 Task: Find connections with filter location Saint-Priest with filter topic #linkedinforbusinesswith filter profile language Spanish with filter current company Honda Motorcycle & Scooter India Pvt. Ltd. with filter school CMS College of Science and Commerce with filter industry Digital Accessibility Services with filter service category Portrait Photography with filter keywords title Church Volunteer
Action: Mouse moved to (367, 270)
Screenshot: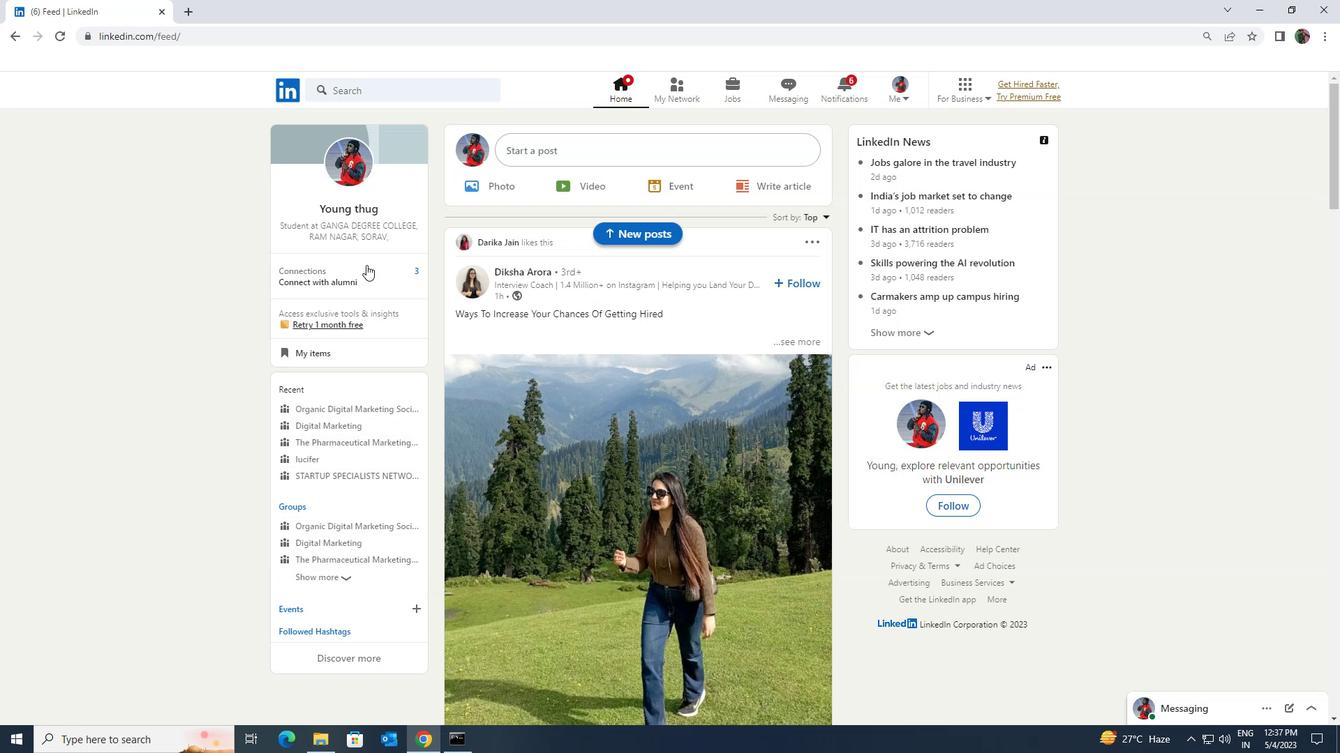 
Action: Mouse pressed left at (367, 270)
Screenshot: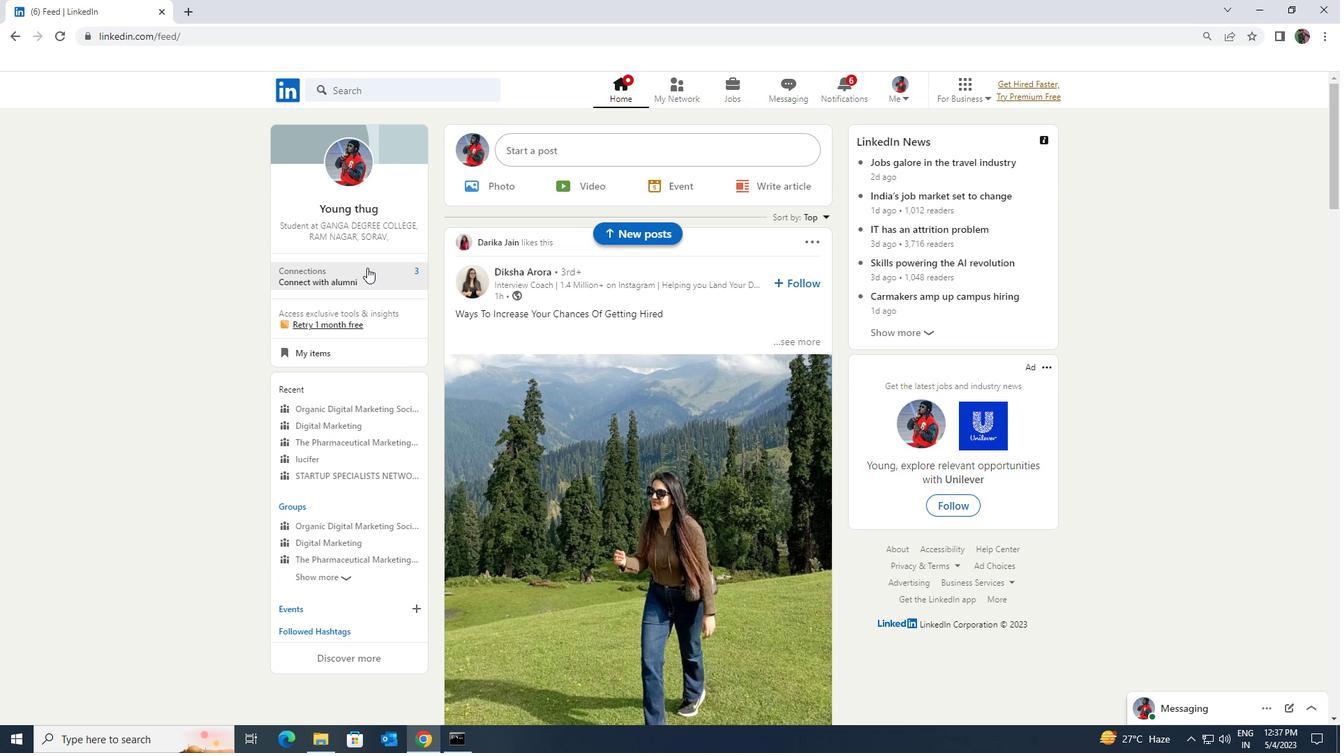 
Action: Mouse moved to (383, 161)
Screenshot: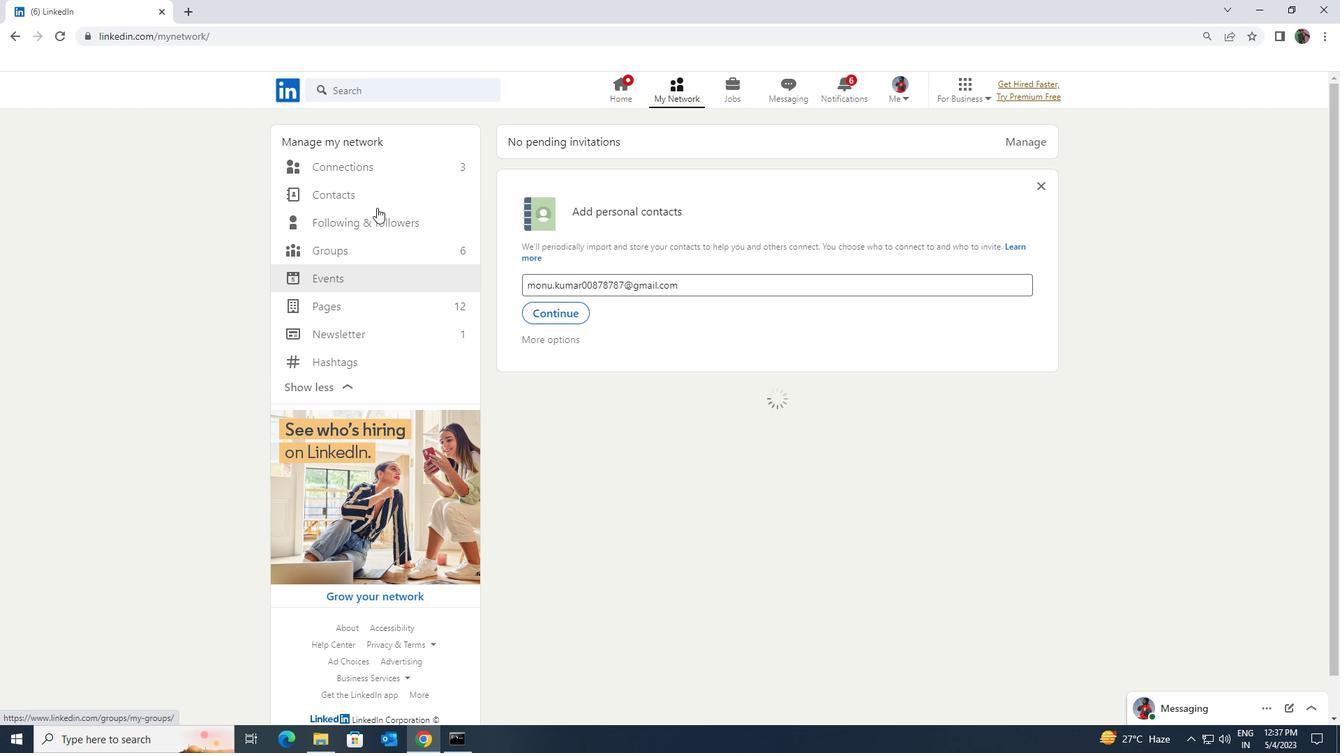 
Action: Mouse pressed left at (383, 161)
Screenshot: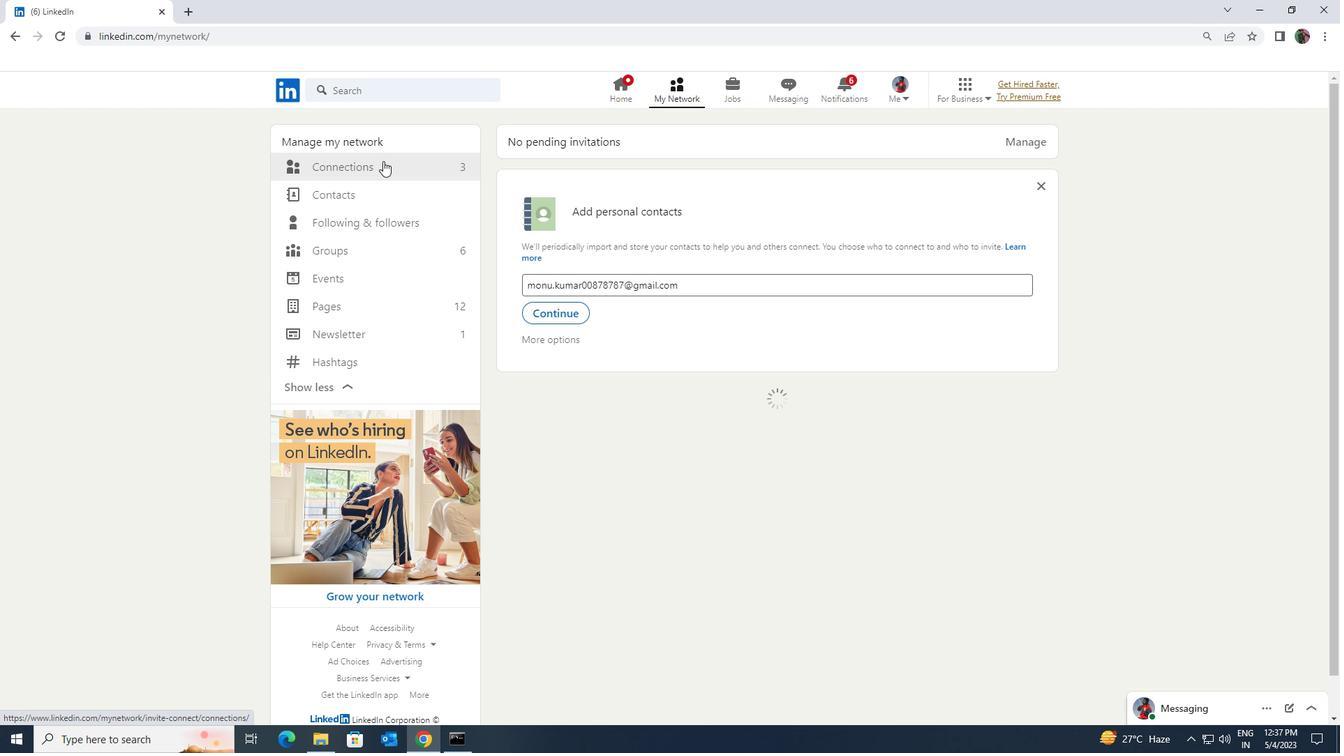 
Action: Mouse moved to (763, 168)
Screenshot: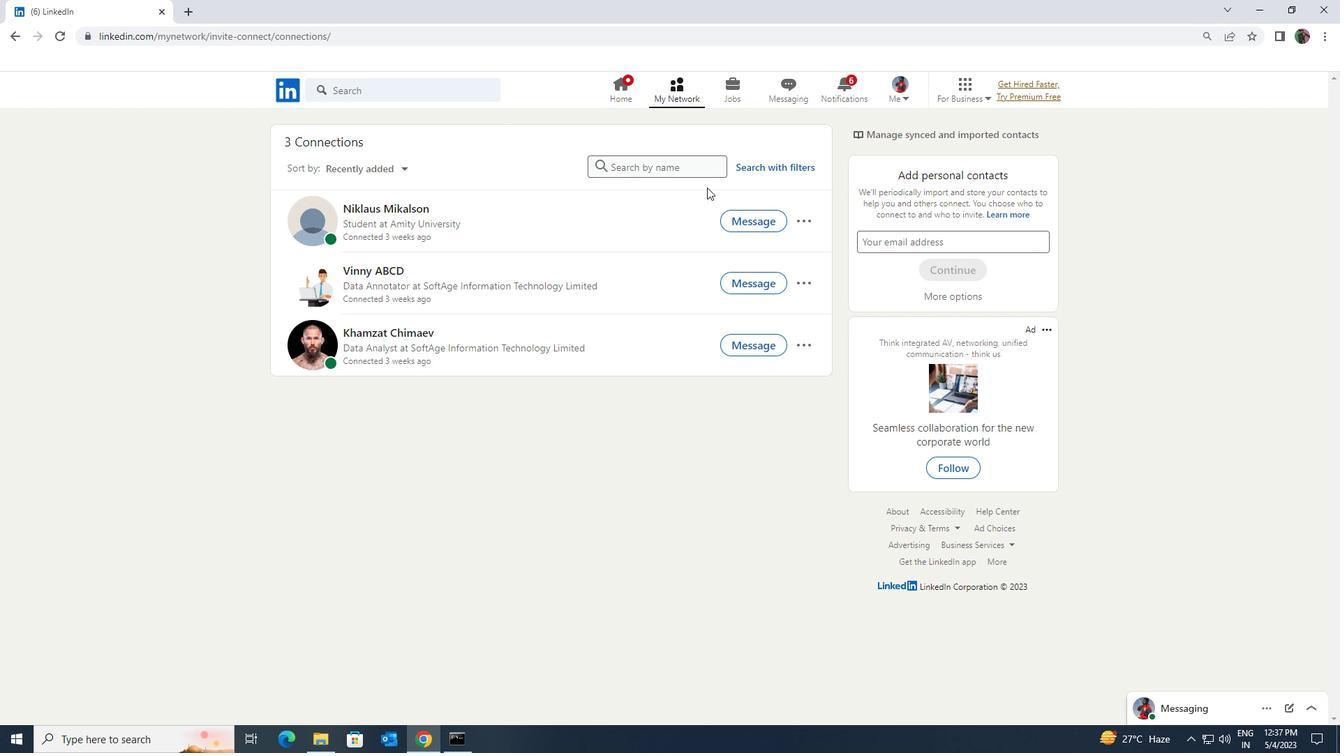 
Action: Mouse pressed left at (763, 168)
Screenshot: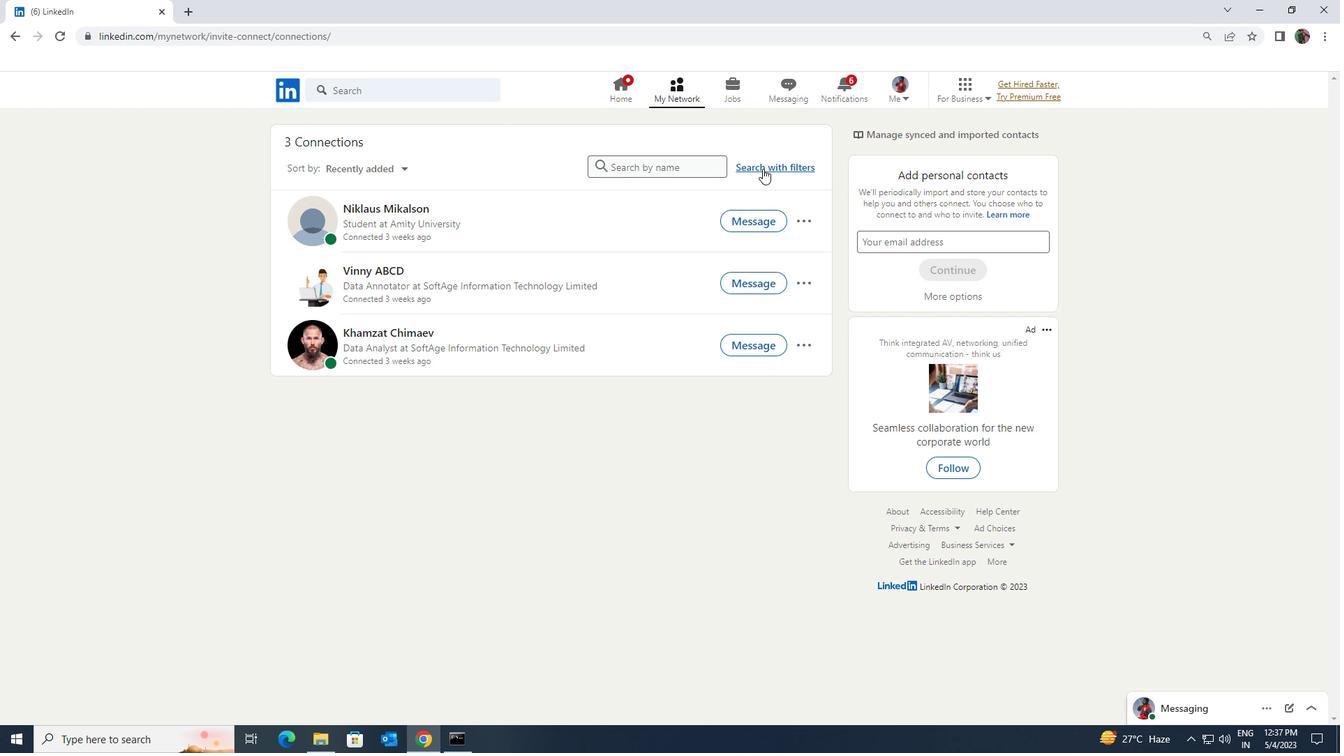 
Action: Mouse moved to (711, 129)
Screenshot: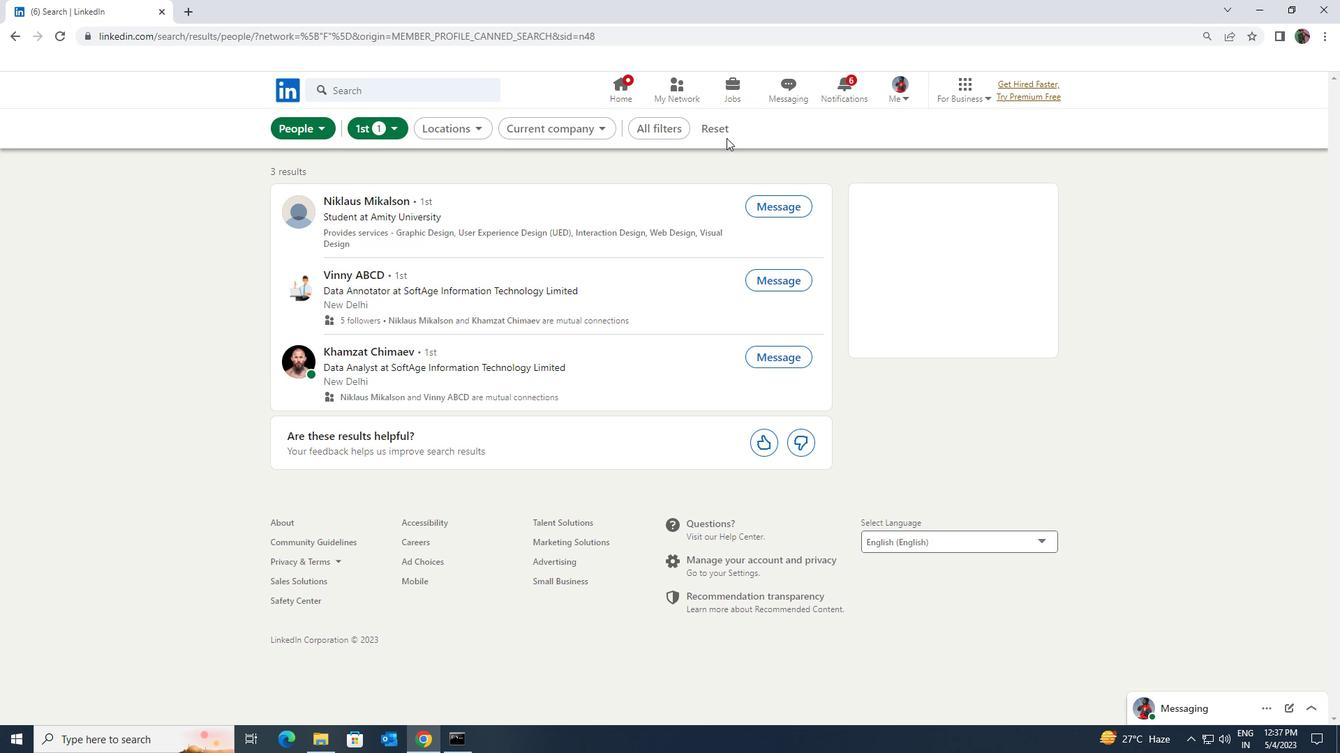 
Action: Mouse pressed left at (711, 129)
Screenshot: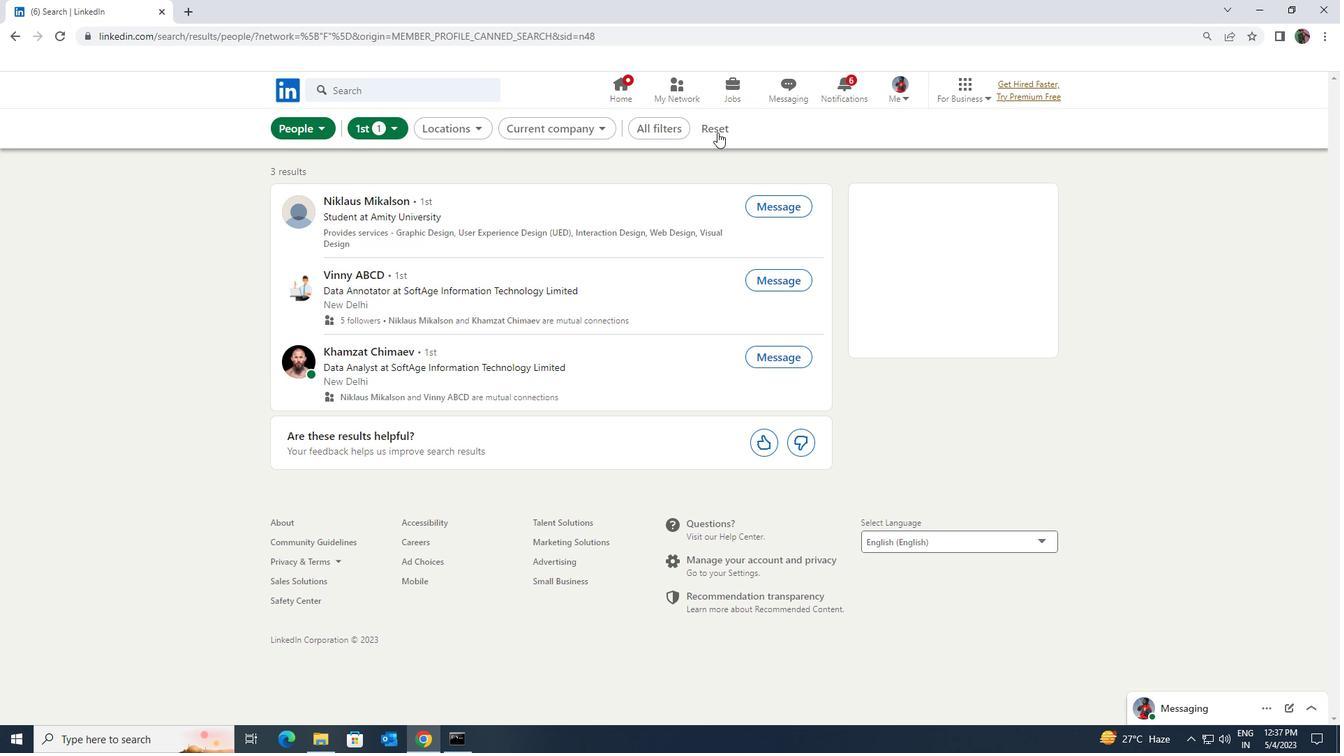 
Action: Mouse moved to (683, 129)
Screenshot: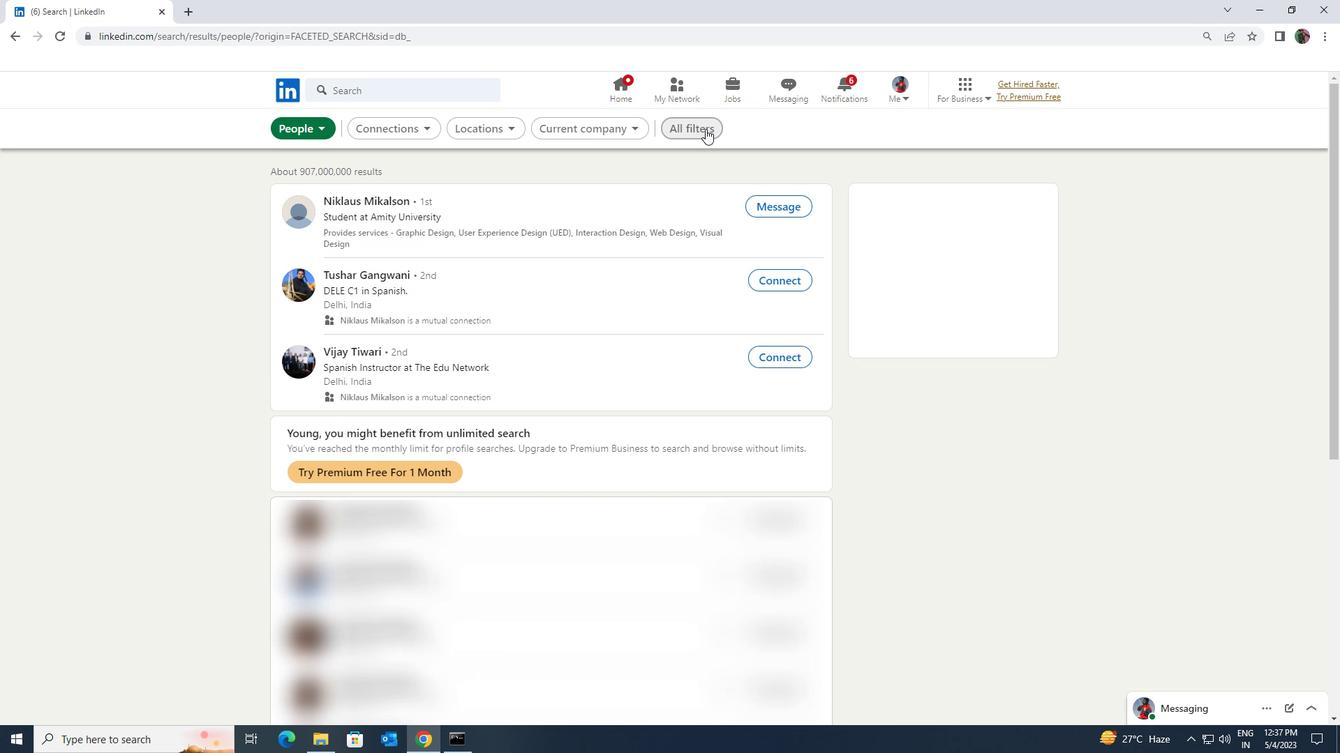 
Action: Mouse pressed left at (683, 129)
Screenshot: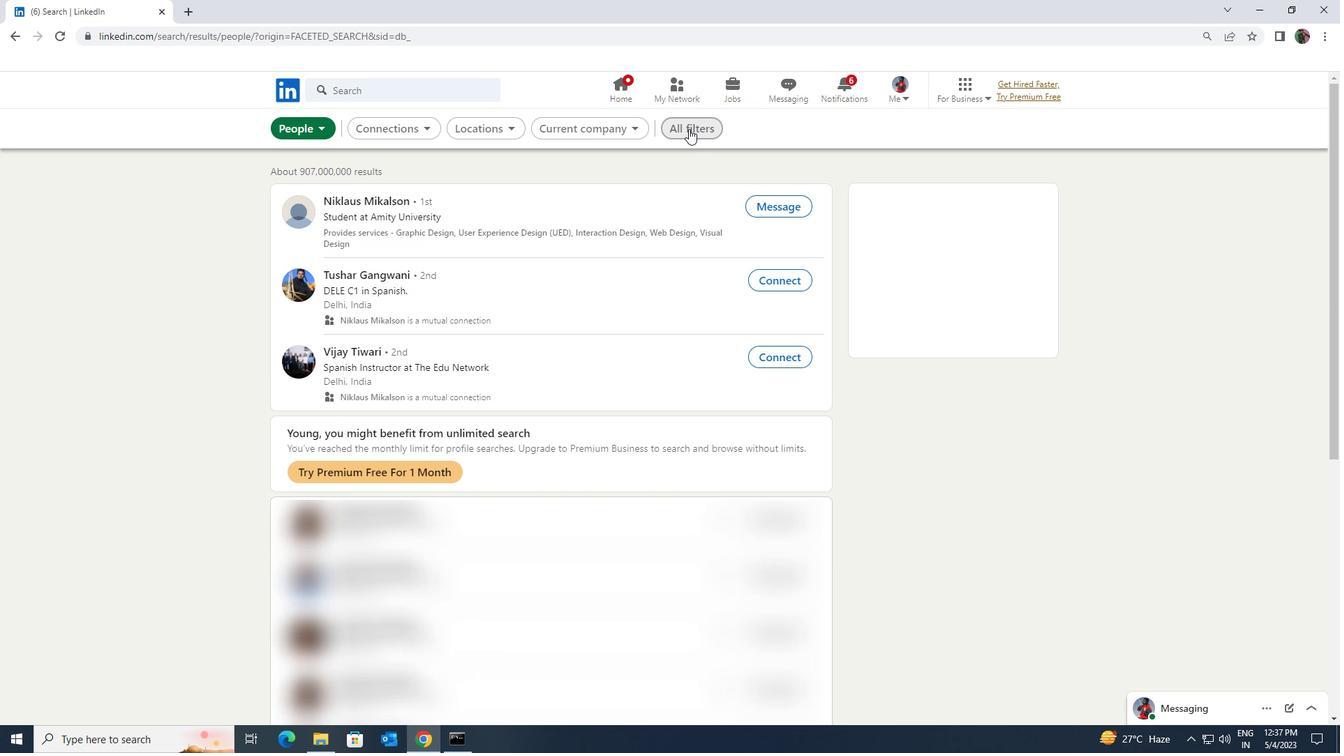 
Action: Mouse moved to (1190, 546)
Screenshot: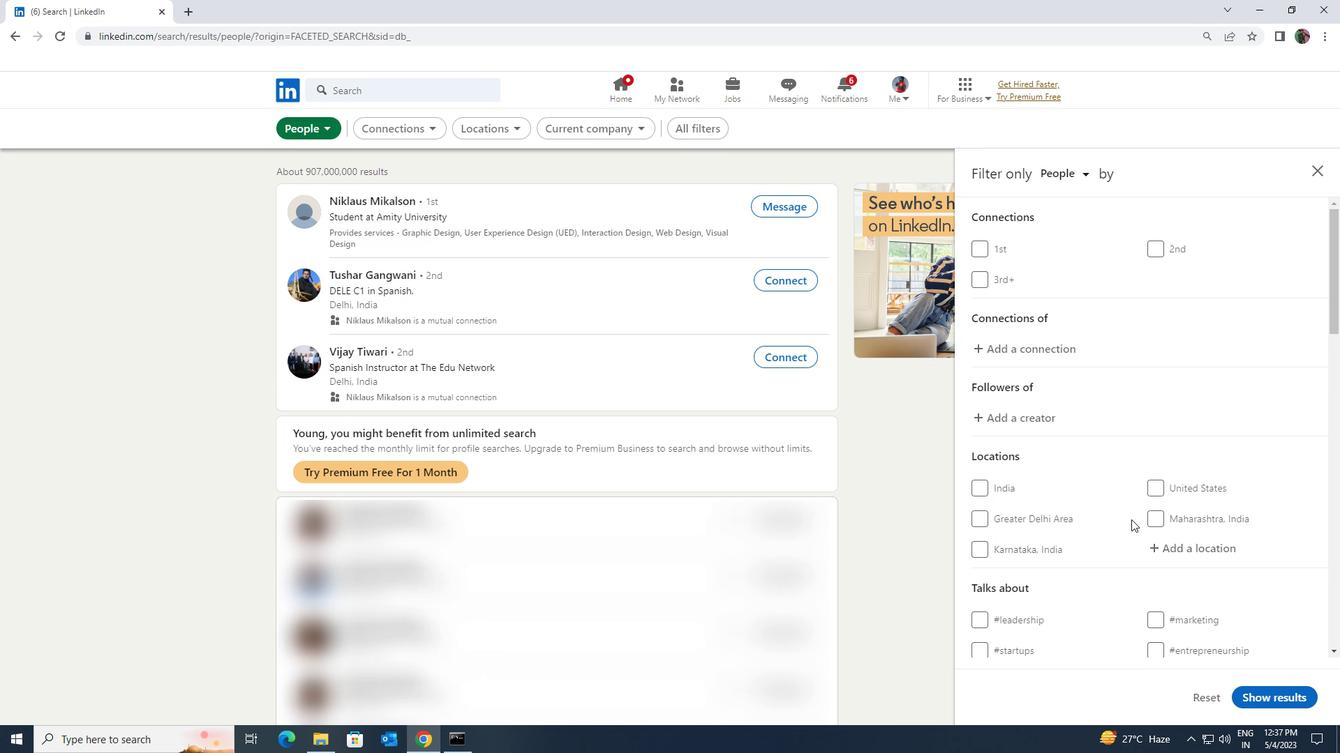 
Action: Mouse pressed left at (1190, 546)
Screenshot: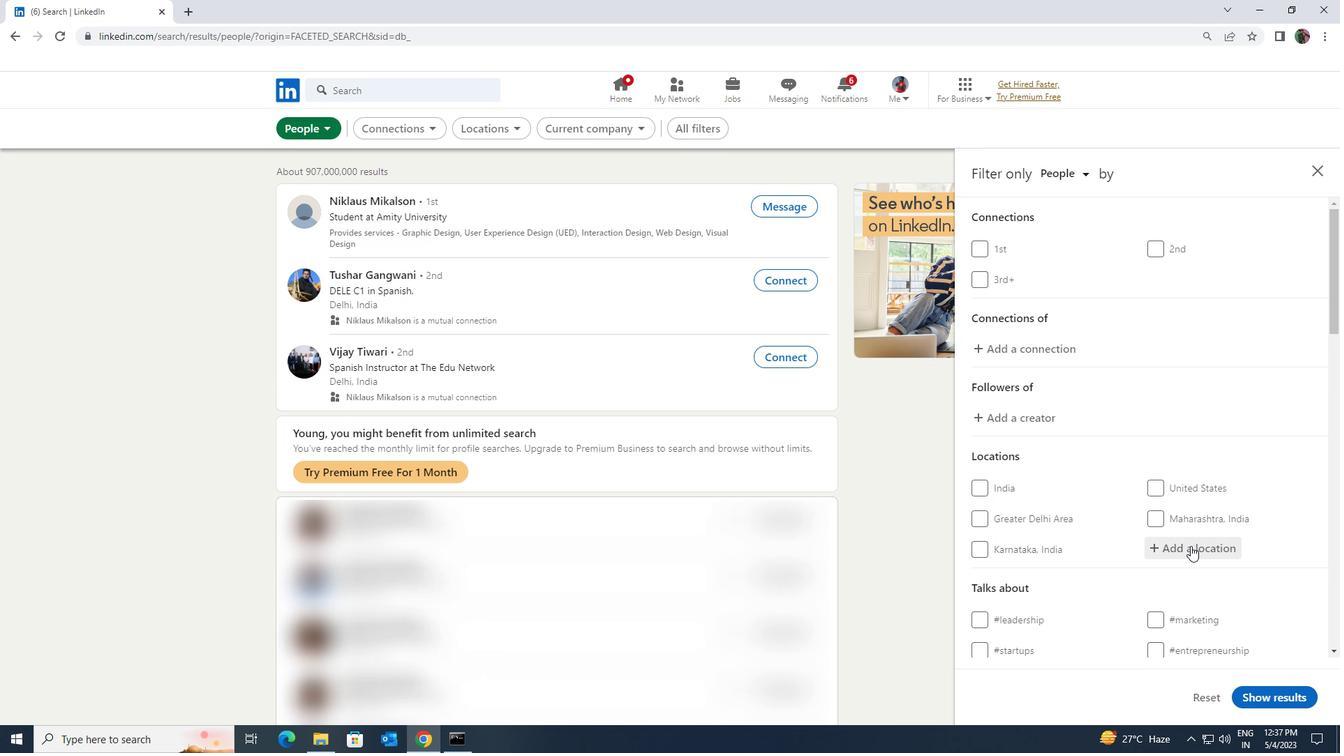 
Action: Key pressed <Key.shift>SAINT<Key.space><Key.shift>PRIES
Screenshot: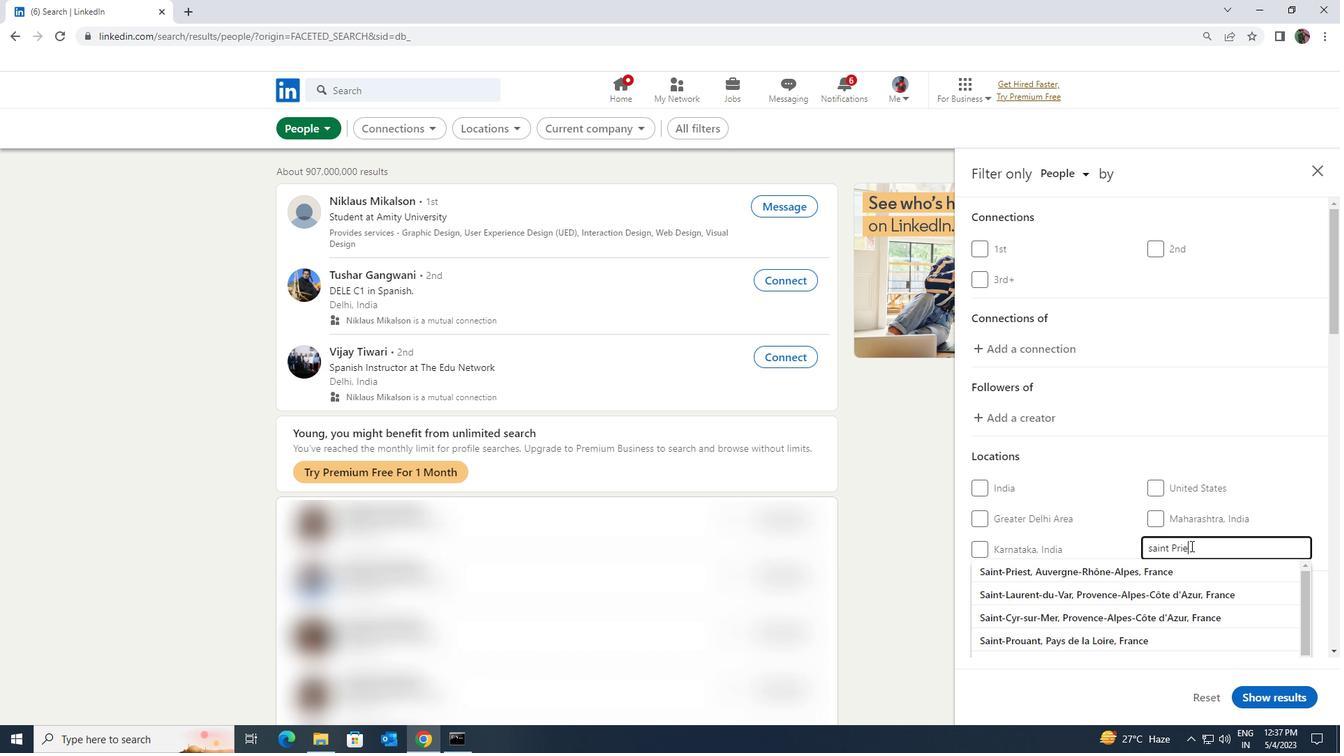 
Action: Mouse moved to (1188, 567)
Screenshot: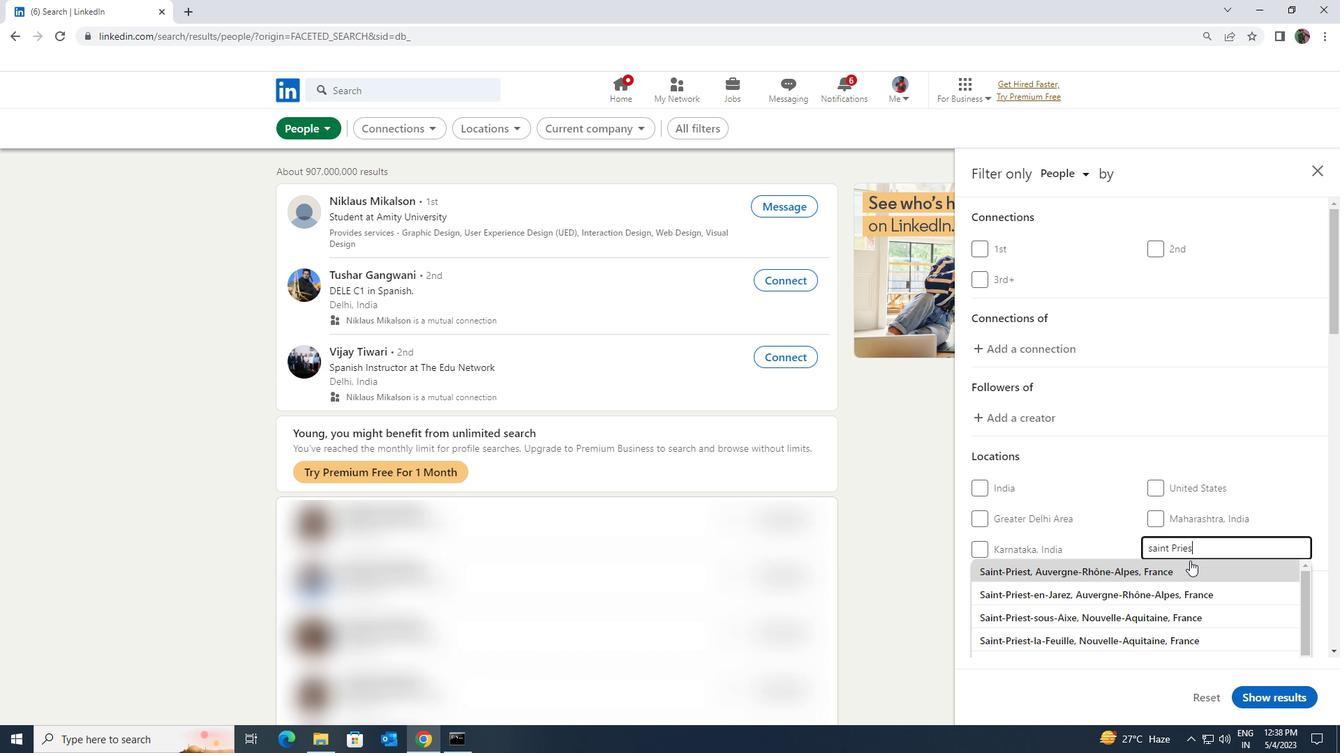 
Action: Mouse pressed left at (1188, 567)
Screenshot: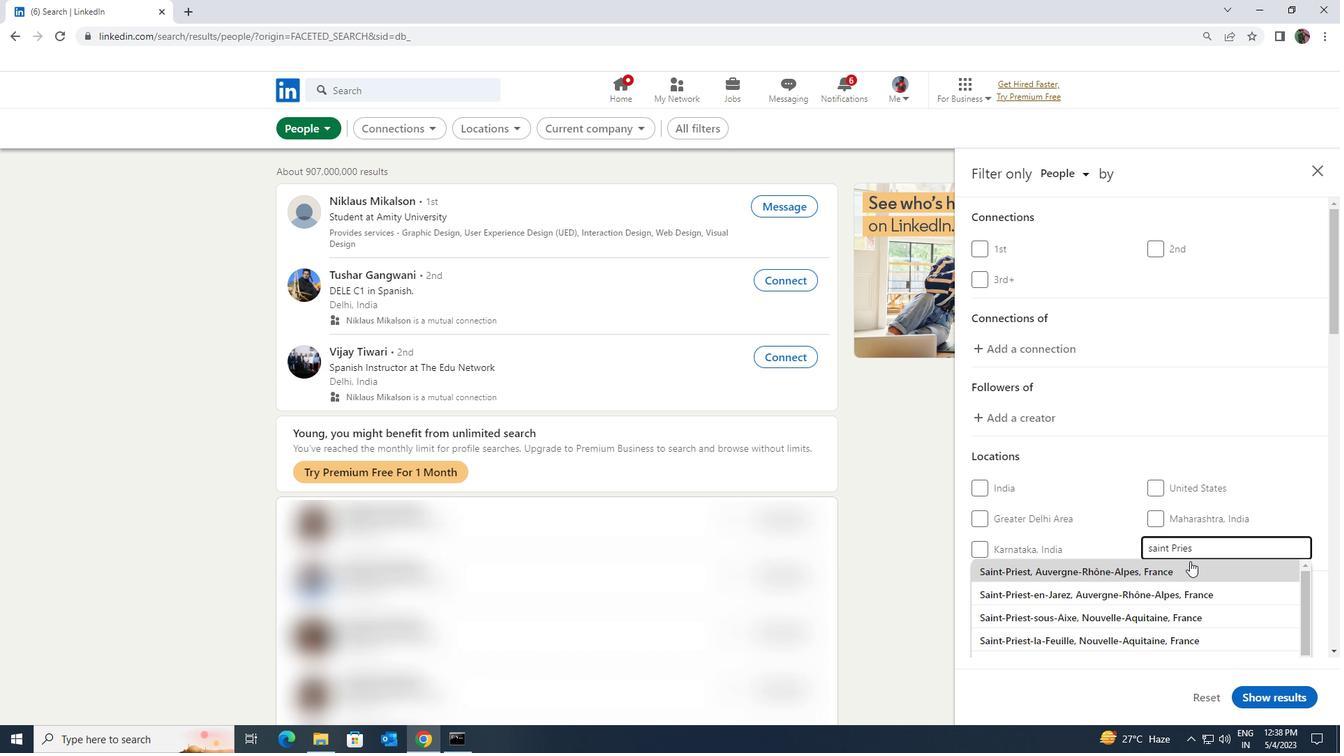 
Action: Mouse scrolled (1188, 566) with delta (0, 0)
Screenshot: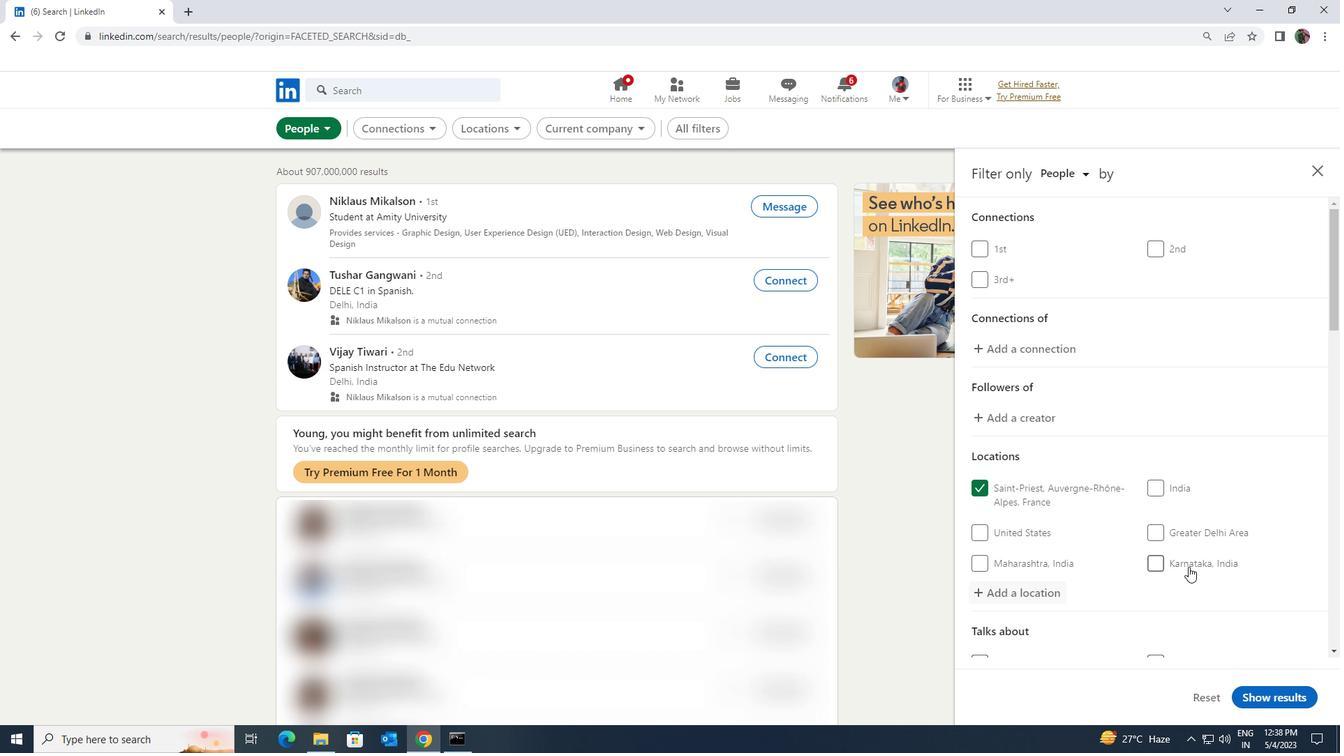 
Action: Mouse scrolled (1188, 566) with delta (0, 0)
Screenshot: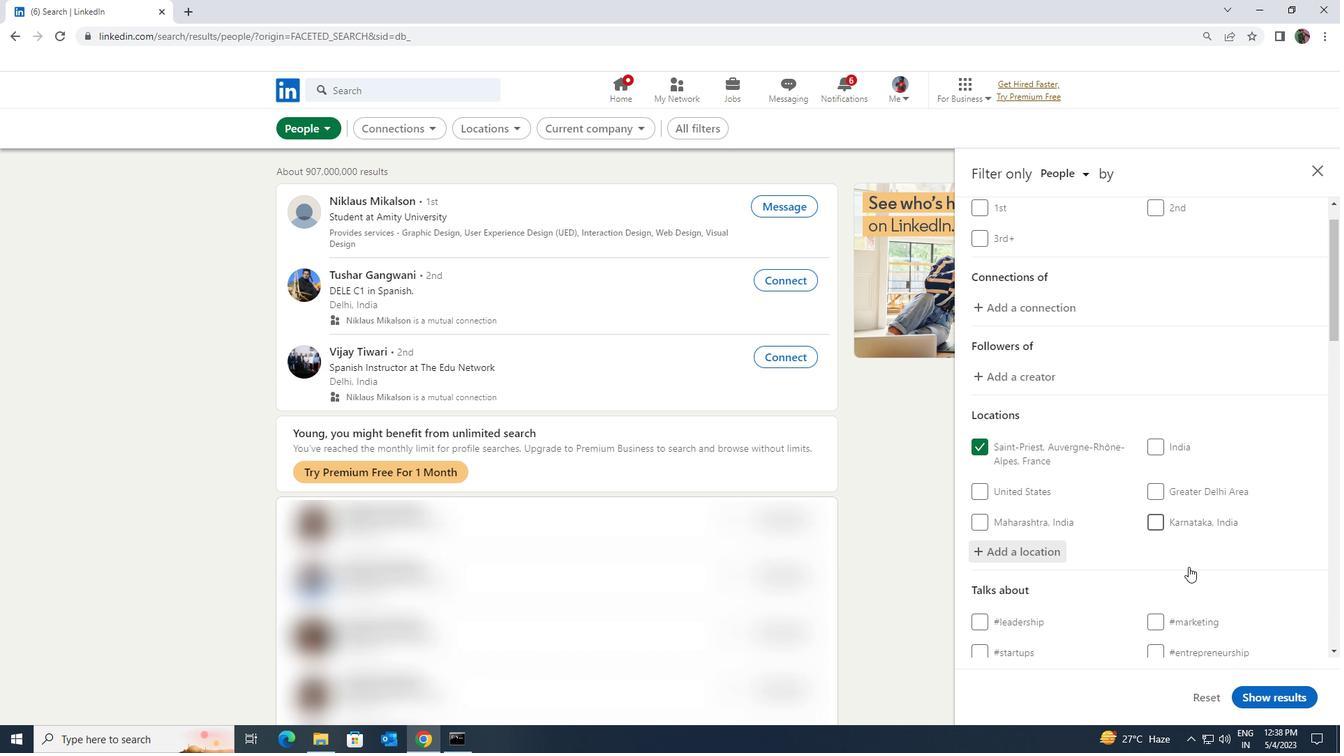 
Action: Mouse moved to (1186, 573)
Screenshot: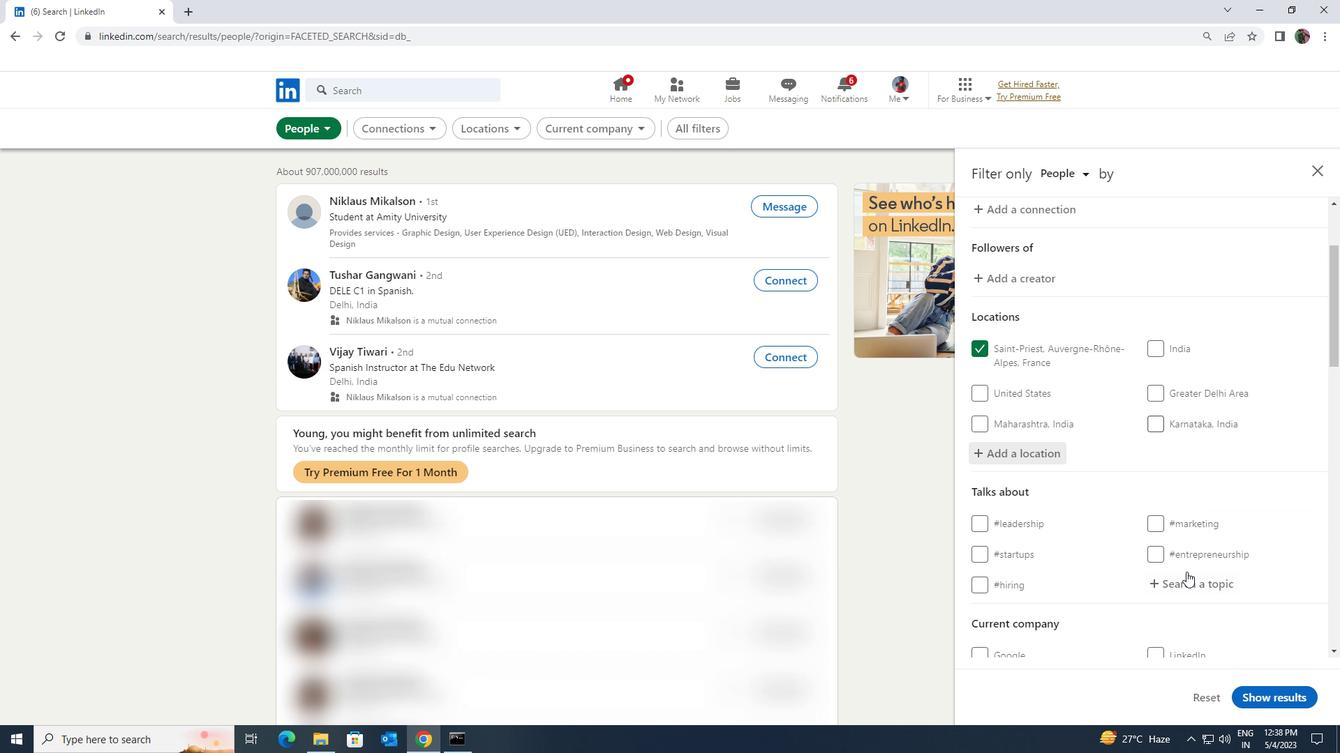 
Action: Mouse pressed left at (1186, 573)
Screenshot: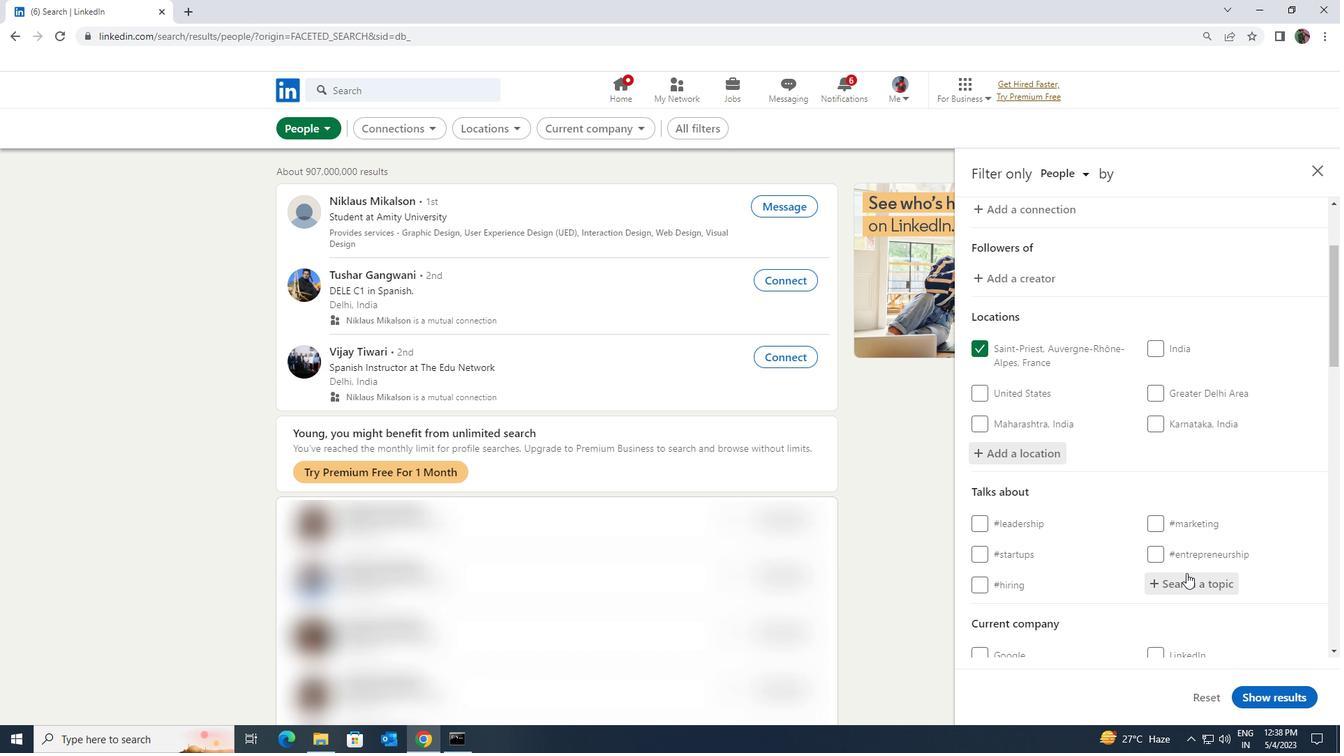 
Action: Key pressed <Key.shift>LINKDEIN<Key.backspace><Key.backspace><Key.backspace>INFORBUSINESS<Key.enter>
Screenshot: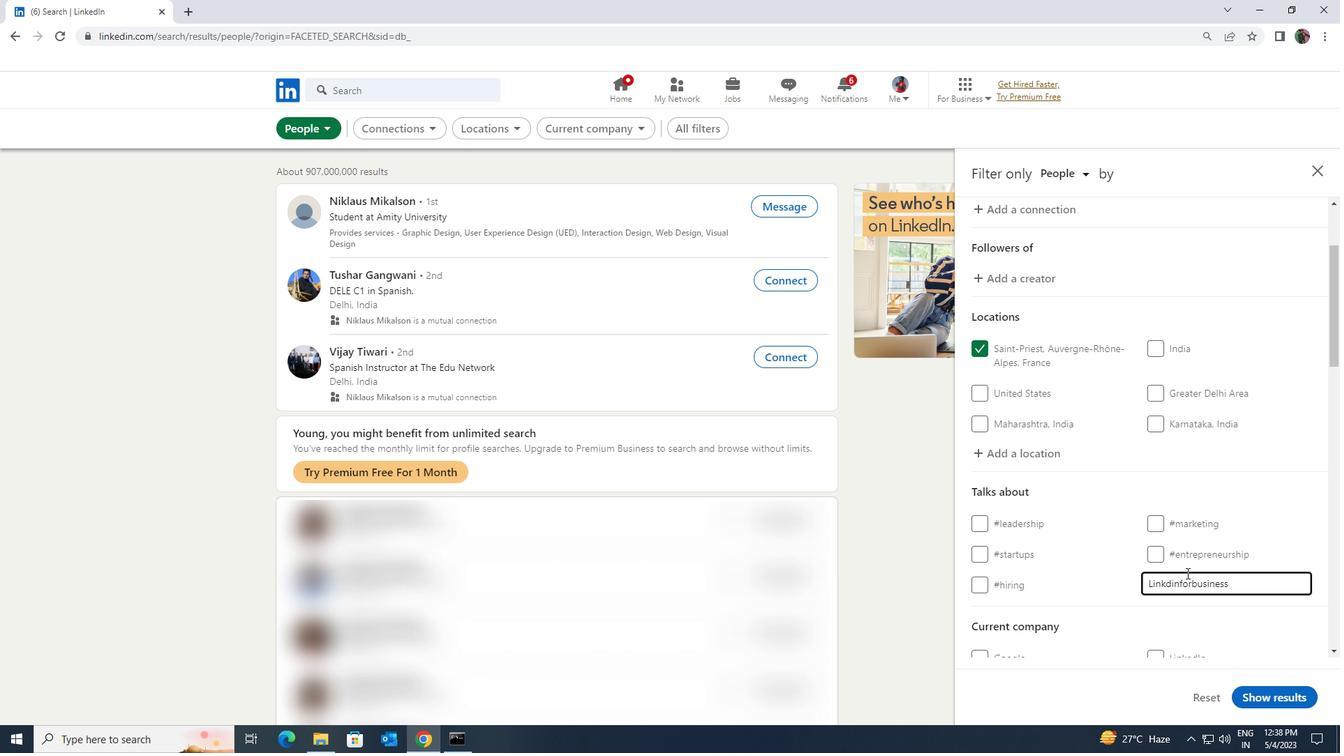 
Action: Mouse scrolled (1186, 573) with delta (0, 0)
Screenshot: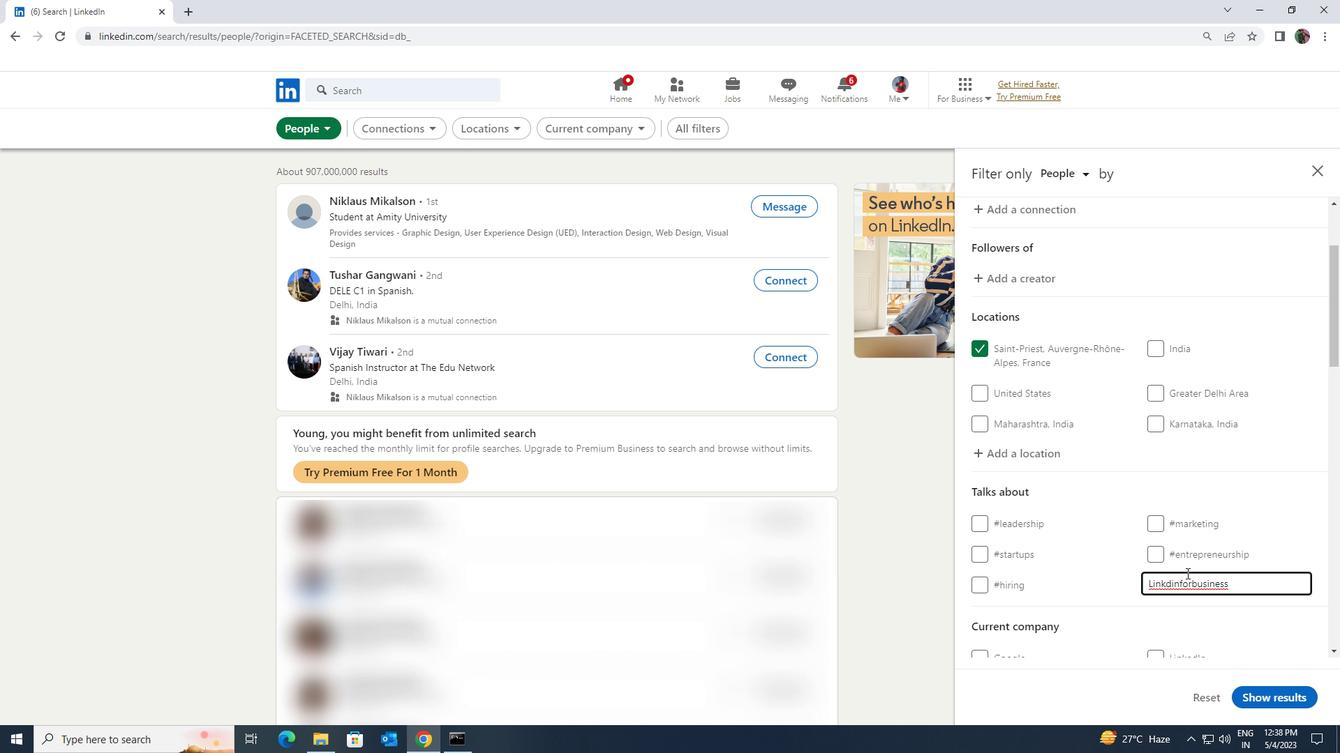 
Action: Mouse scrolled (1186, 573) with delta (0, 0)
Screenshot: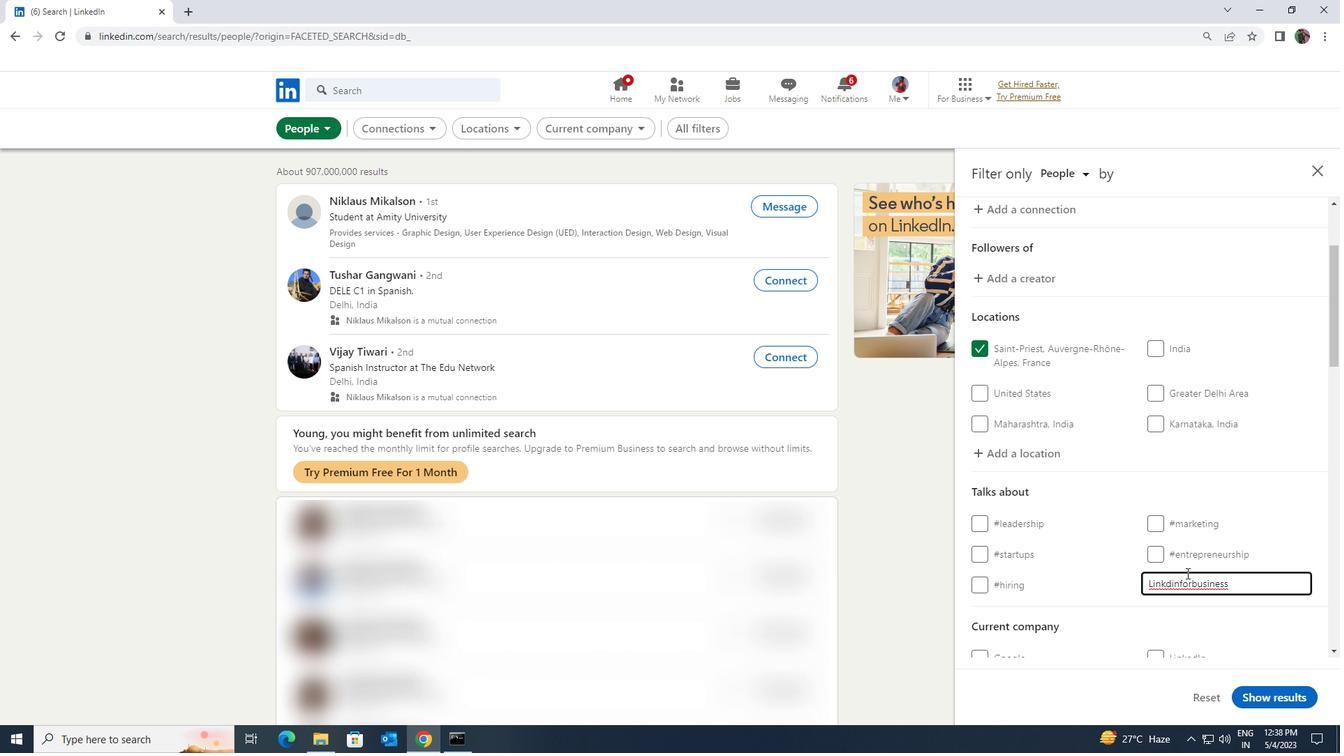 
Action: Mouse moved to (1186, 582)
Screenshot: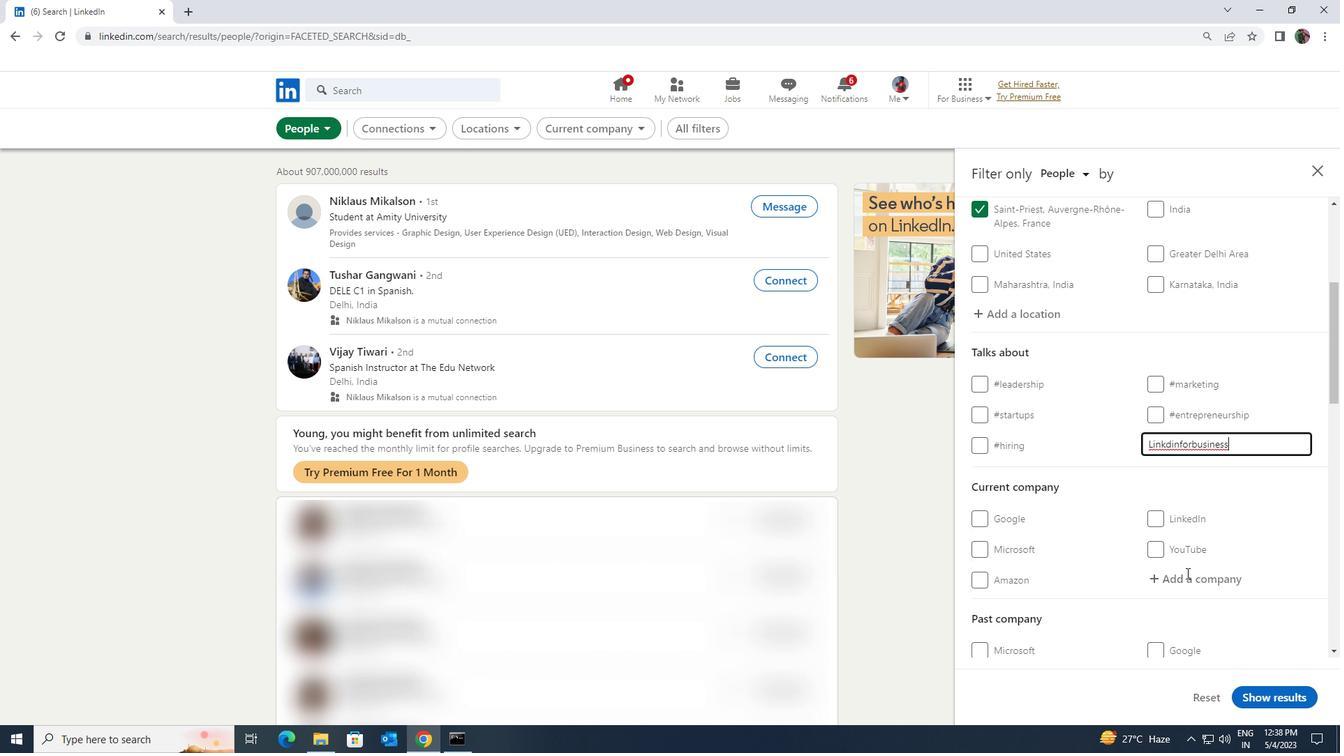 
Action: Mouse pressed left at (1186, 582)
Screenshot: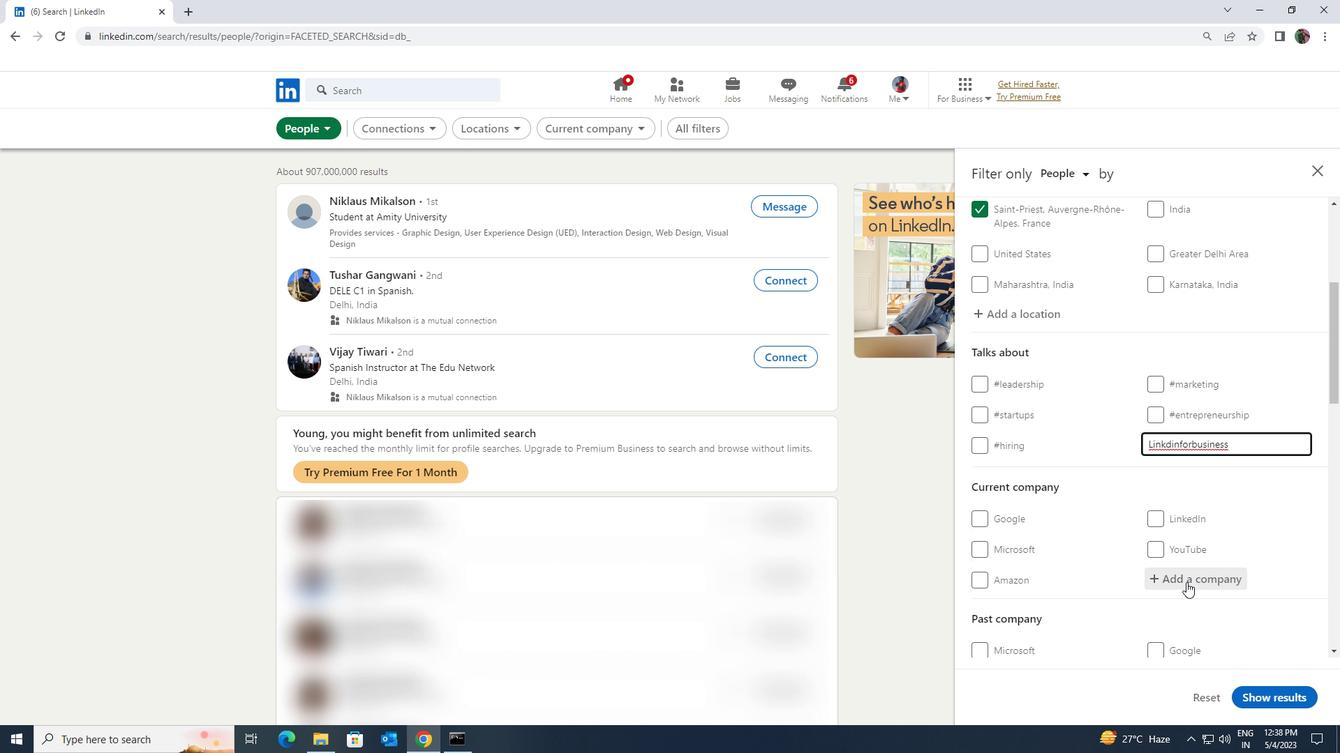 
Action: Mouse scrolled (1186, 582) with delta (0, 0)
Screenshot: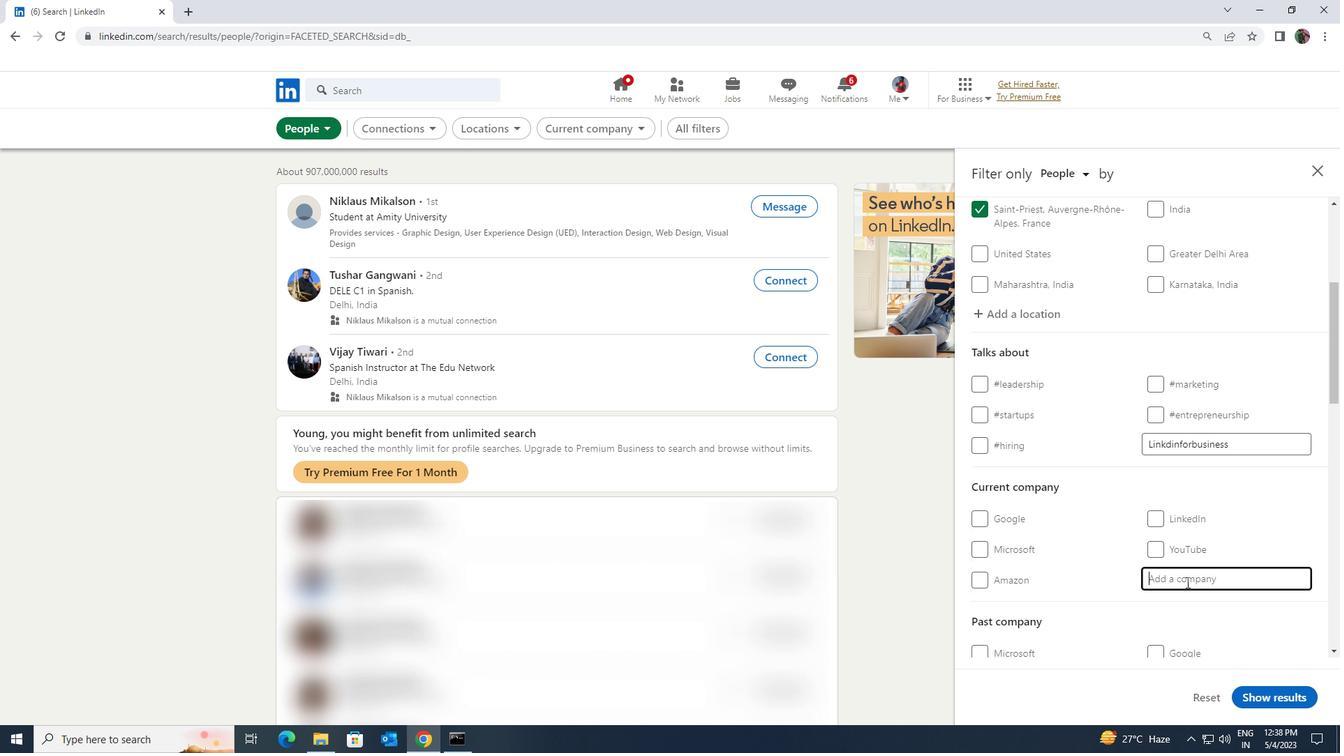 
Action: Mouse scrolled (1186, 582) with delta (0, 0)
Screenshot: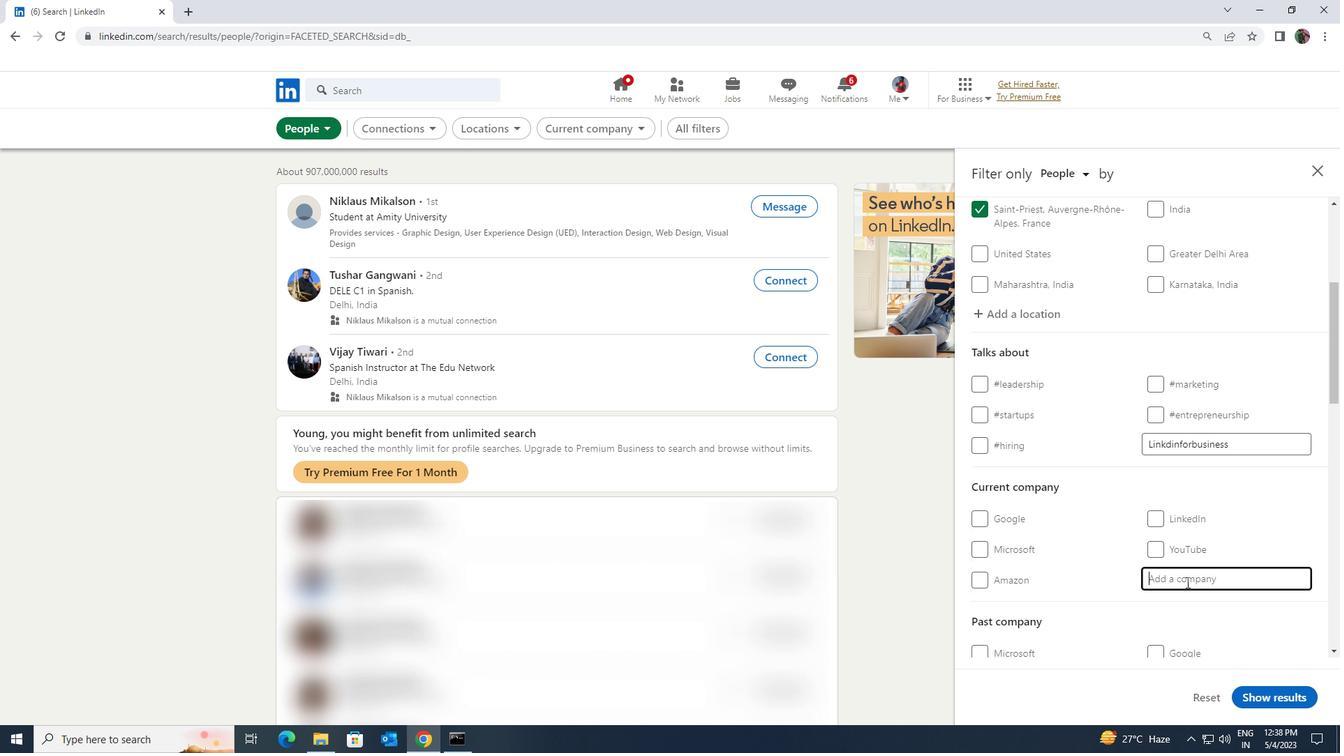 
Action: Mouse scrolled (1186, 582) with delta (0, 0)
Screenshot: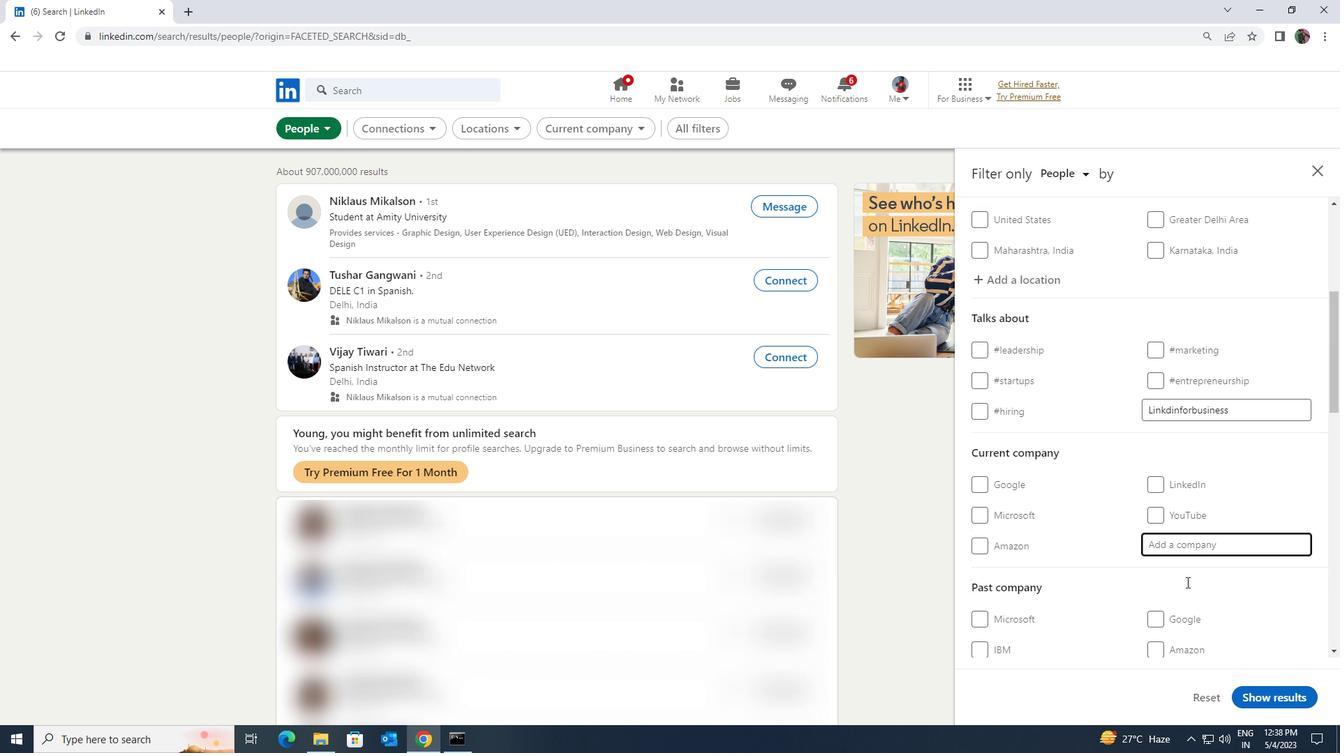 
Action: Mouse scrolled (1186, 582) with delta (0, 0)
Screenshot: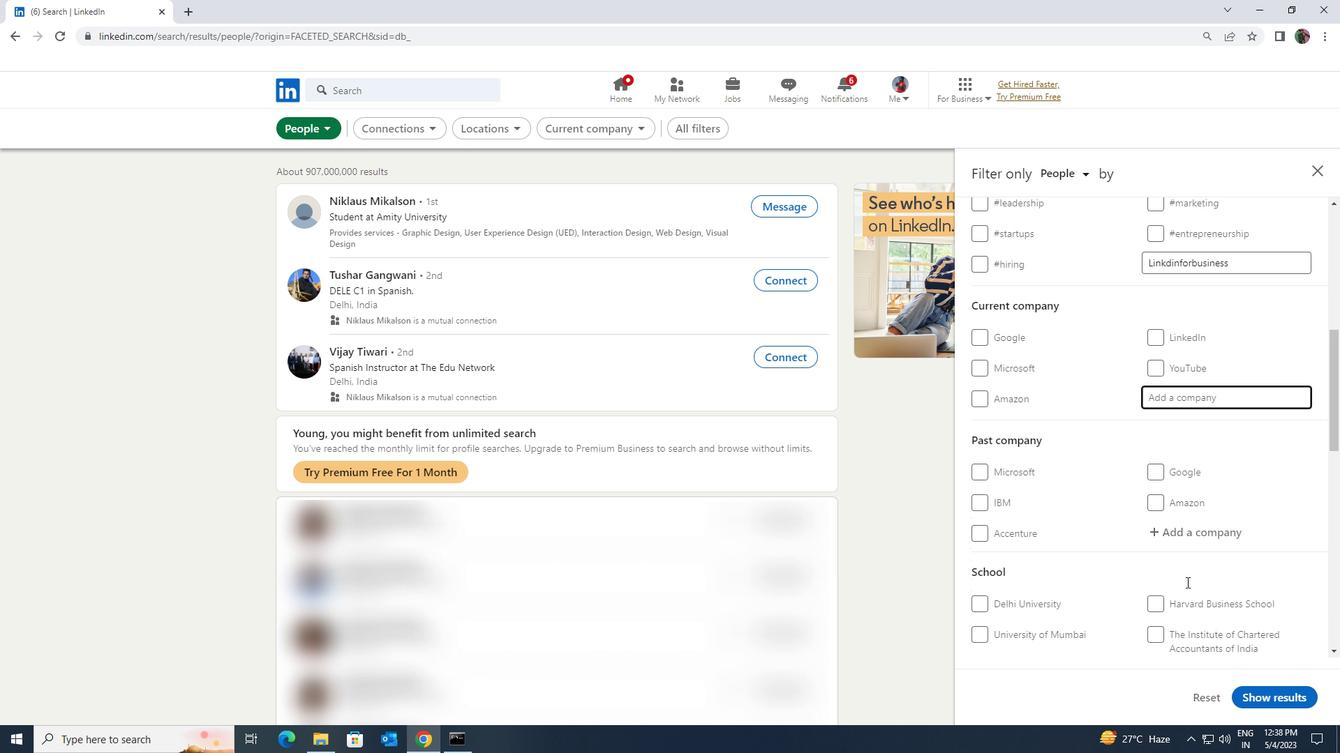
Action: Mouse scrolled (1186, 582) with delta (0, 0)
Screenshot: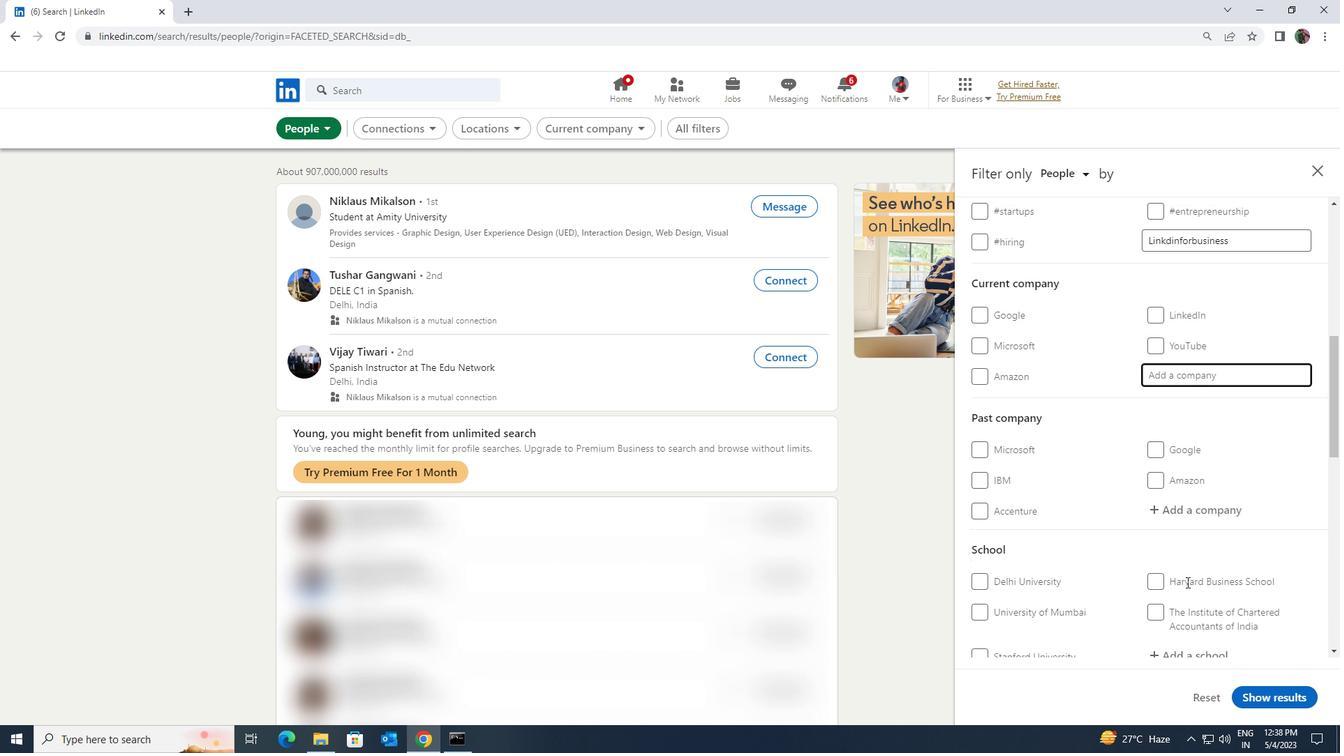 
Action: Mouse scrolled (1186, 582) with delta (0, 0)
Screenshot: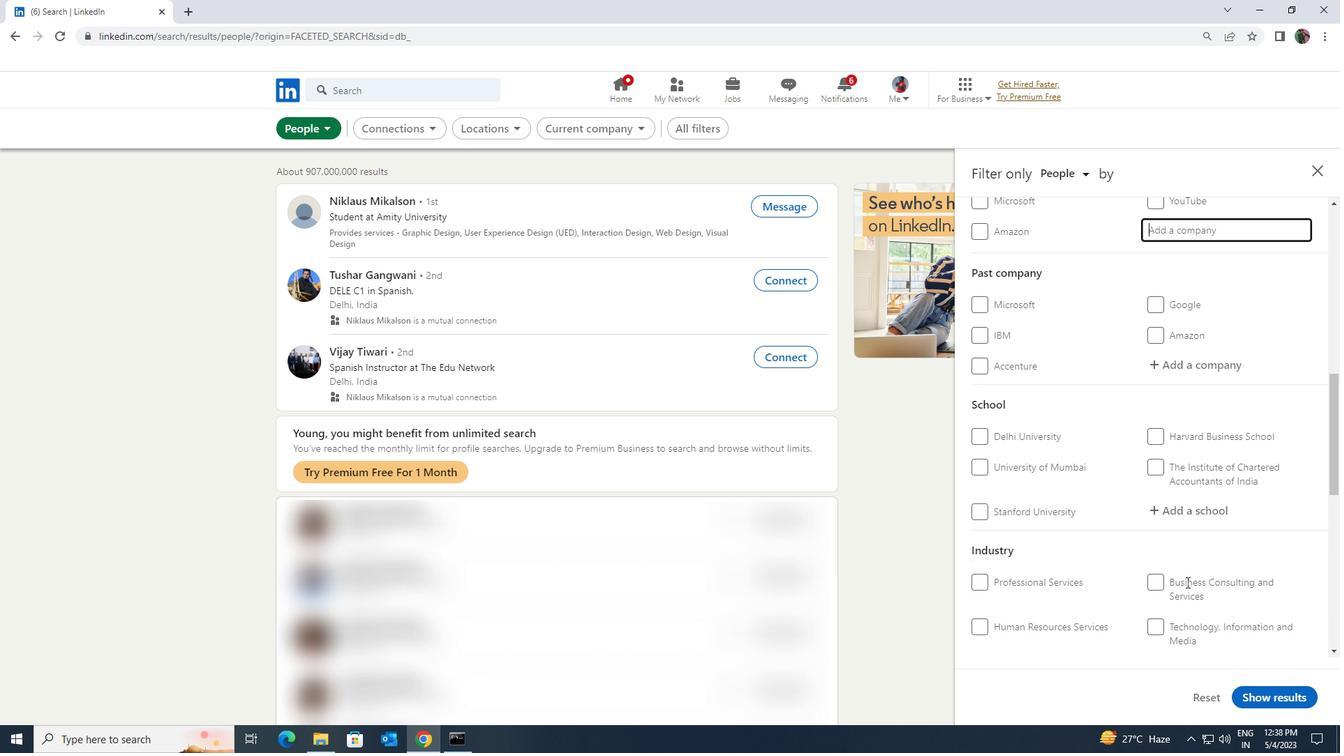 
Action: Mouse scrolled (1186, 582) with delta (0, 0)
Screenshot: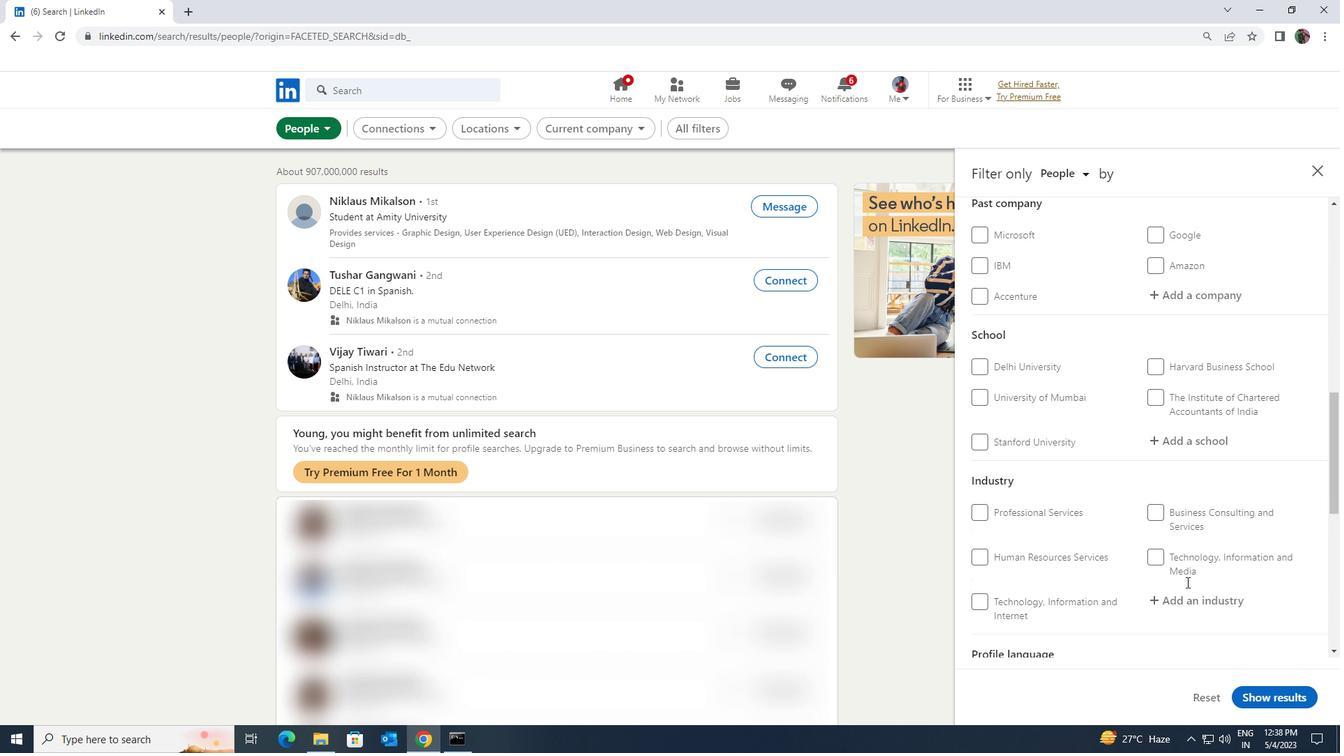 
Action: Mouse scrolled (1186, 582) with delta (0, 0)
Screenshot: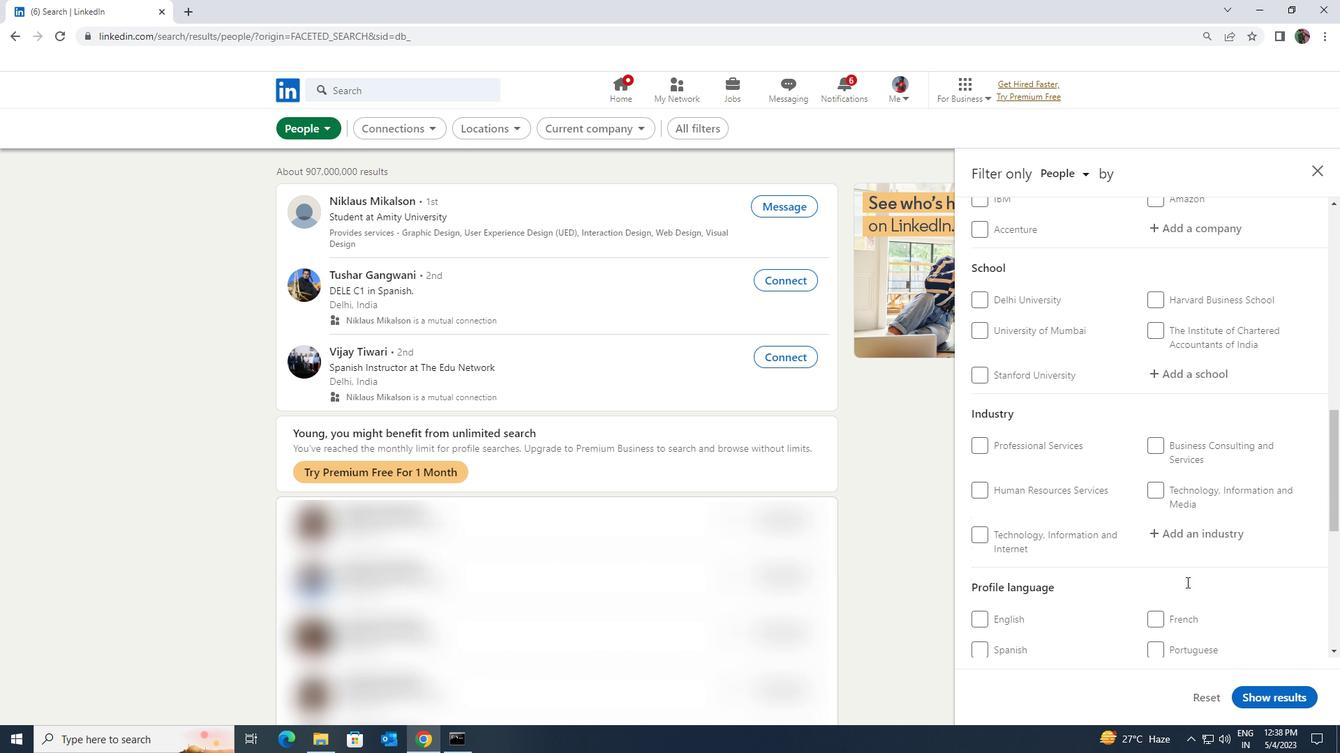 
Action: Mouse moved to (980, 575)
Screenshot: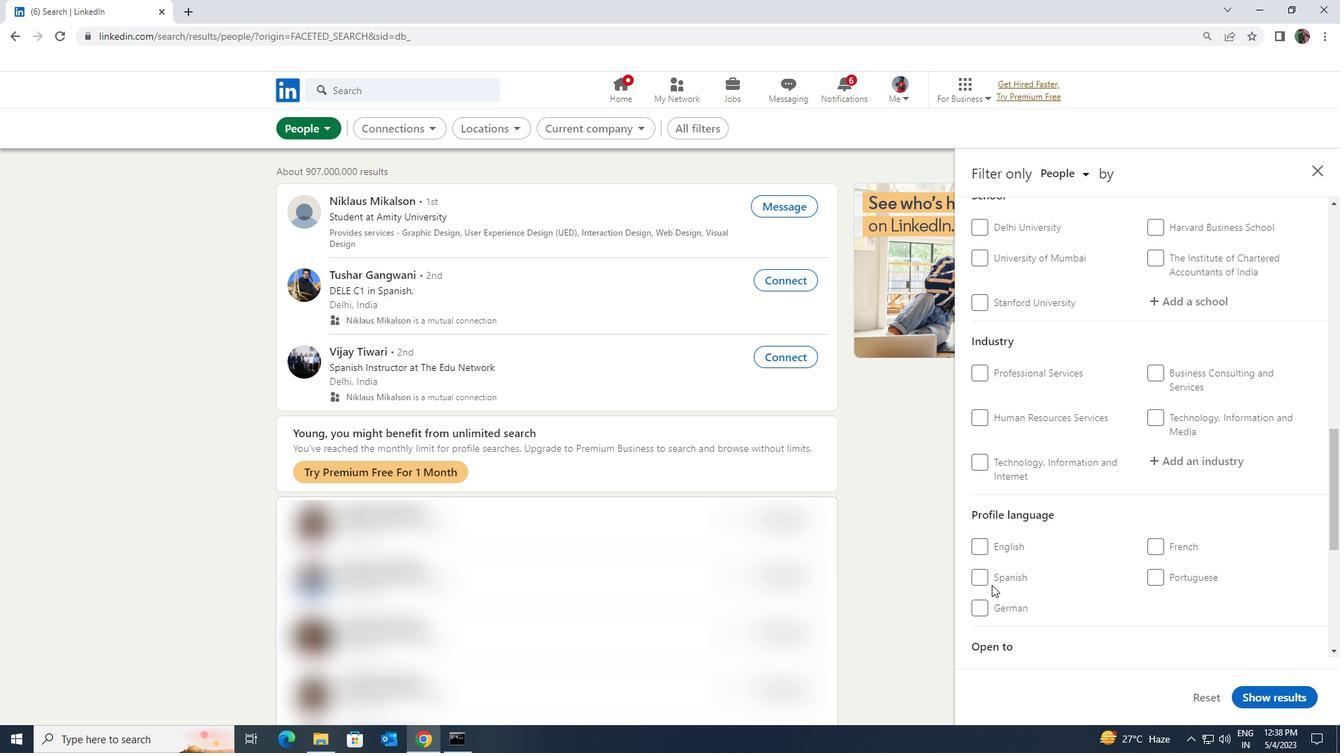 
Action: Mouse pressed left at (980, 575)
Screenshot: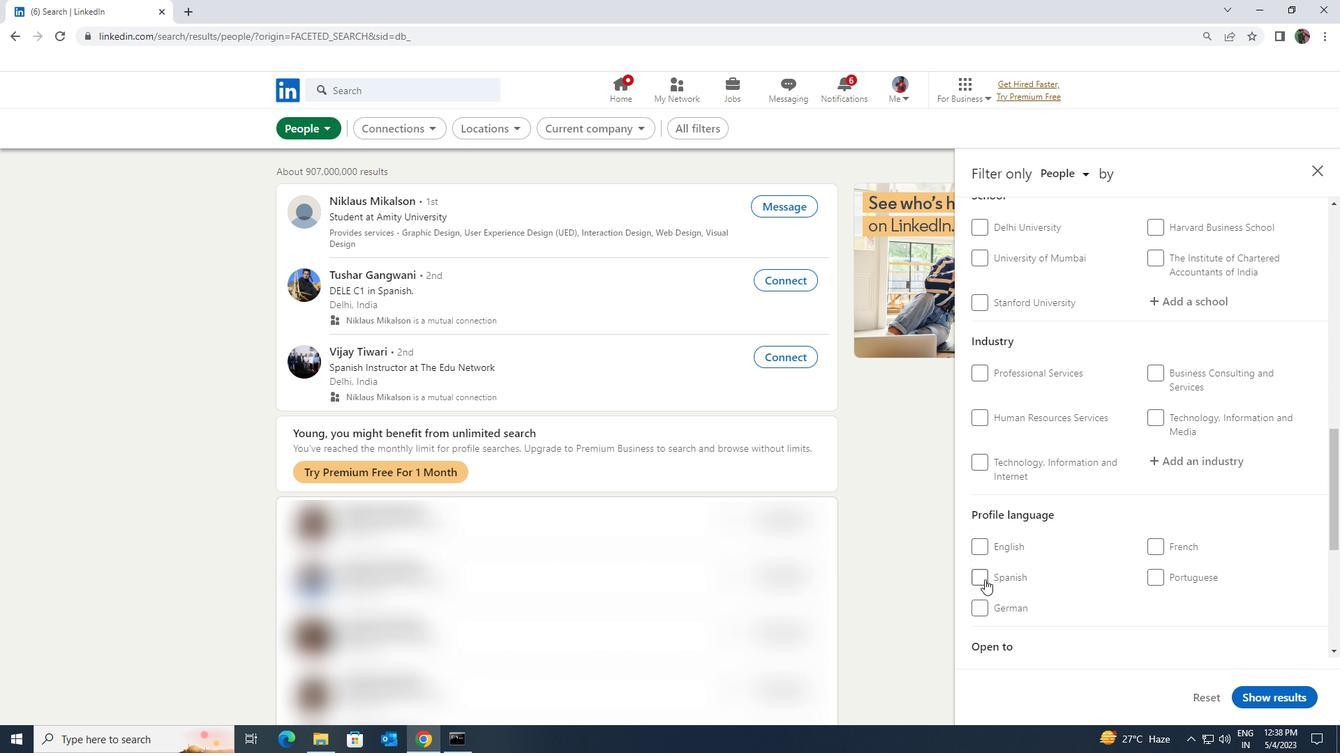 
Action: Mouse moved to (1055, 574)
Screenshot: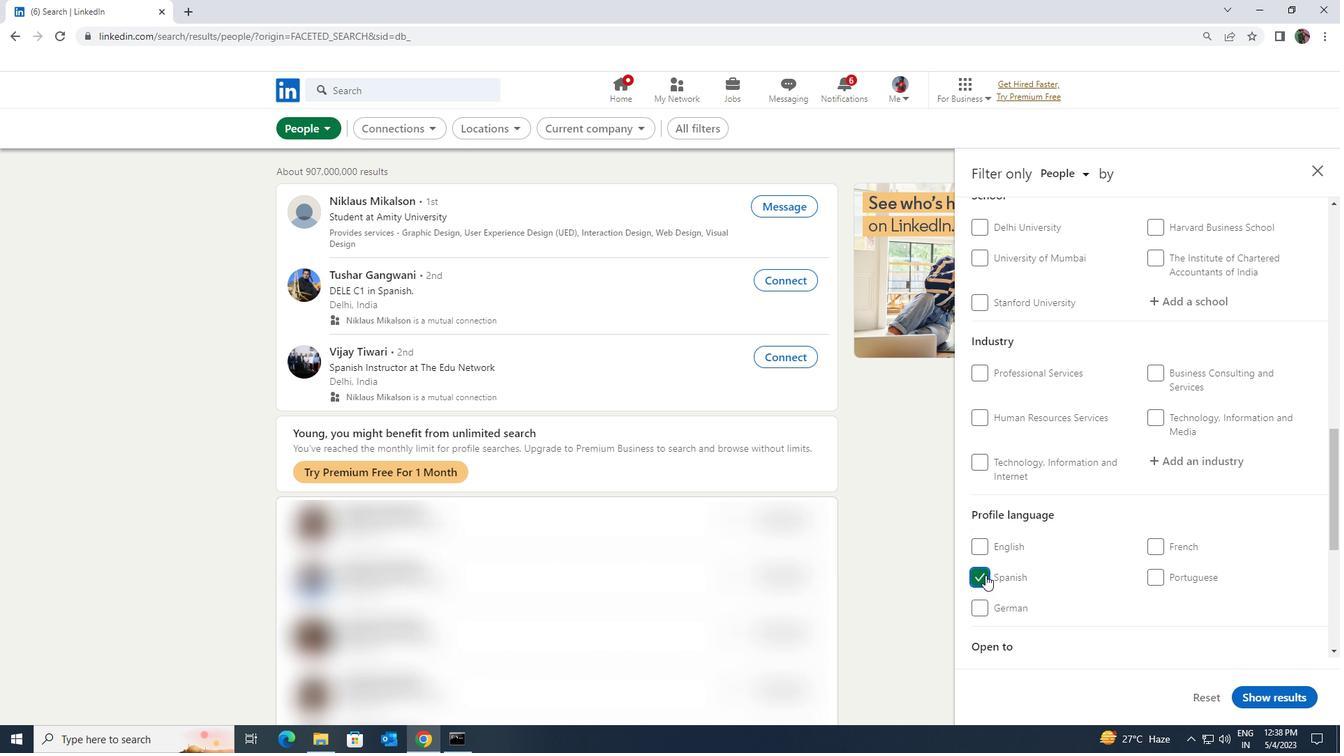 
Action: Mouse scrolled (1055, 575) with delta (0, 0)
Screenshot: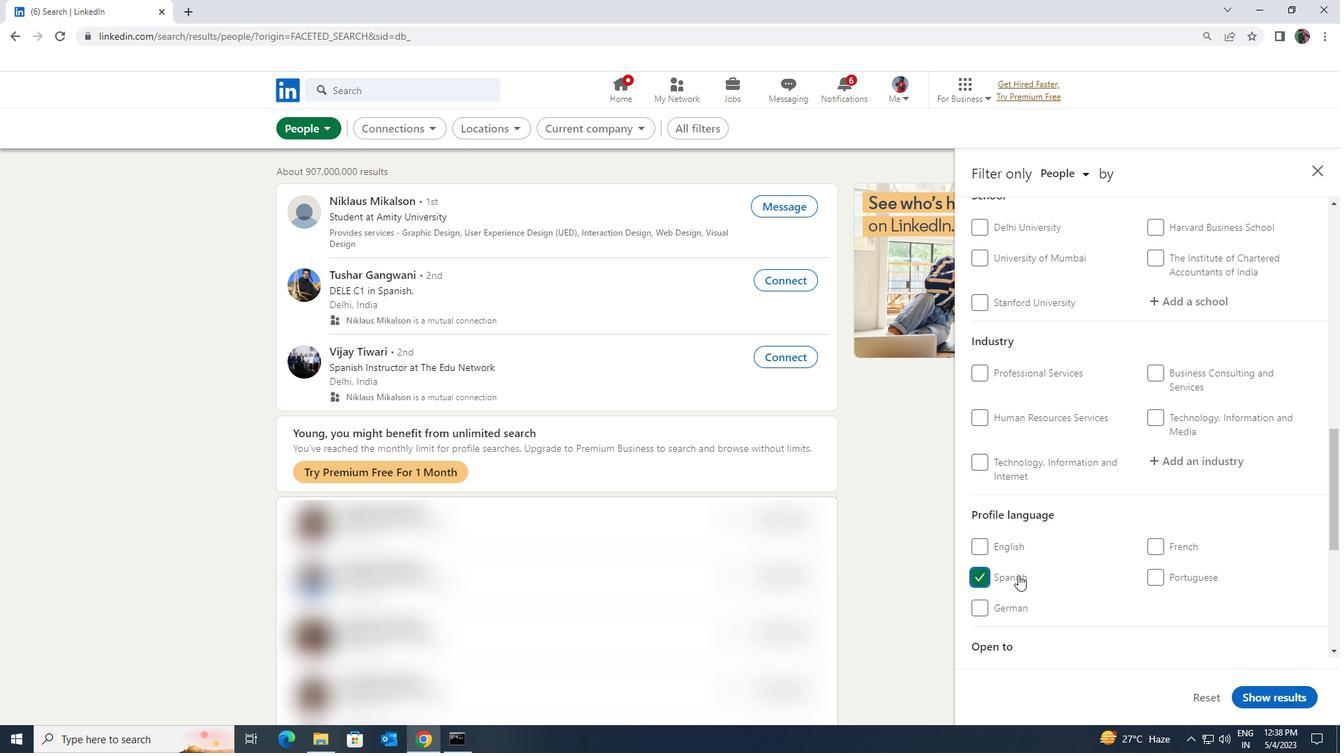 
Action: Mouse scrolled (1055, 575) with delta (0, 0)
Screenshot: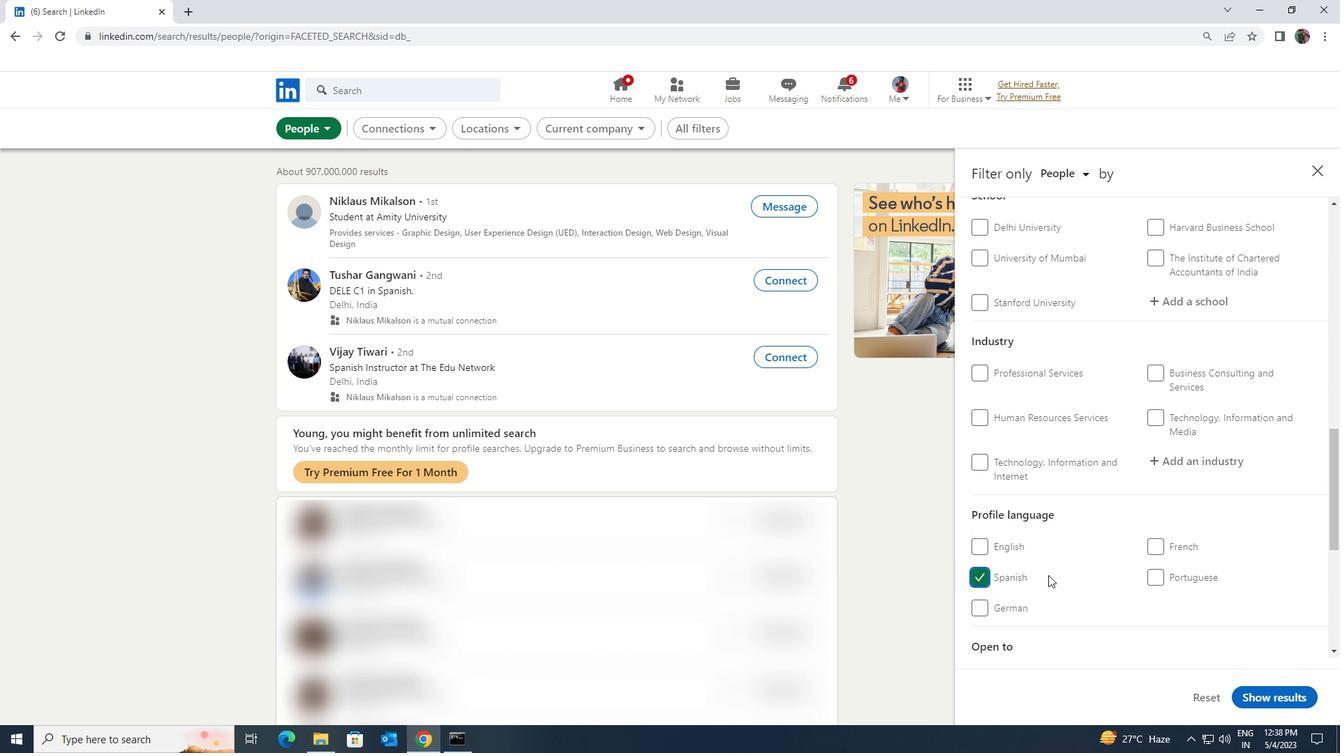 
Action: Mouse scrolled (1055, 575) with delta (0, 0)
Screenshot: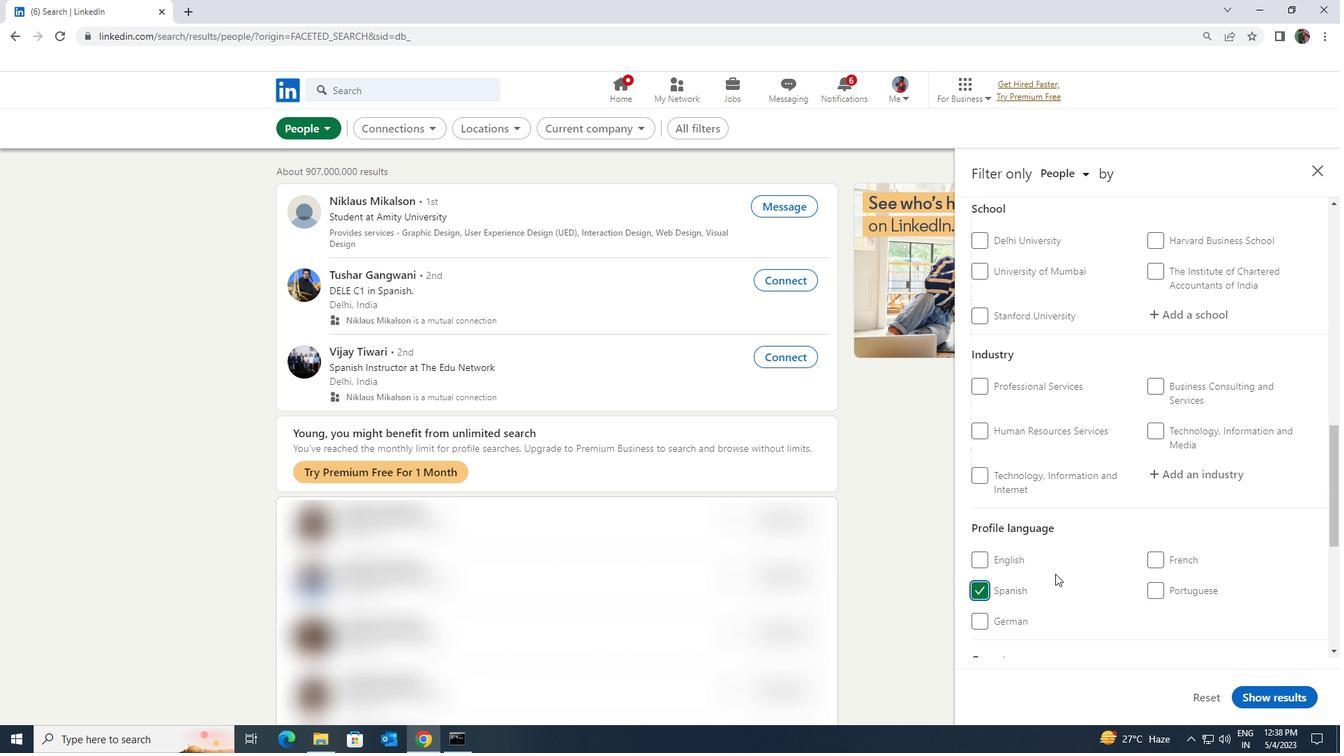 
Action: Mouse scrolled (1055, 575) with delta (0, 0)
Screenshot: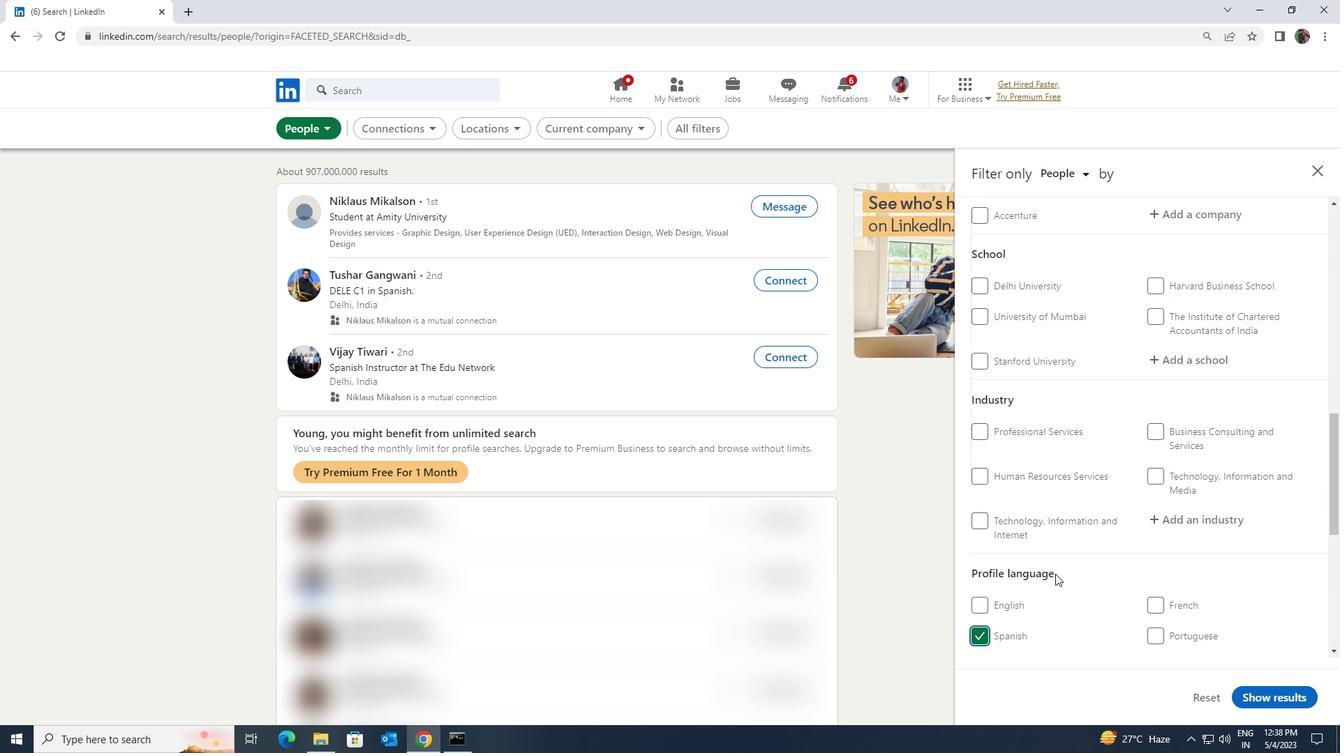 
Action: Mouse scrolled (1055, 575) with delta (0, 0)
Screenshot: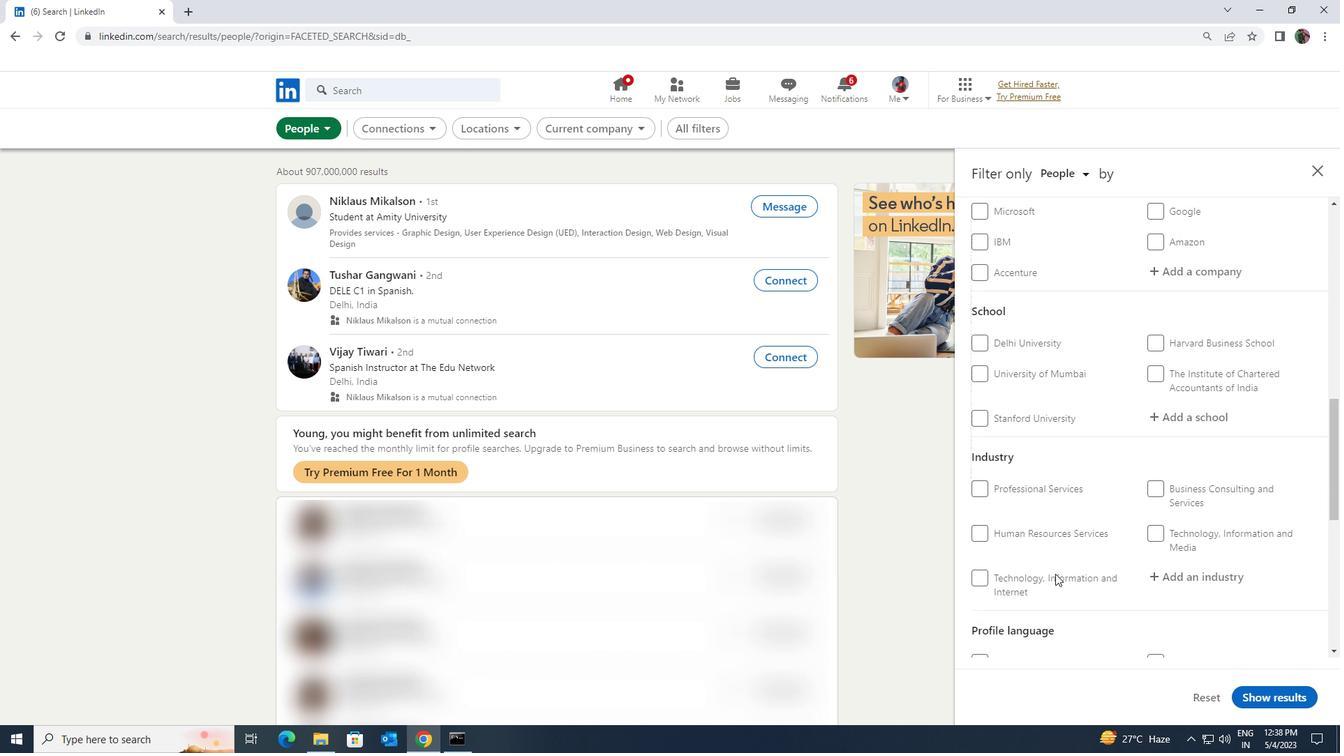 
Action: Mouse scrolled (1055, 575) with delta (0, 0)
Screenshot: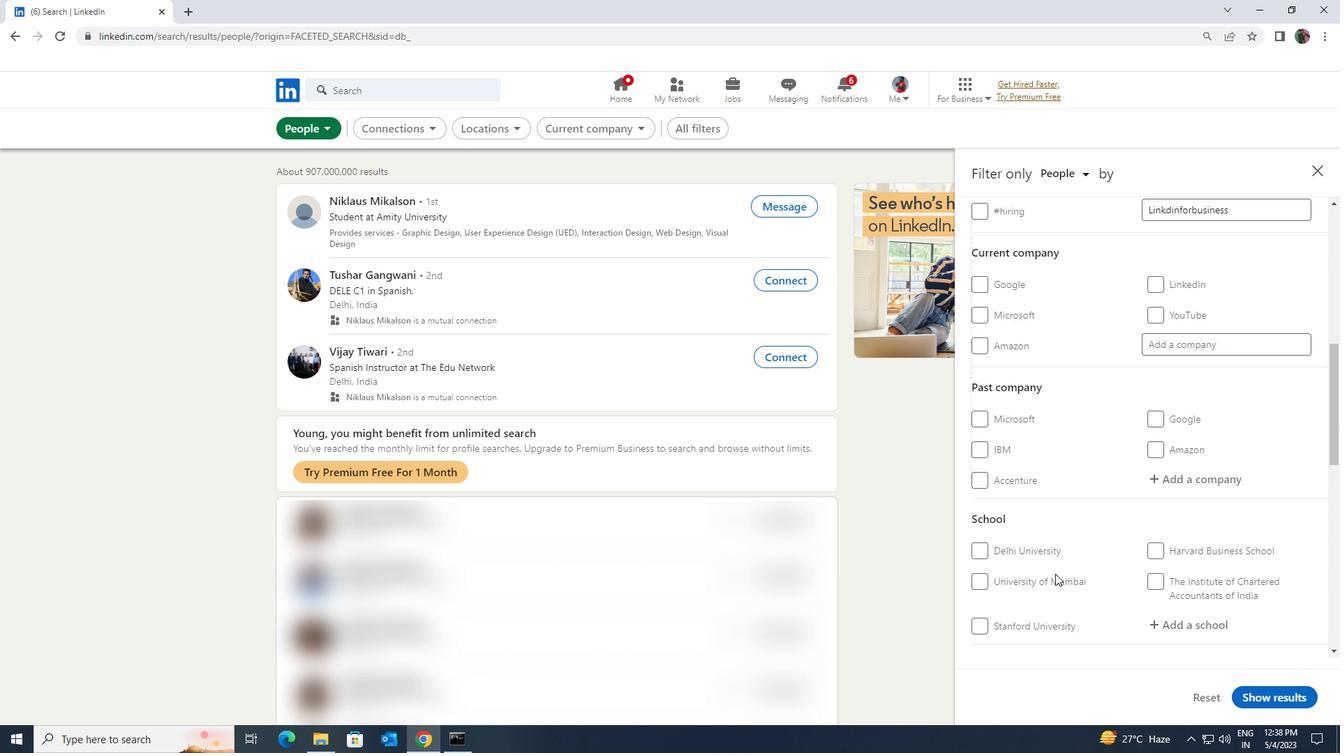 
Action: Mouse moved to (1208, 435)
Screenshot: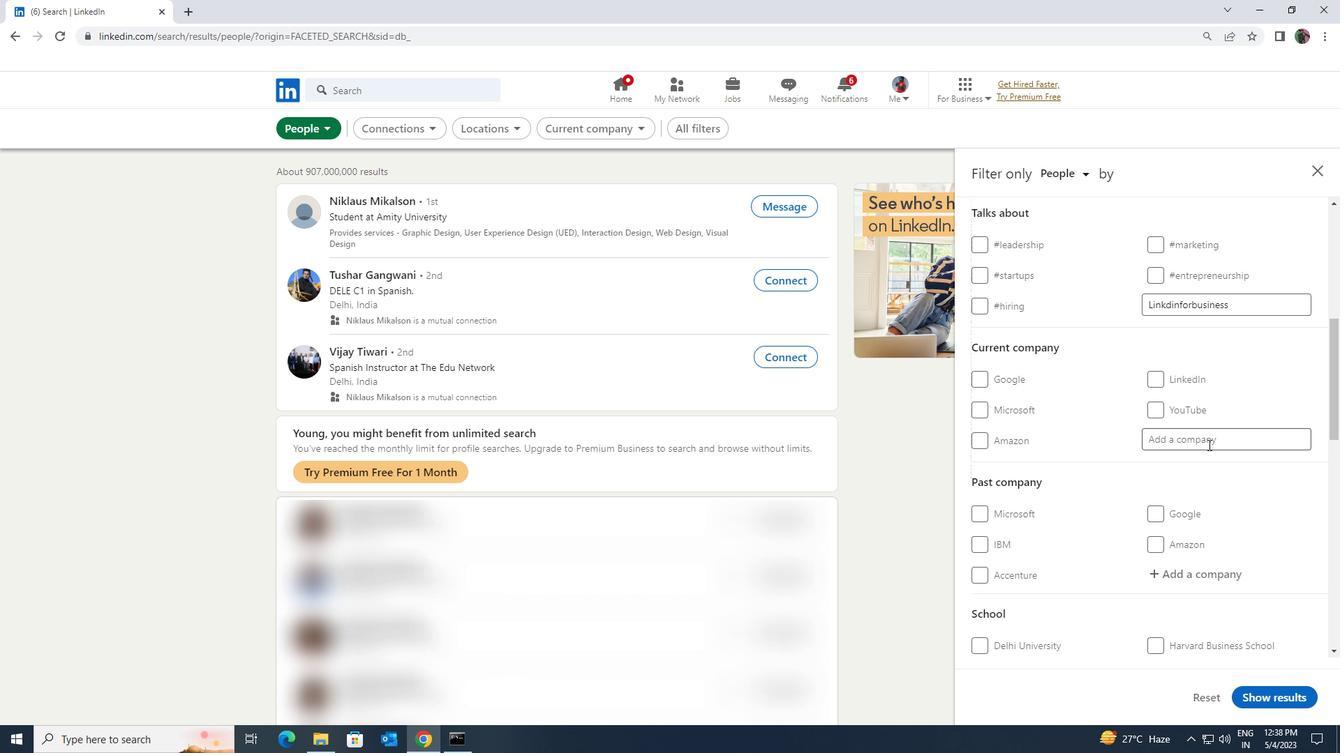 
Action: Mouse pressed left at (1208, 435)
Screenshot: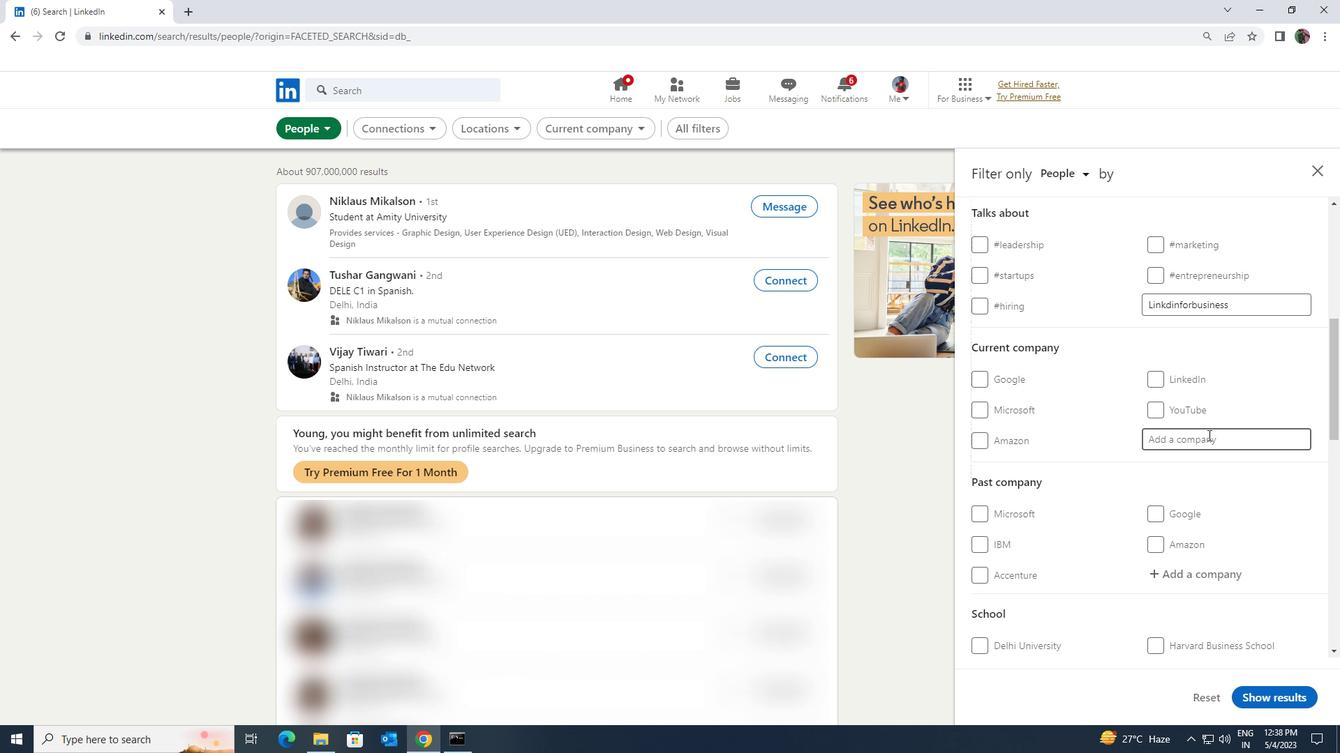 
Action: Key pressed <Key.shift><Key.shift><Key.shift><Key.shift><Key.shift><Key.shift><Key.shift><Key.shift><Key.shift><Key.shift><Key.shift><Key.shift><Key.shift><Key.shift><Key.shift>HONDA<Key.space>MOTOR
Screenshot: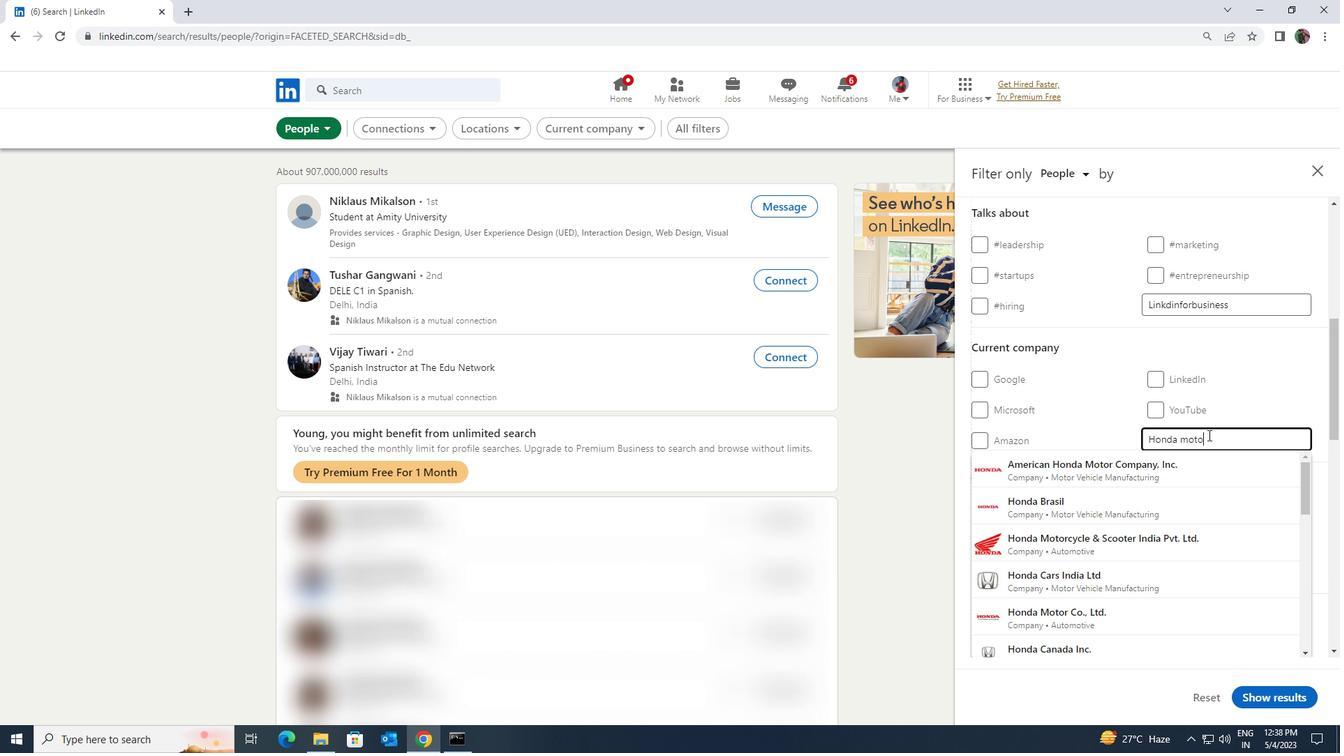 
Action: Mouse moved to (1197, 488)
Screenshot: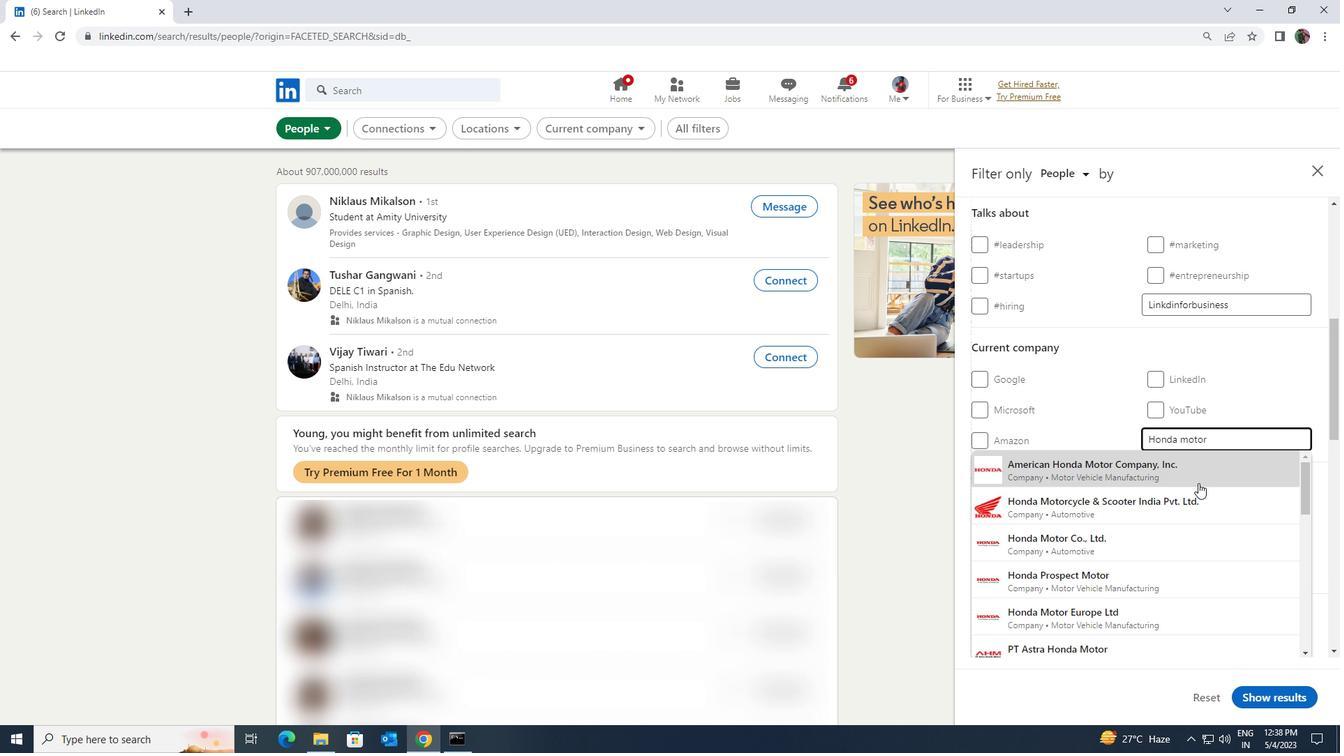 
Action: Mouse pressed left at (1197, 488)
Screenshot: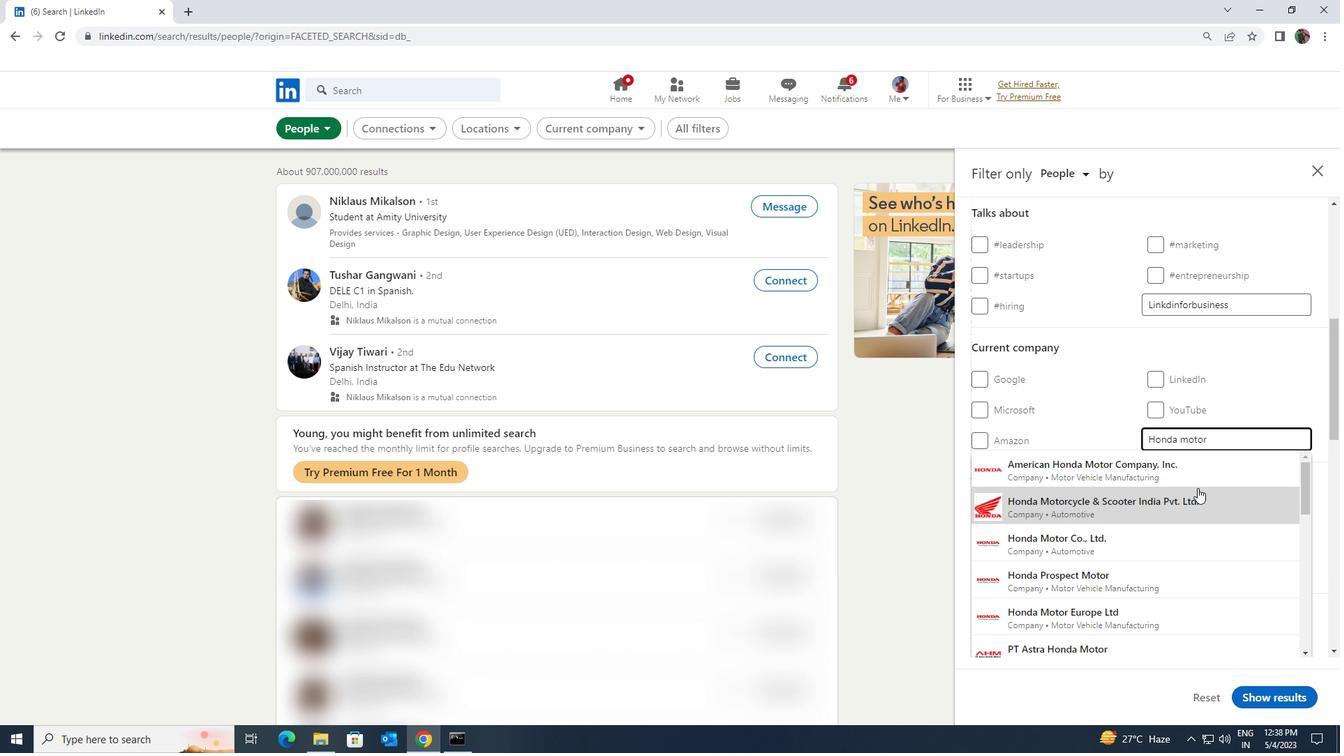 
Action: Mouse scrolled (1197, 487) with delta (0, 0)
Screenshot: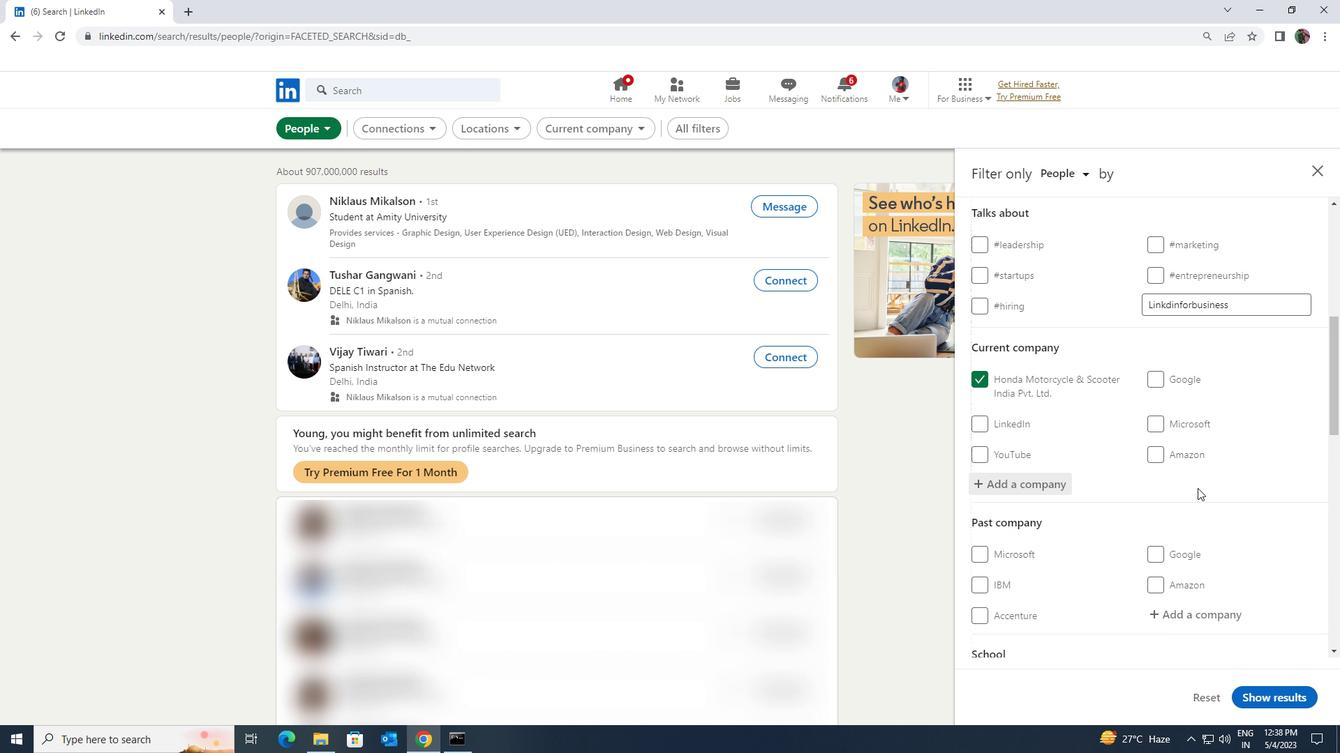 
Action: Mouse scrolled (1197, 487) with delta (0, 0)
Screenshot: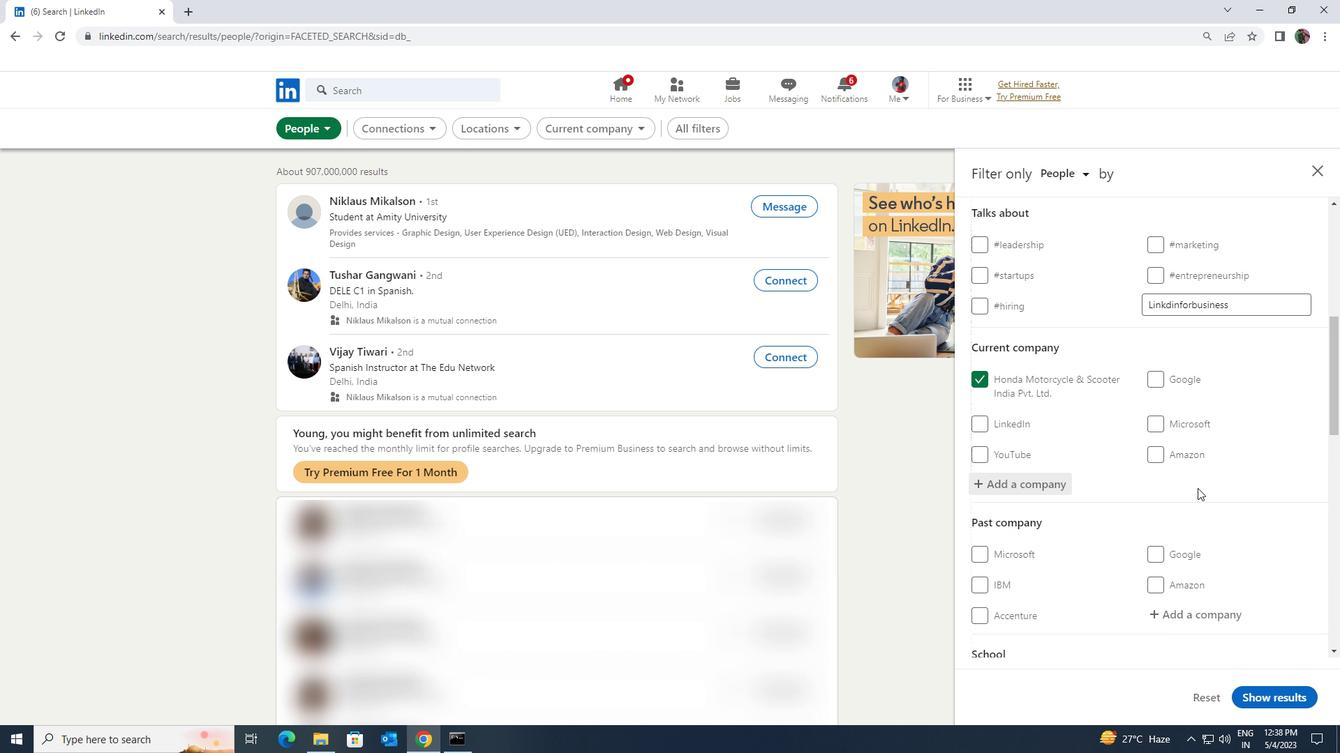 
Action: Mouse scrolled (1197, 487) with delta (0, 0)
Screenshot: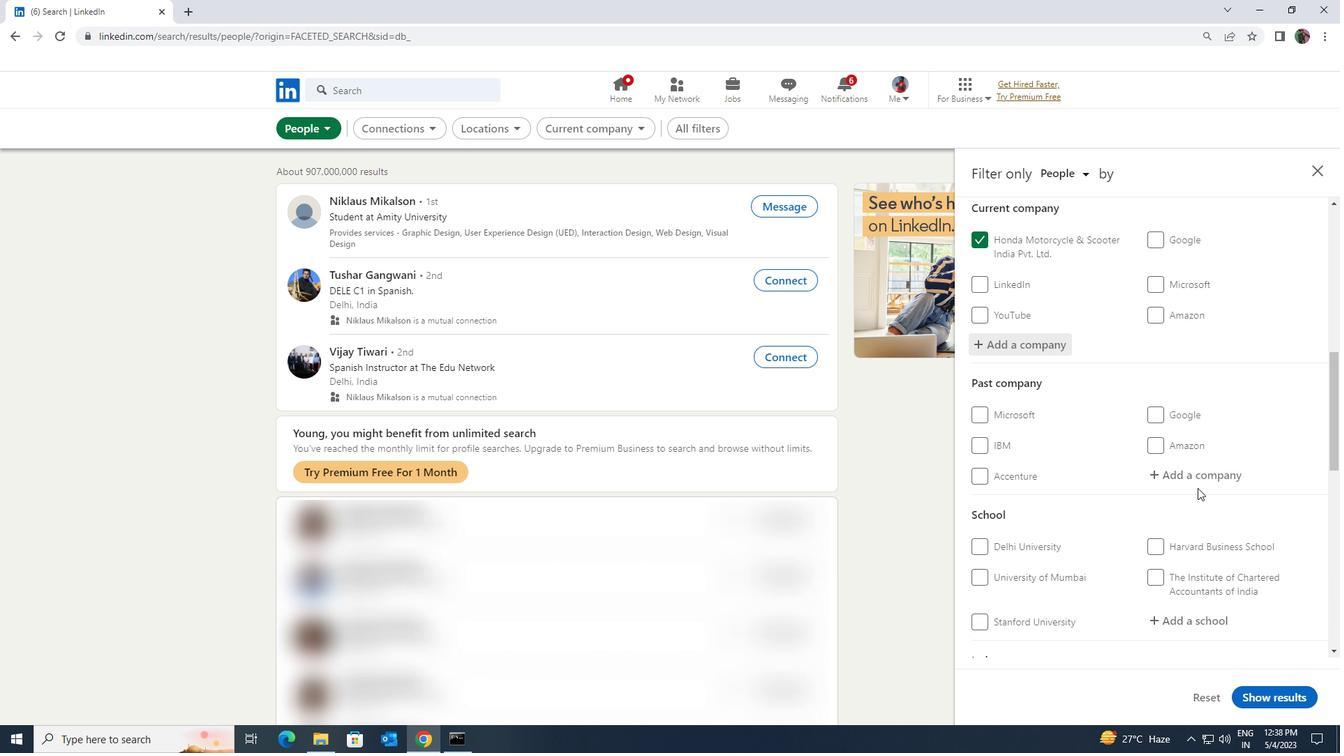 
Action: Mouse moved to (1196, 554)
Screenshot: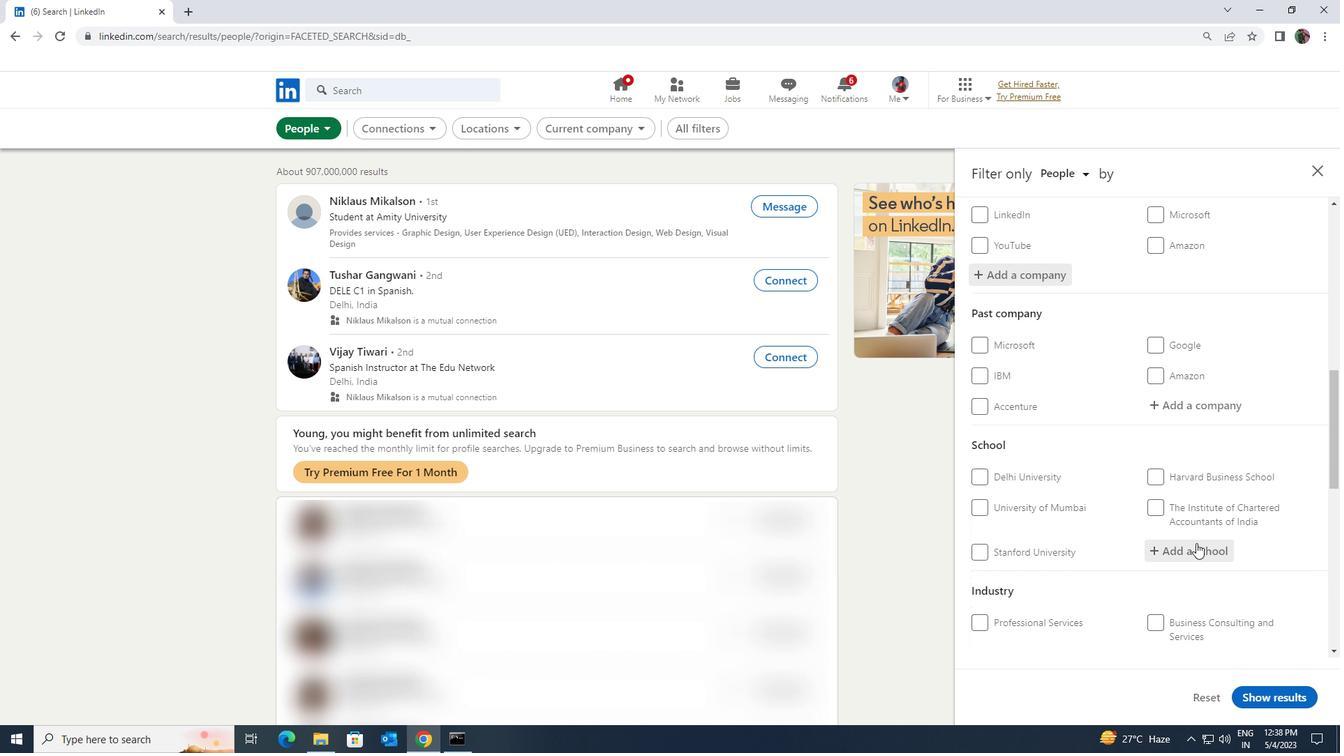
Action: Mouse pressed left at (1196, 554)
Screenshot: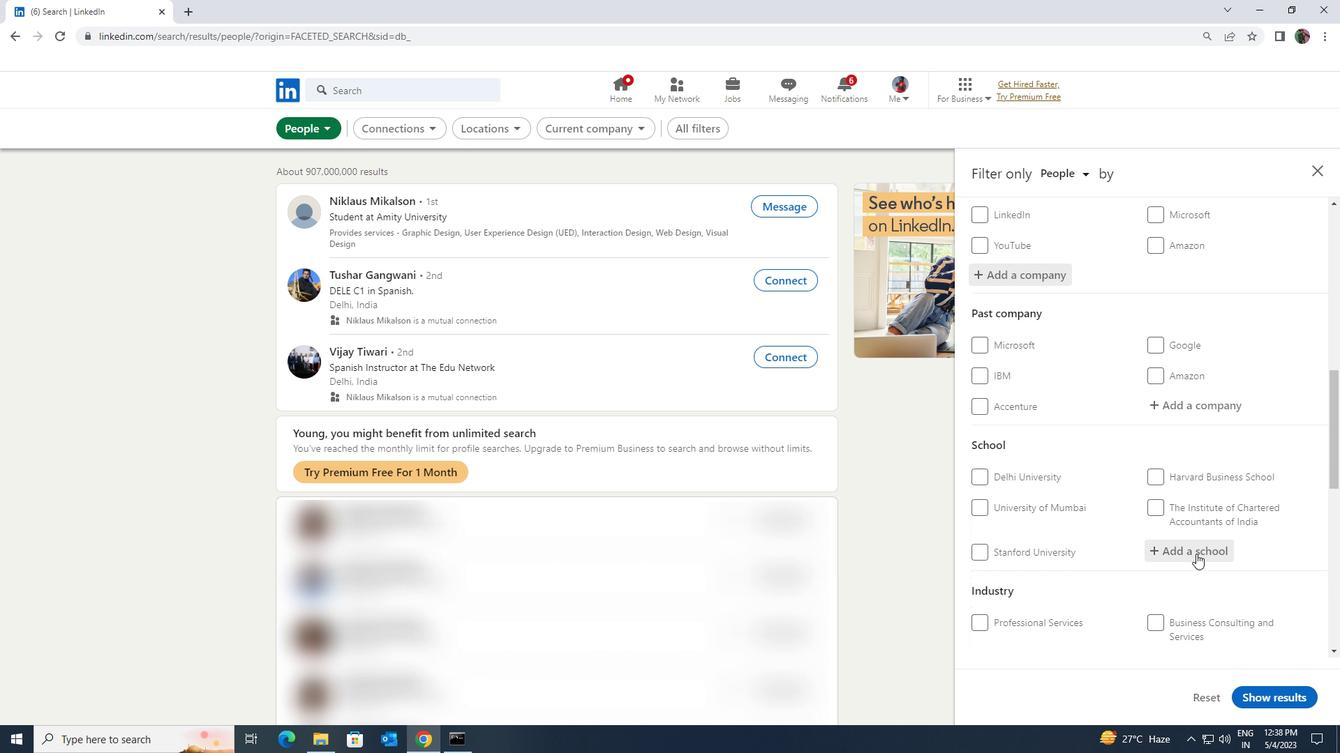 
Action: Key pressed <Key.shift>CMS<Key.space>COLLEGE
Screenshot: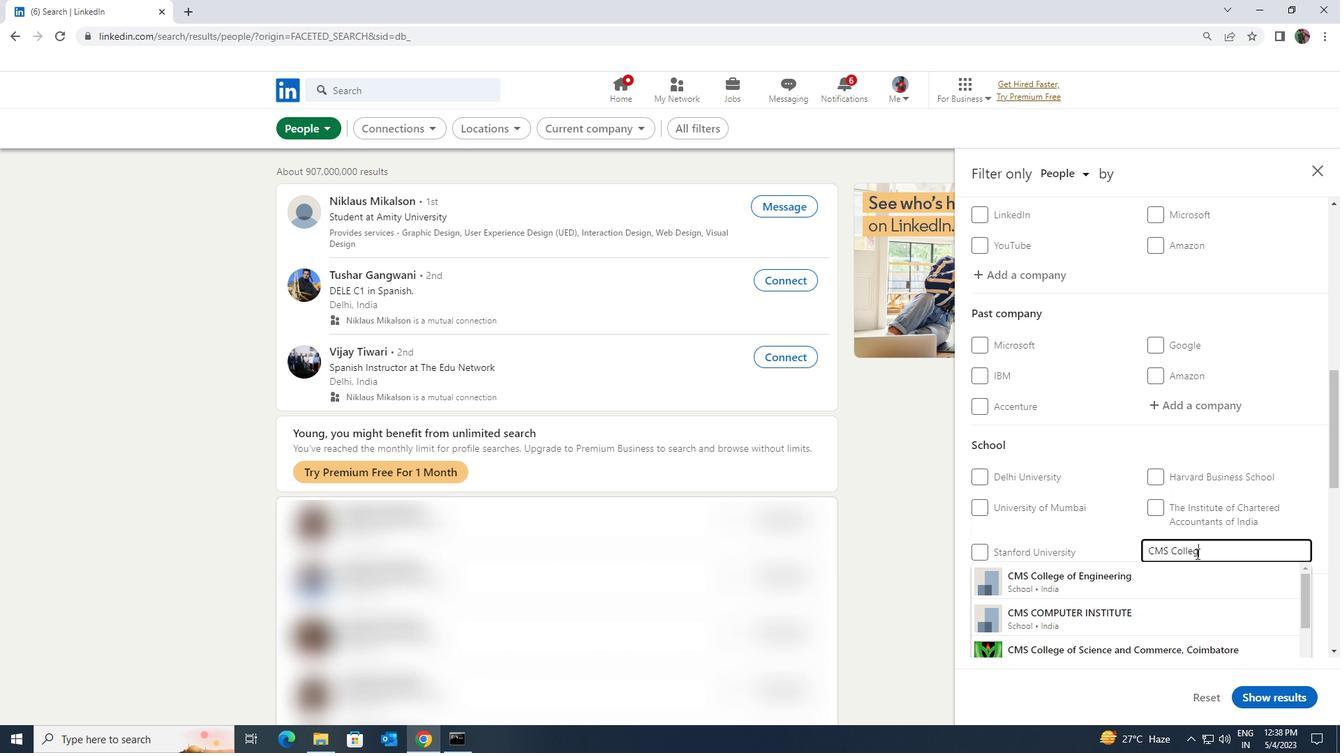 
Action: Mouse moved to (1173, 649)
Screenshot: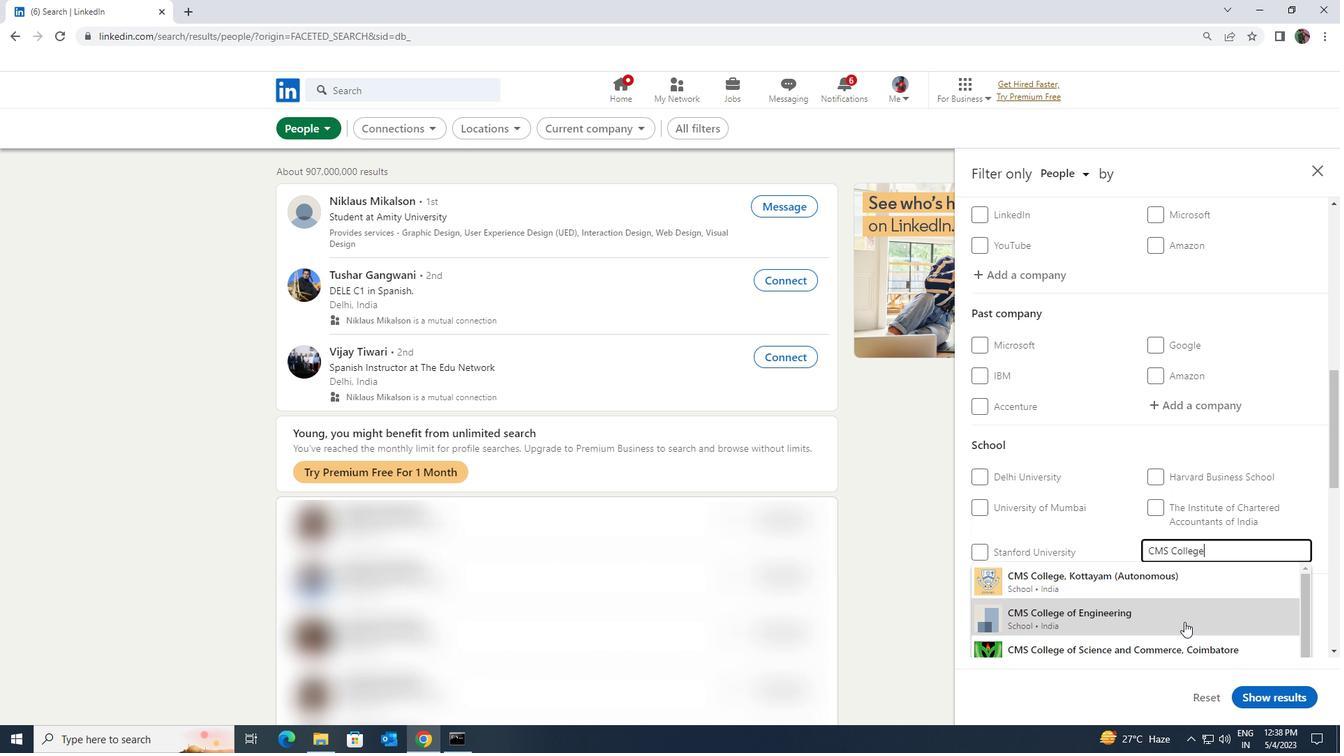 
Action: Mouse pressed left at (1173, 649)
Screenshot: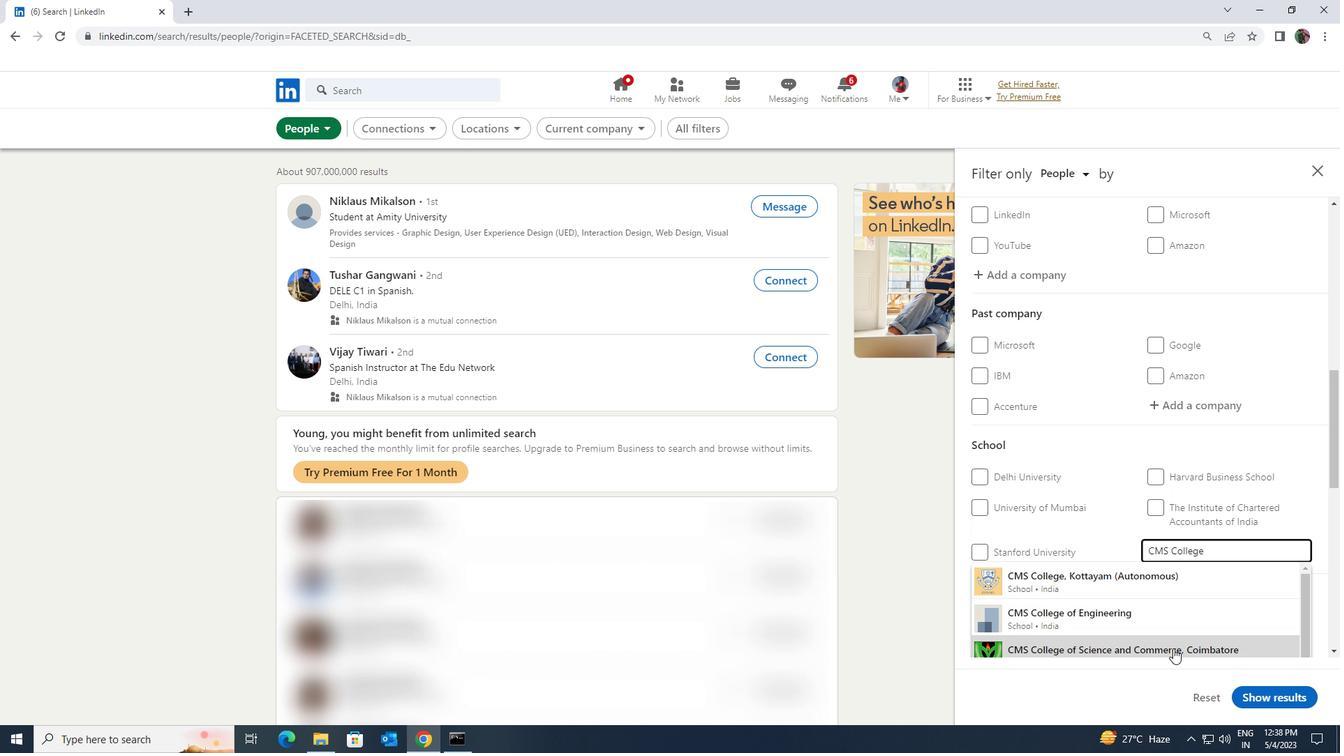 
Action: Mouse moved to (1174, 617)
Screenshot: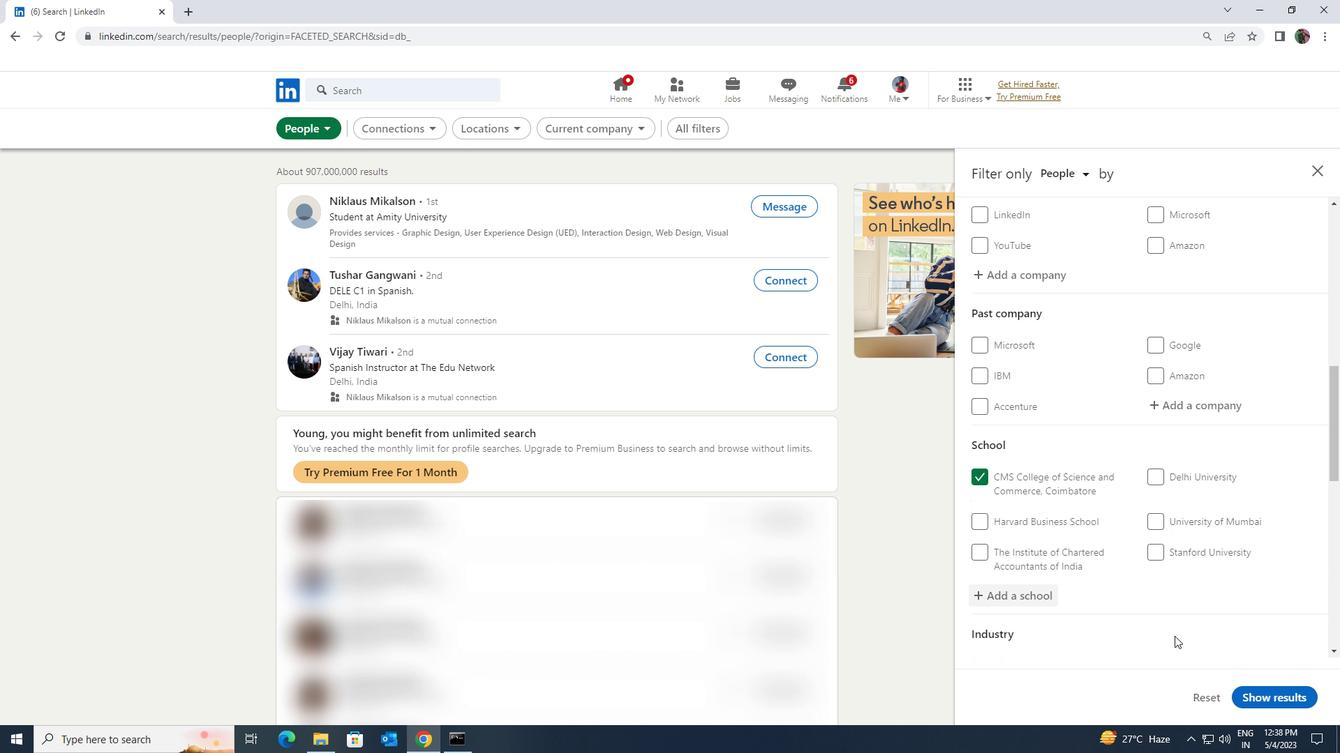
Action: Mouse scrolled (1174, 616) with delta (0, 0)
Screenshot: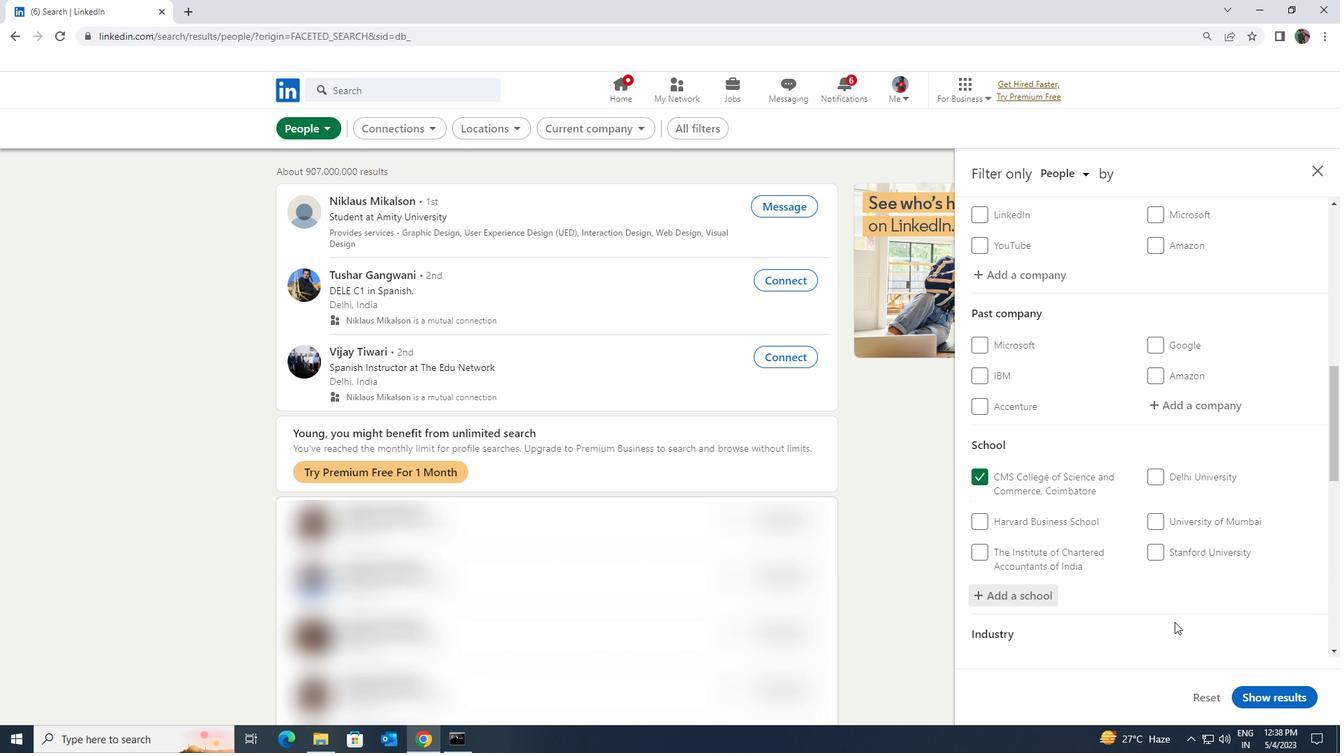 
Action: Mouse scrolled (1174, 616) with delta (0, 0)
Screenshot: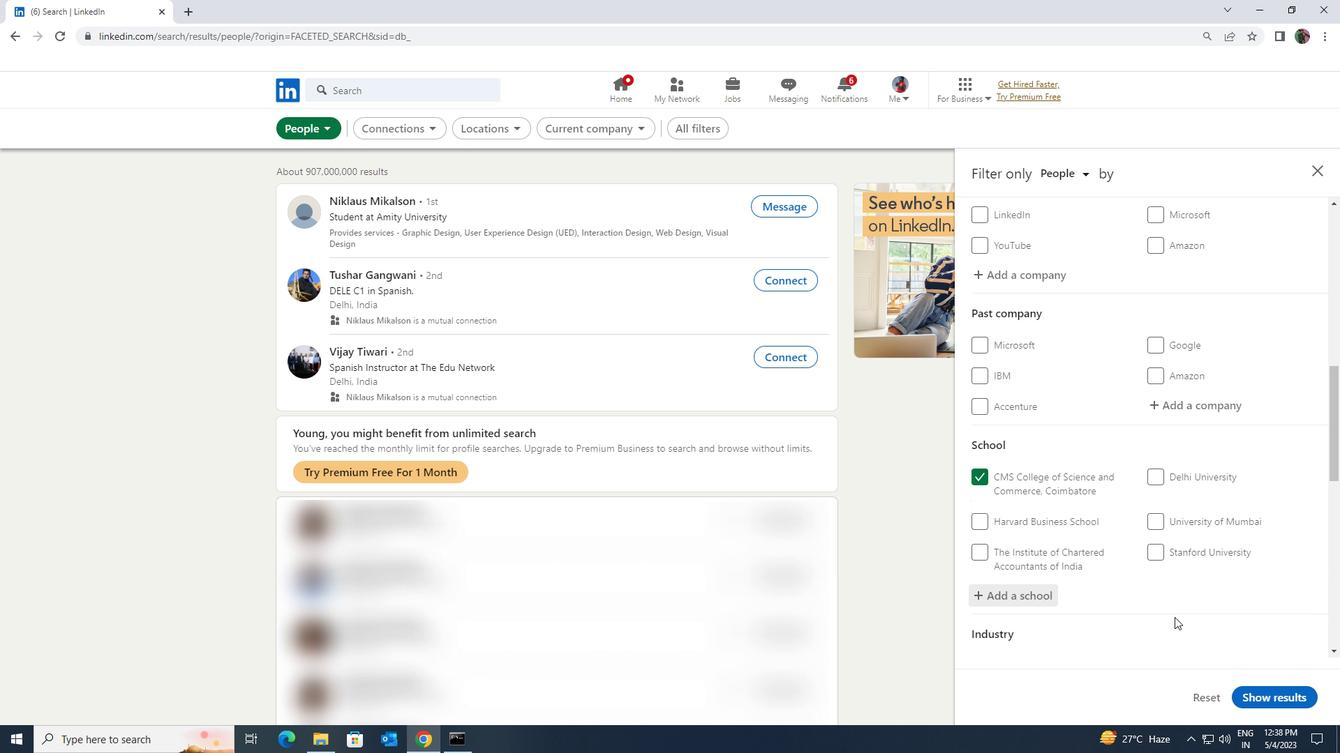 
Action: Mouse moved to (1174, 613)
Screenshot: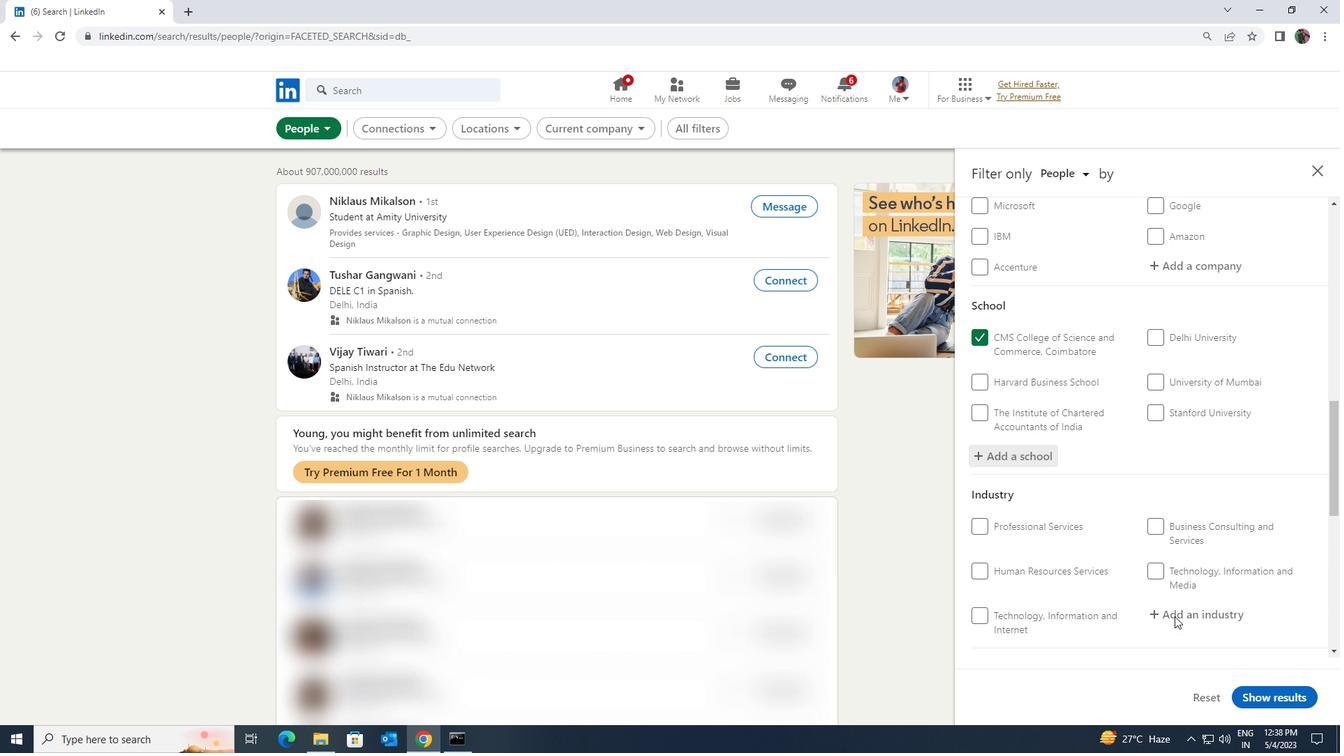 
Action: Mouse pressed left at (1174, 613)
Screenshot: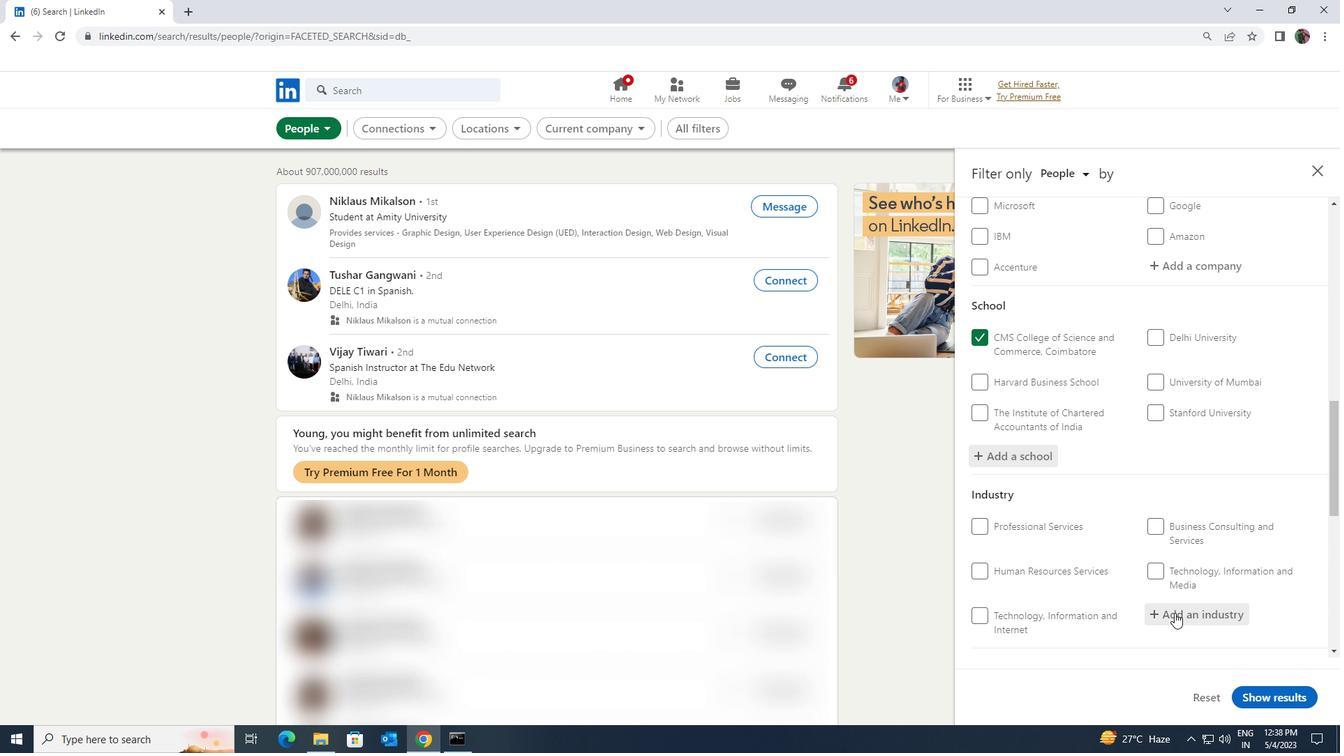 
Action: Key pressed <Key.shift><Key.shift><Key.shift><Key.shift><Key.shift><Key.shift><Key.shift><Key.shift>DIGITAL<Key.space>
Screenshot: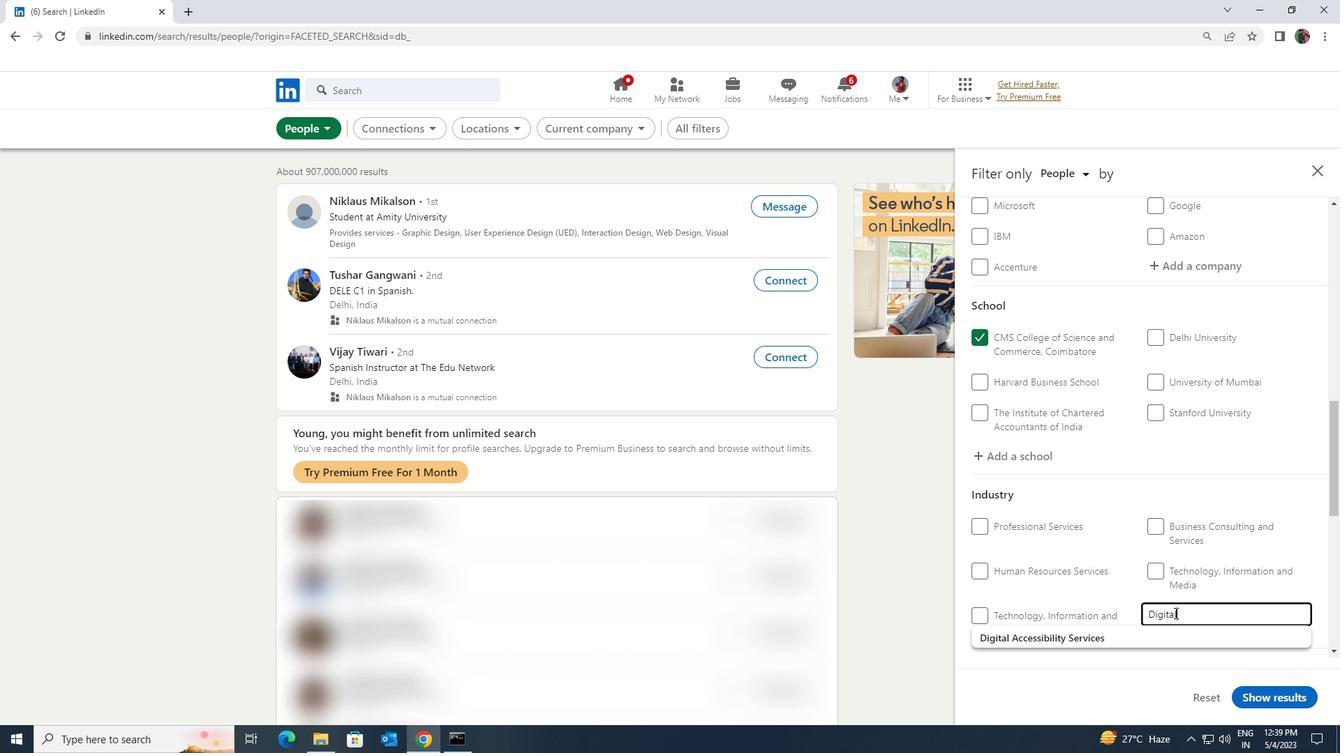 
Action: Mouse moved to (1159, 644)
Screenshot: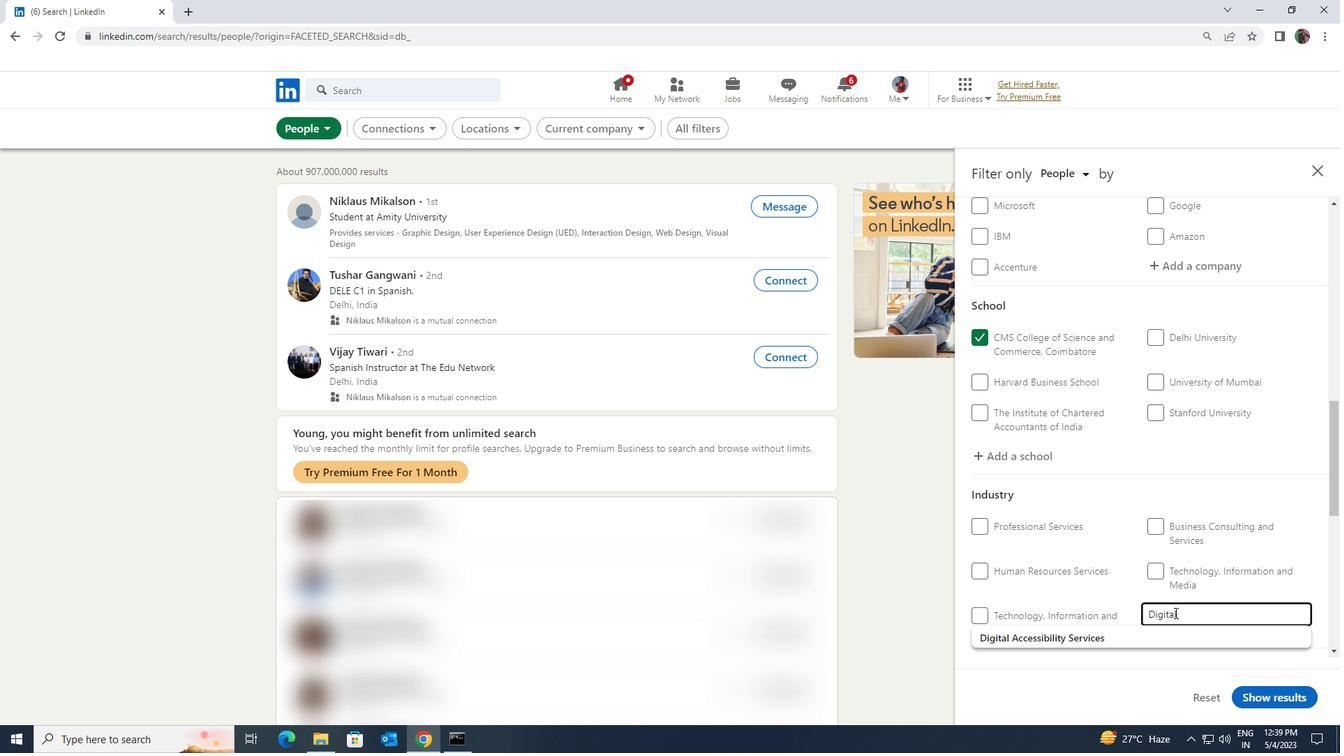 
Action: Mouse pressed left at (1159, 644)
Screenshot: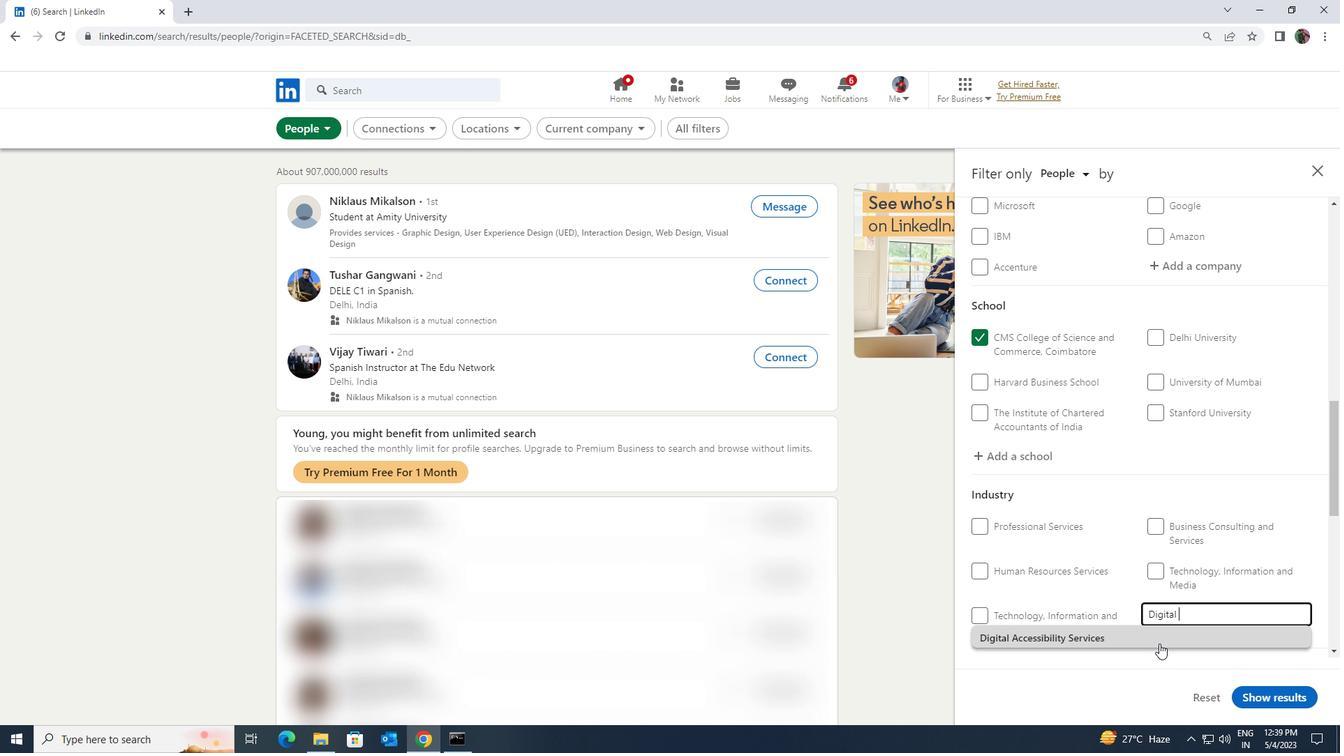 
Action: Mouse moved to (1159, 644)
Screenshot: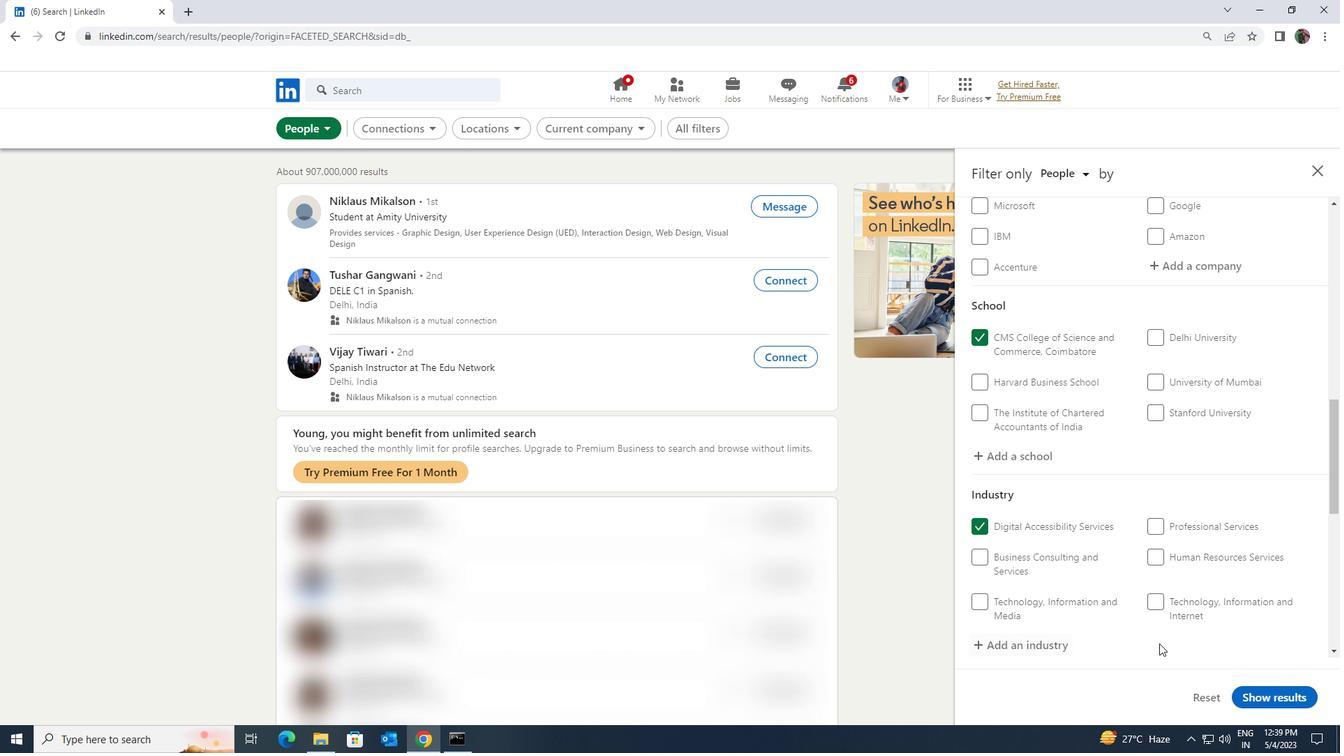 
Action: Mouse scrolled (1159, 643) with delta (0, 0)
Screenshot: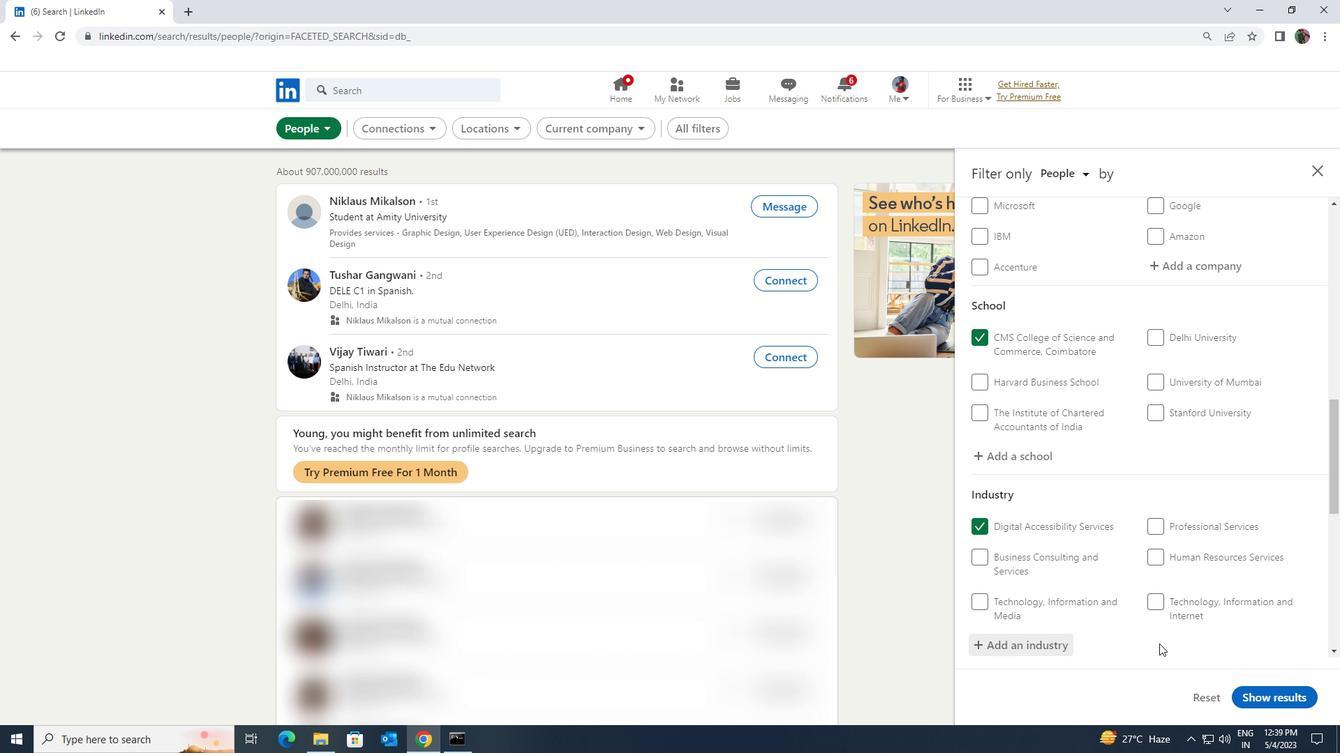 
Action: Mouse scrolled (1159, 643) with delta (0, 0)
Screenshot: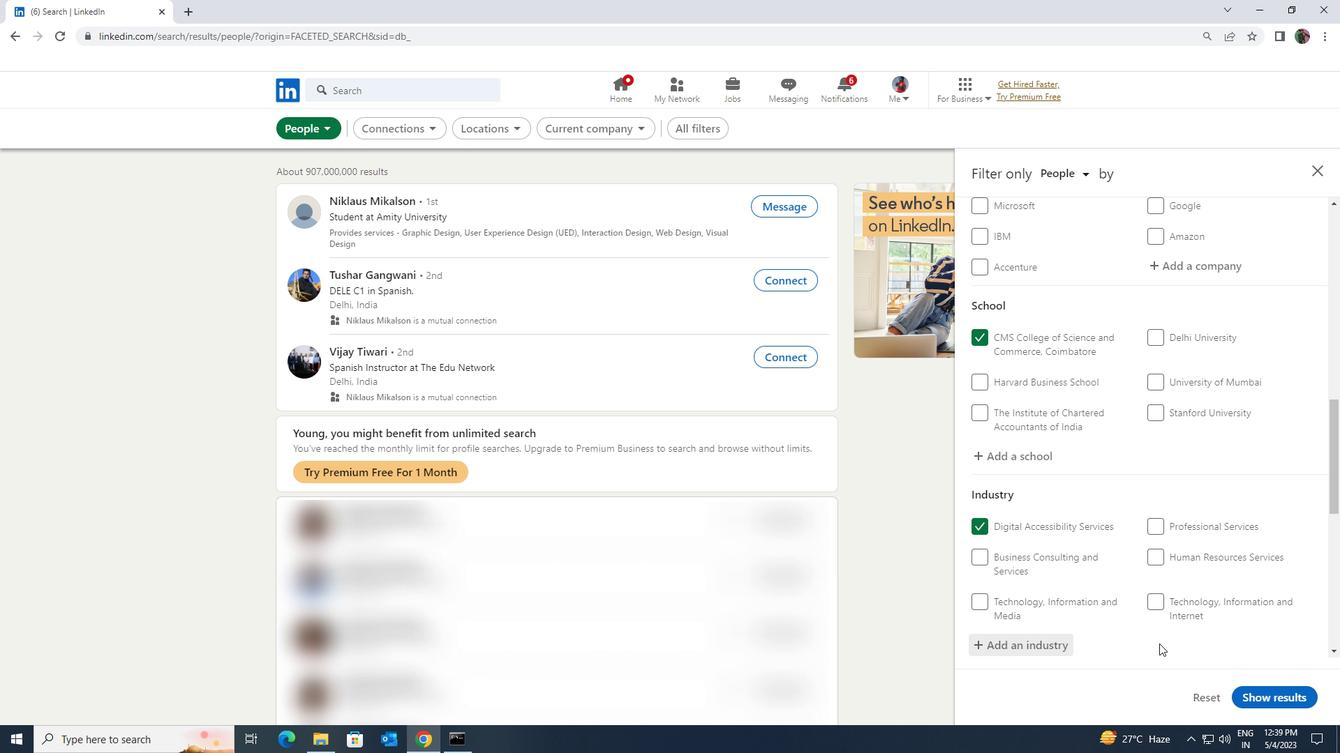 
Action: Mouse scrolled (1159, 643) with delta (0, 0)
Screenshot: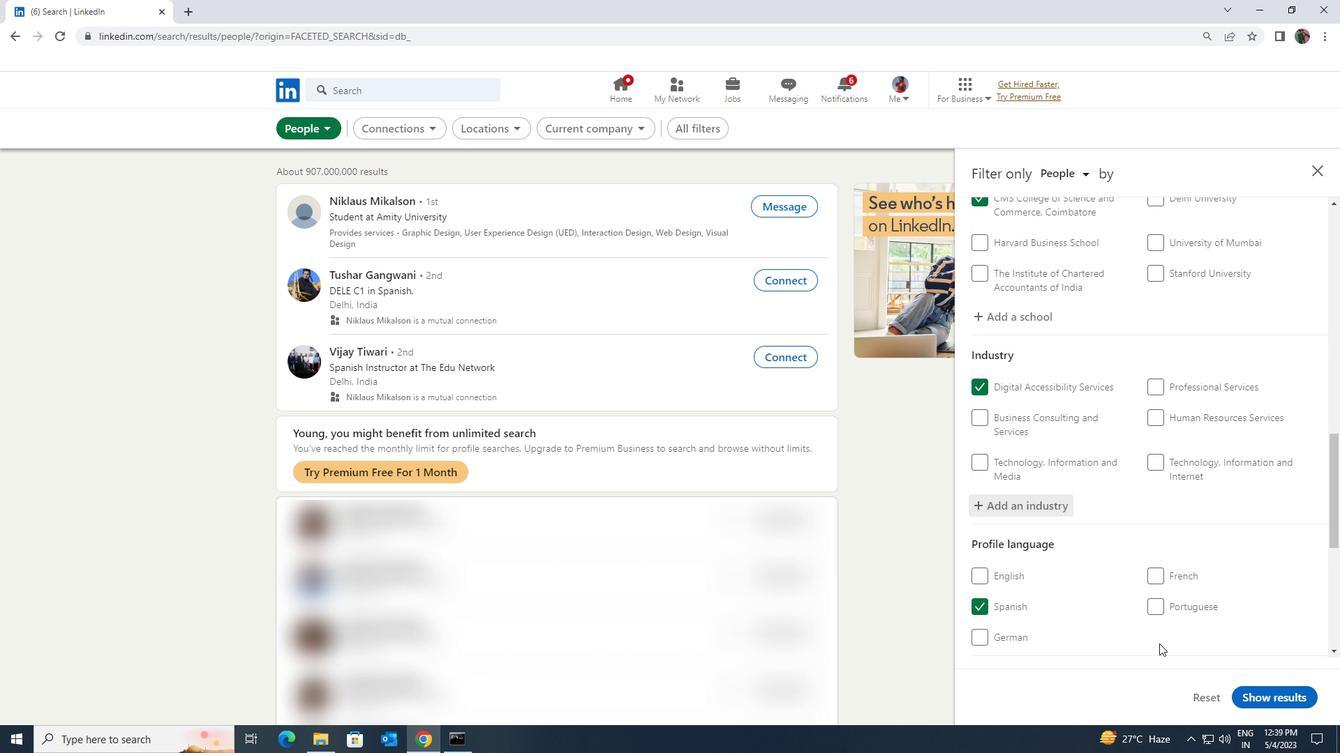 
Action: Mouse scrolled (1159, 643) with delta (0, 0)
Screenshot: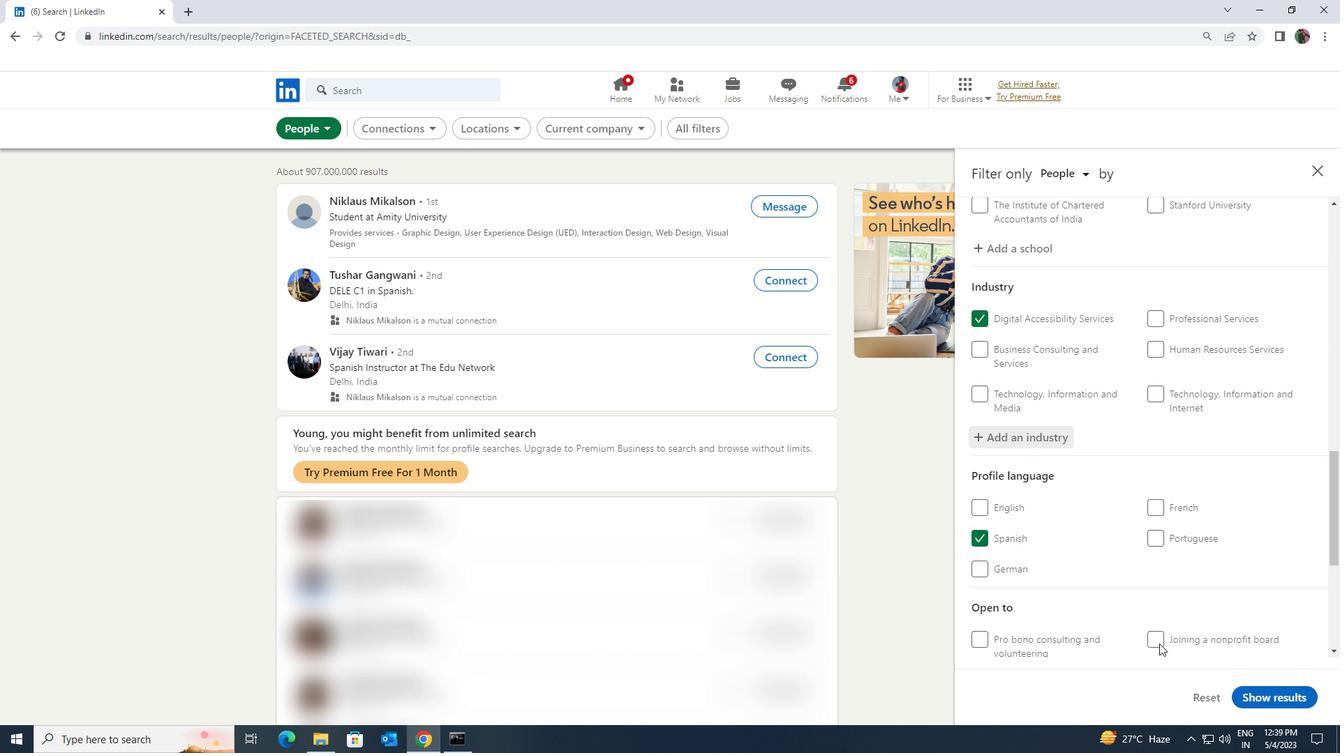 
Action: Mouse scrolled (1159, 643) with delta (0, 0)
Screenshot: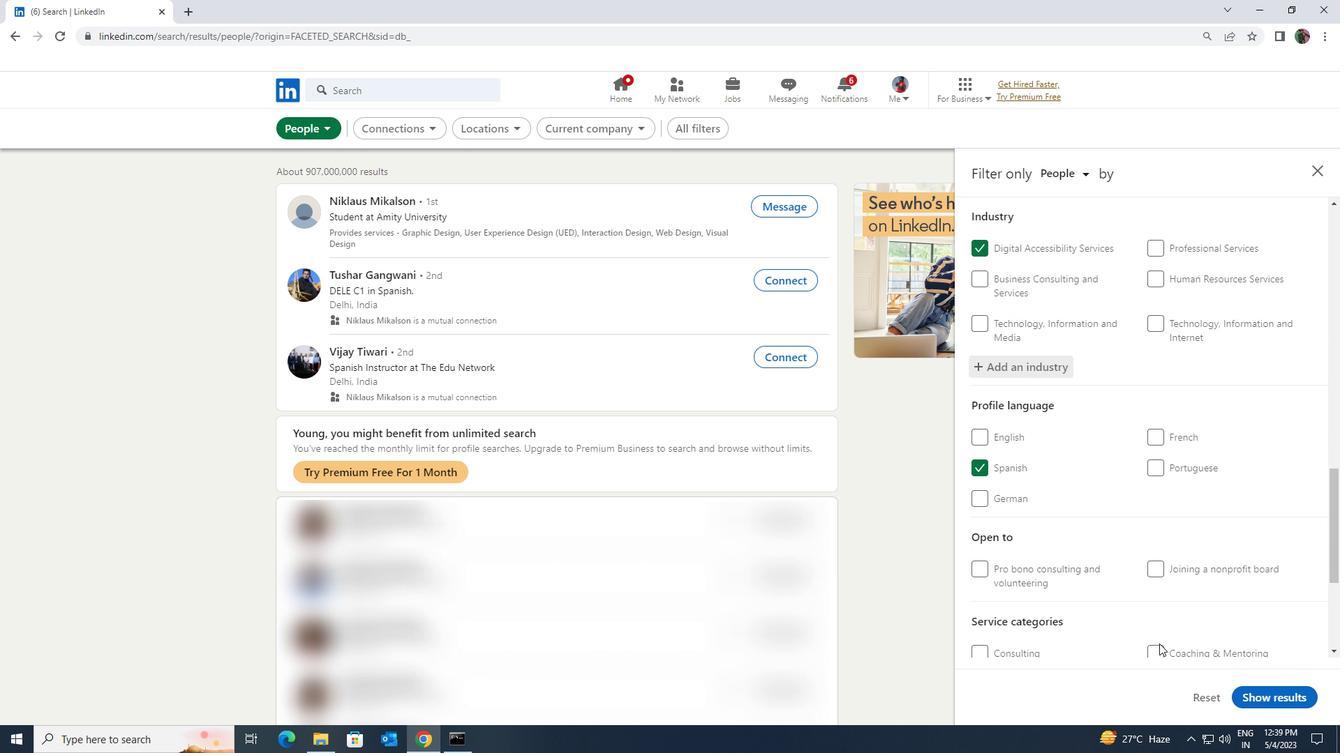 
Action: Mouse moved to (1159, 644)
Screenshot: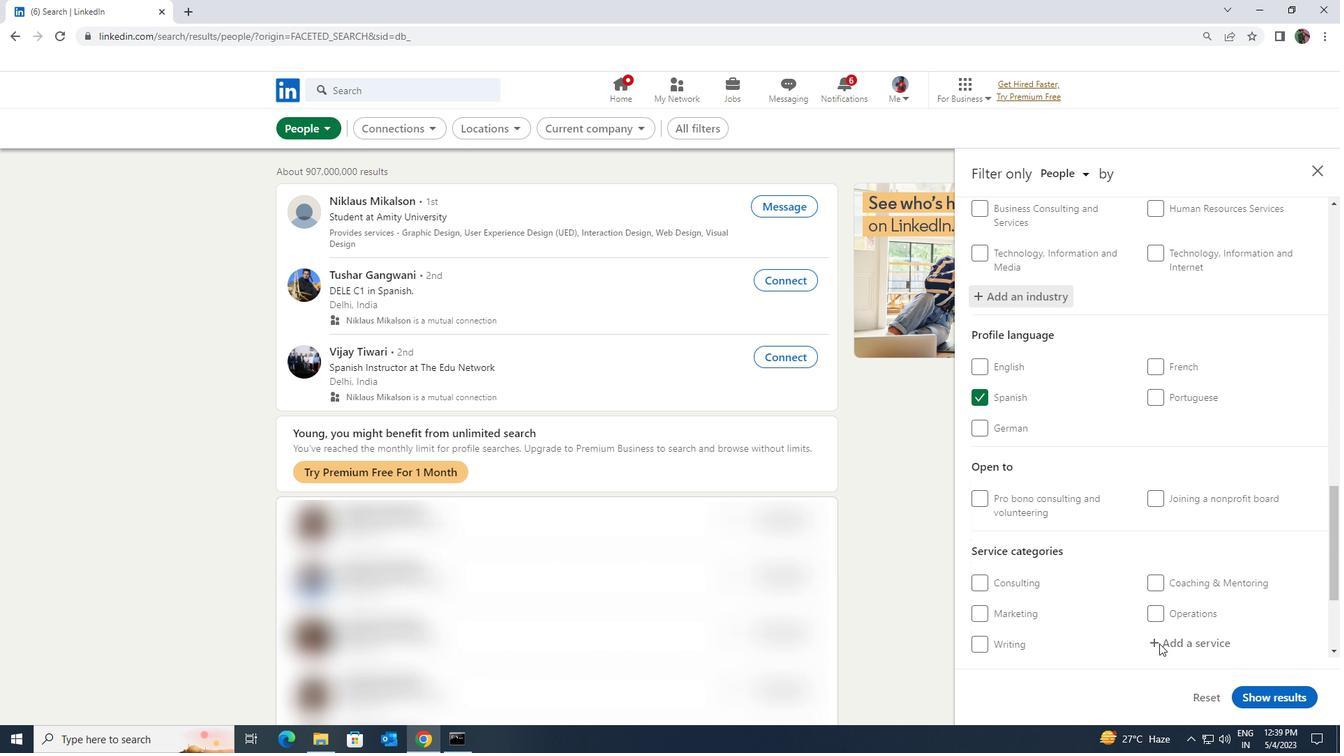 
Action: Mouse pressed left at (1159, 644)
Screenshot: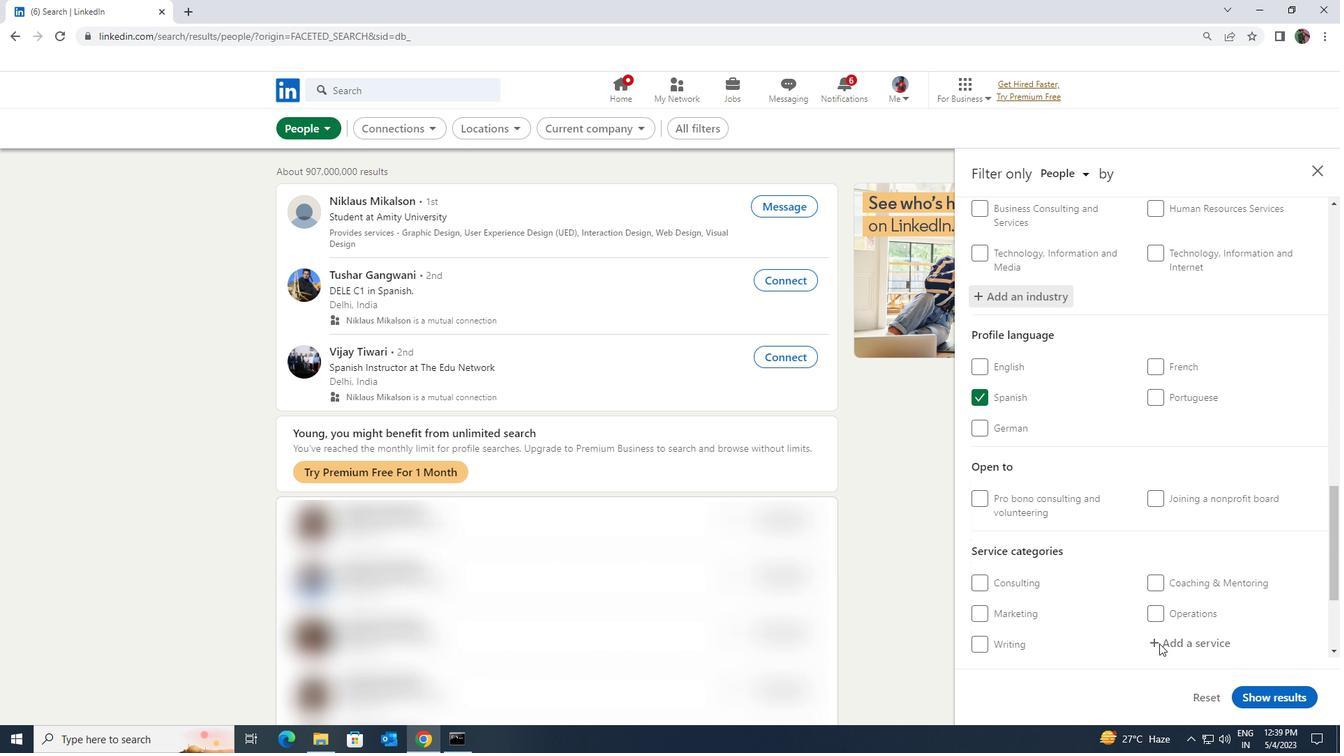
Action: Key pressed <Key.shift><Key.shift>PORT
Screenshot: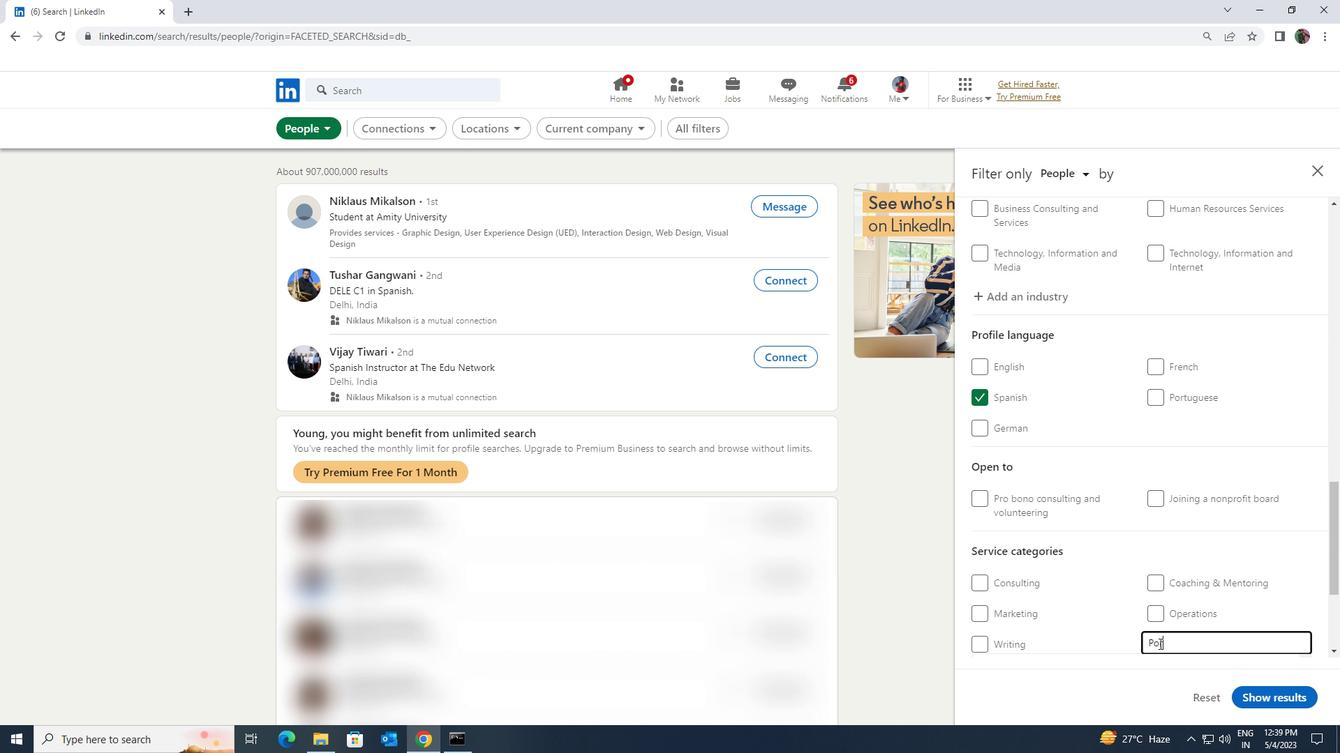 
Action: Mouse moved to (1159, 638)
Screenshot: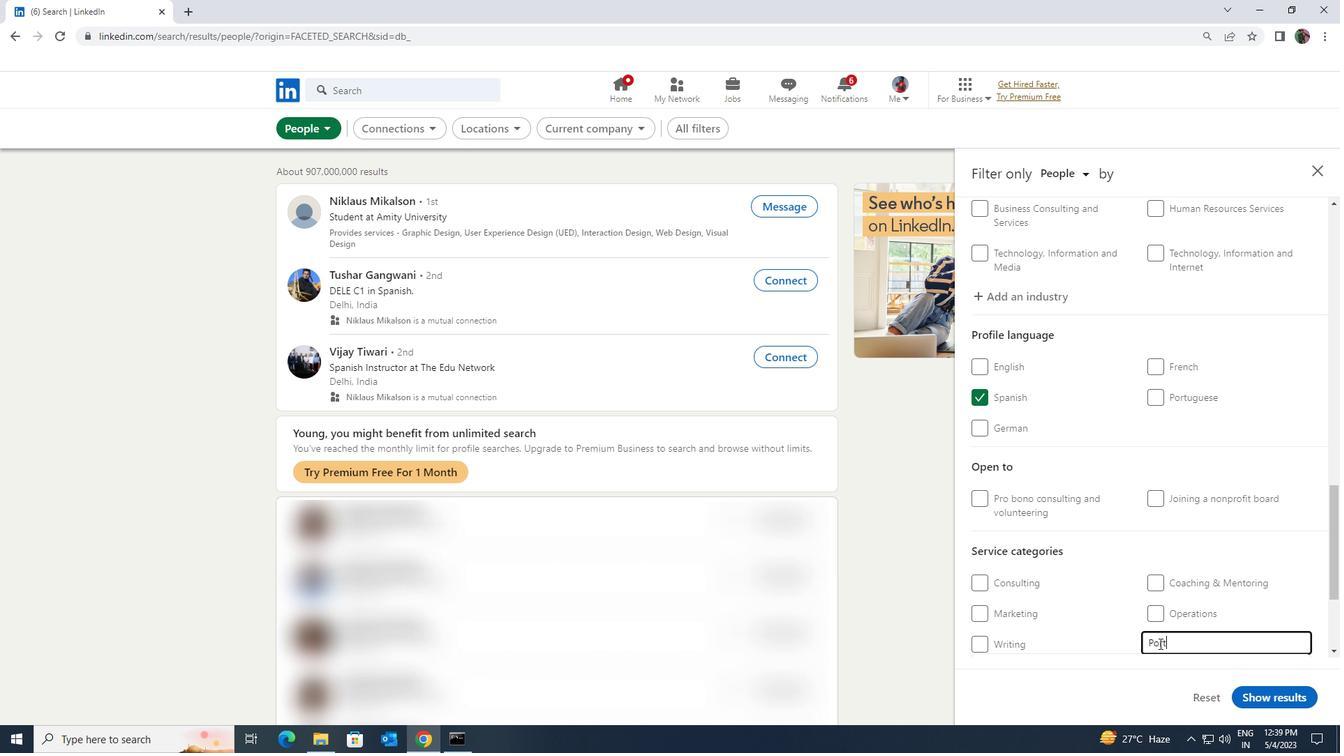 
Action: Mouse scrolled (1159, 637) with delta (0, 0)
Screenshot: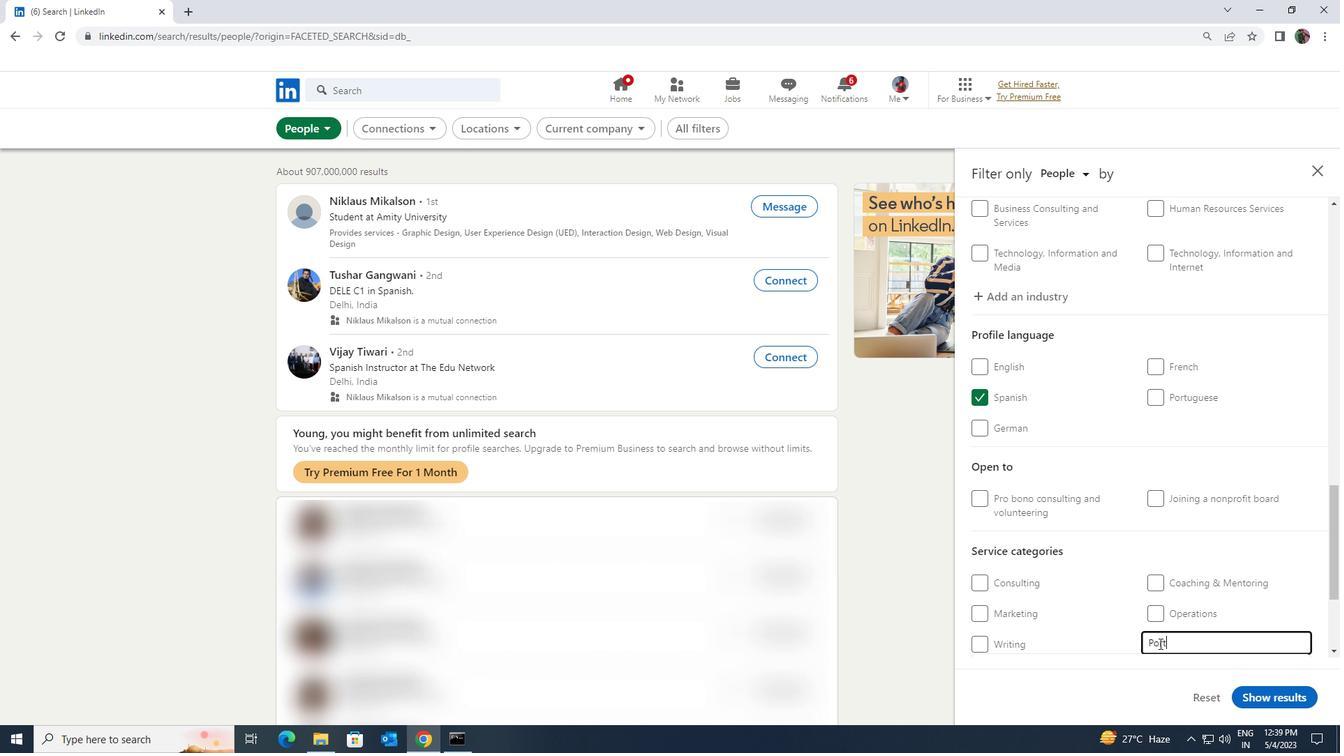 
Action: Mouse moved to (1144, 597)
Screenshot: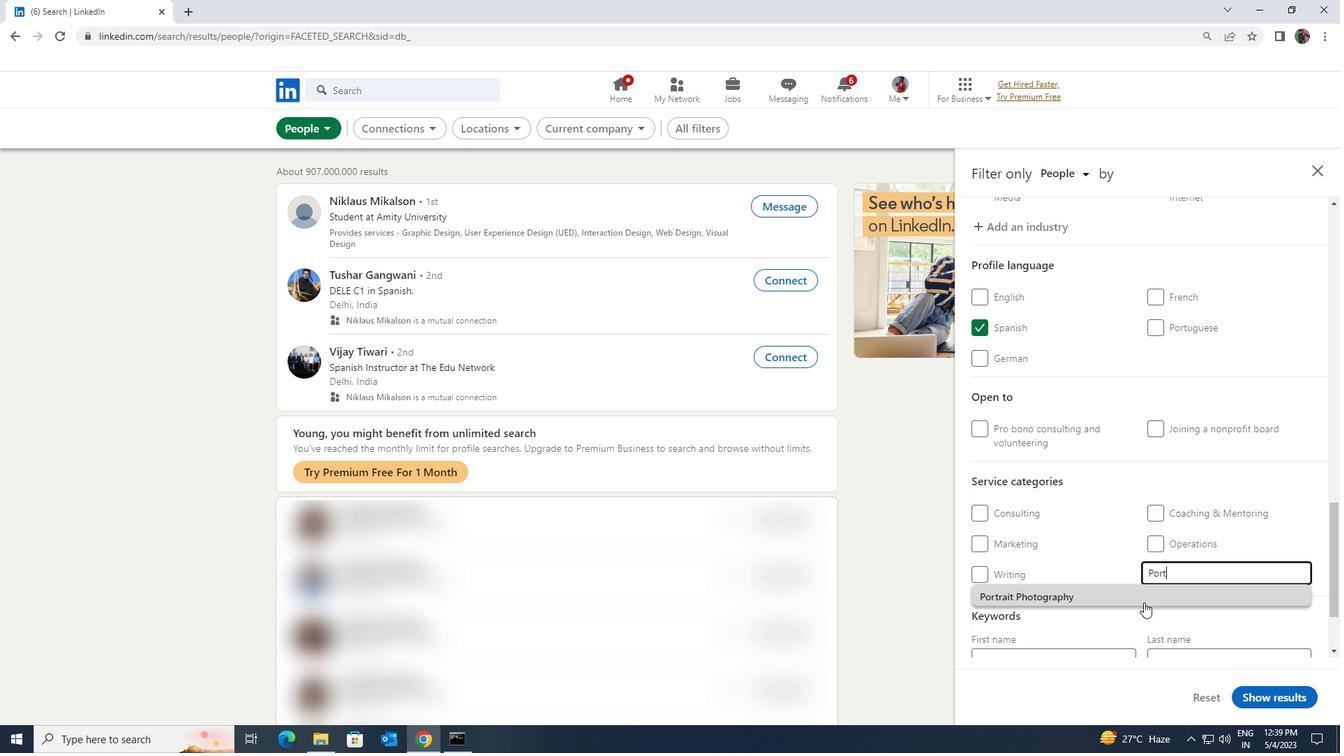 
Action: Mouse pressed left at (1144, 597)
Screenshot: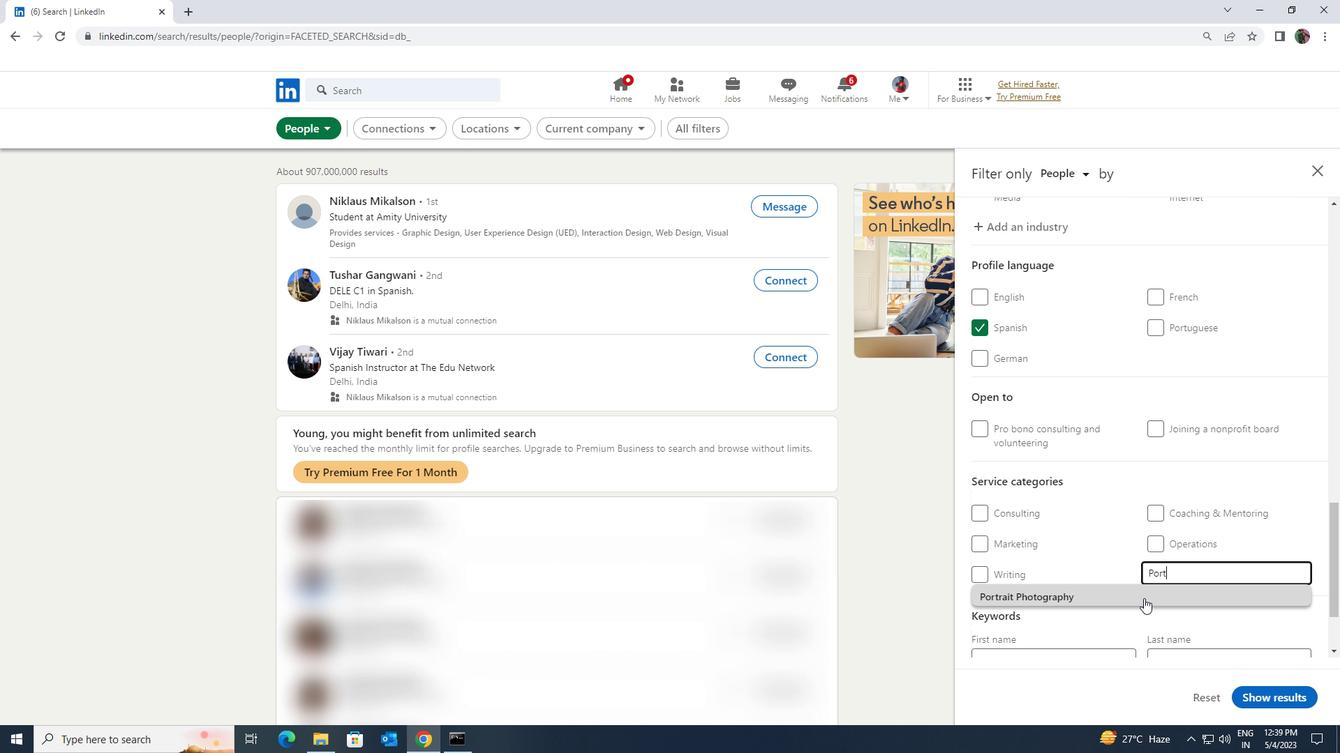 
Action: Mouse scrolled (1144, 596) with delta (0, 0)
Screenshot: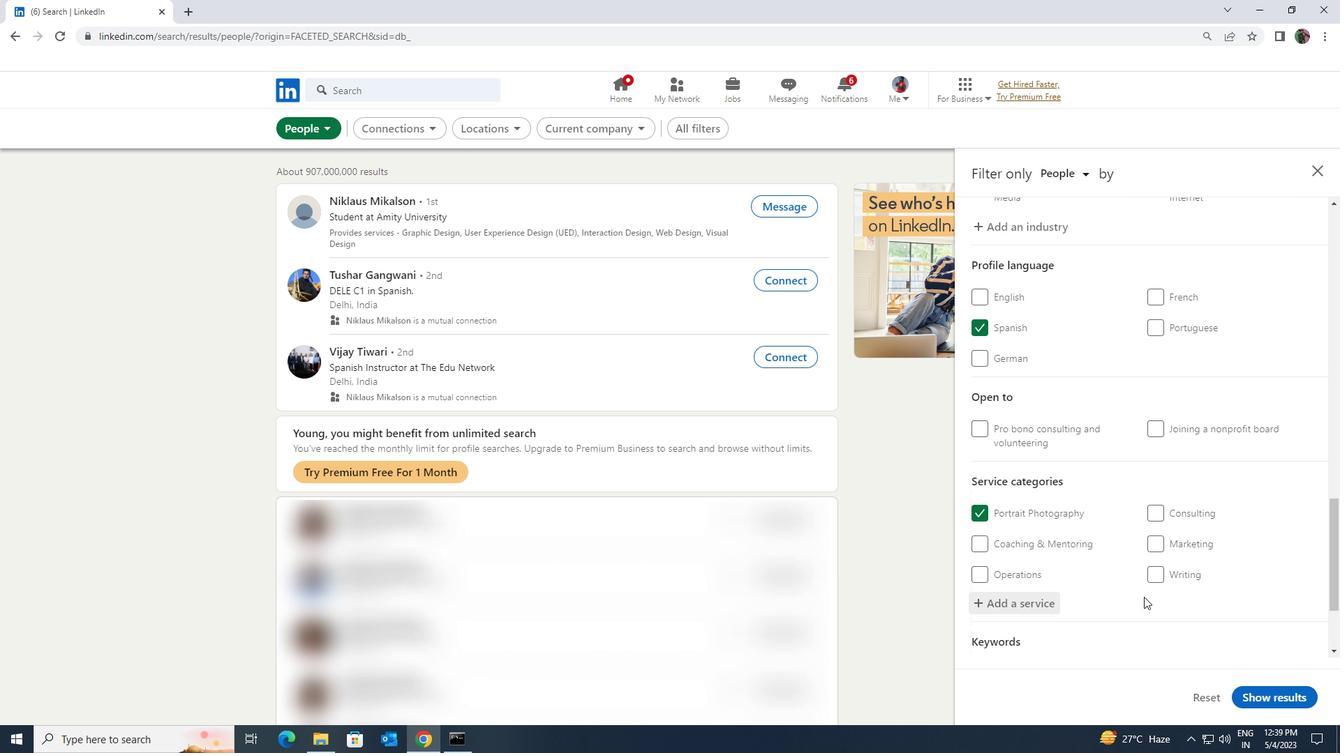 
Action: Mouse scrolled (1144, 596) with delta (0, 0)
Screenshot: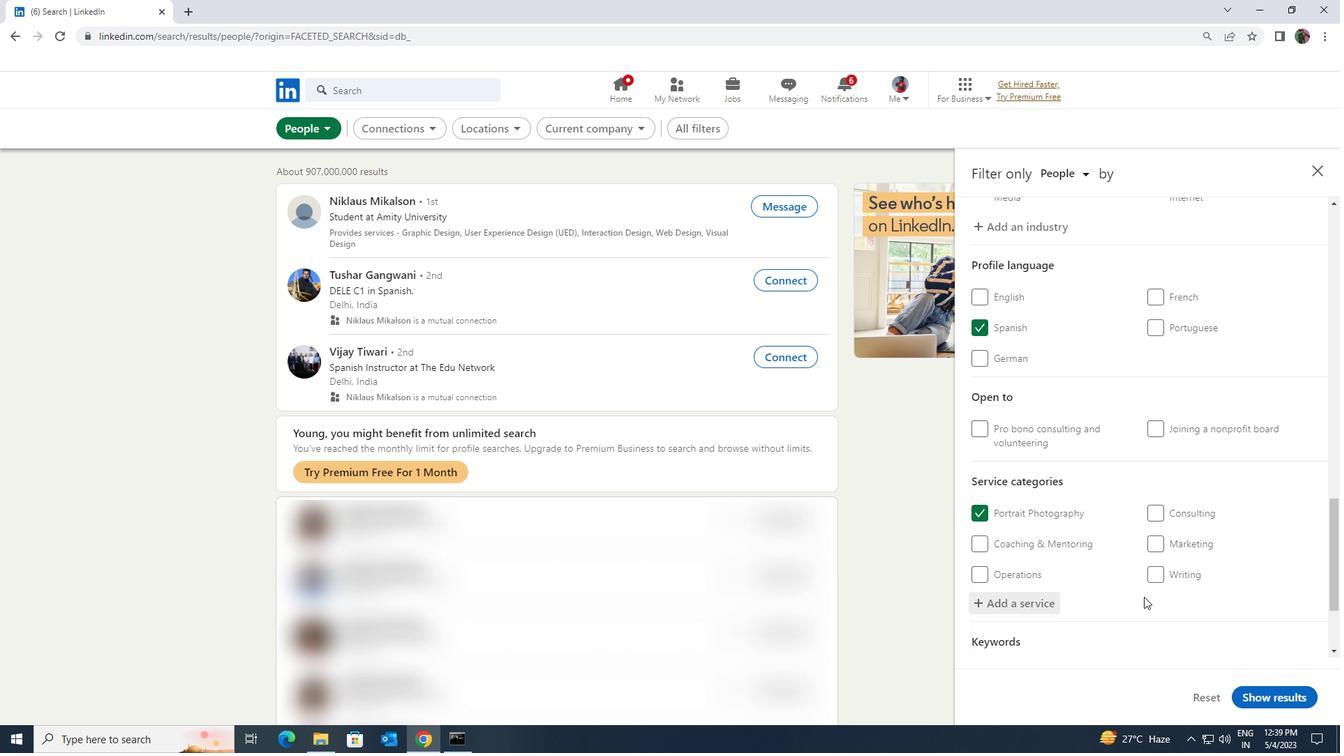 
Action: Mouse moved to (1127, 591)
Screenshot: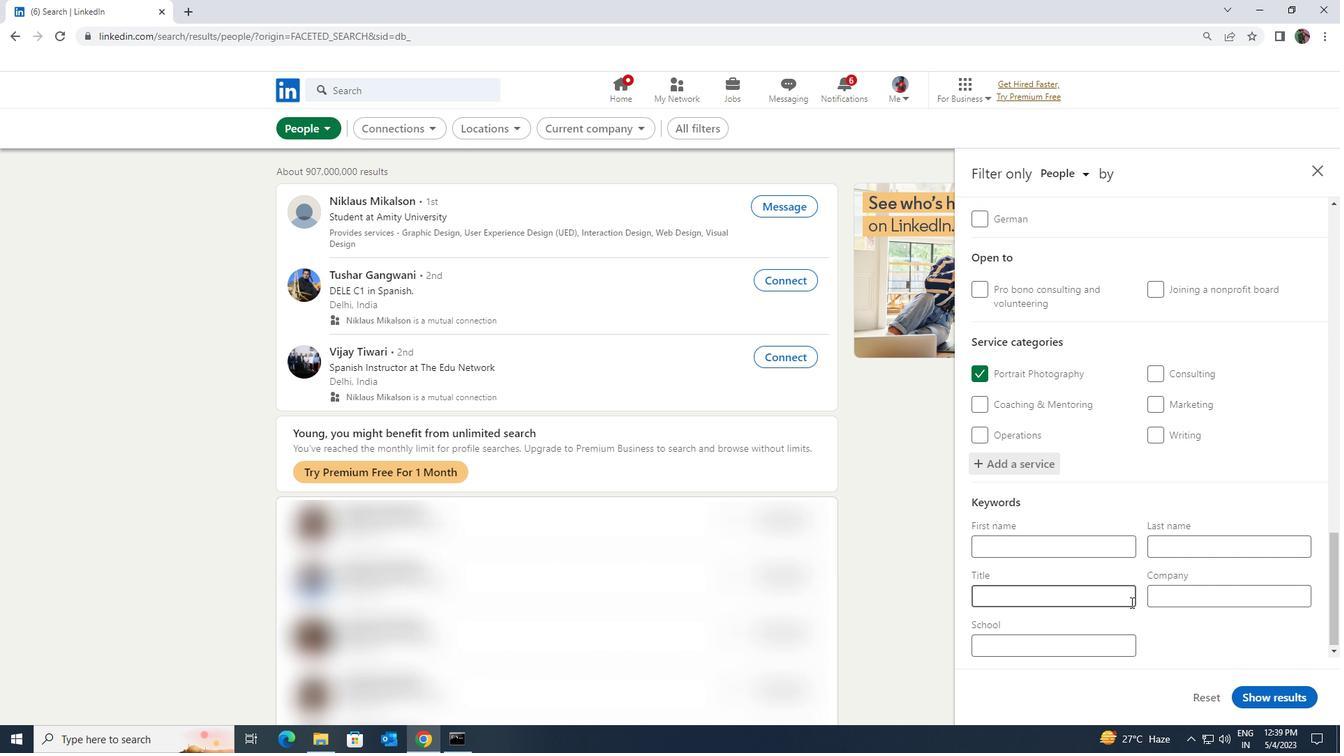 
Action: Mouse pressed left at (1127, 591)
Screenshot: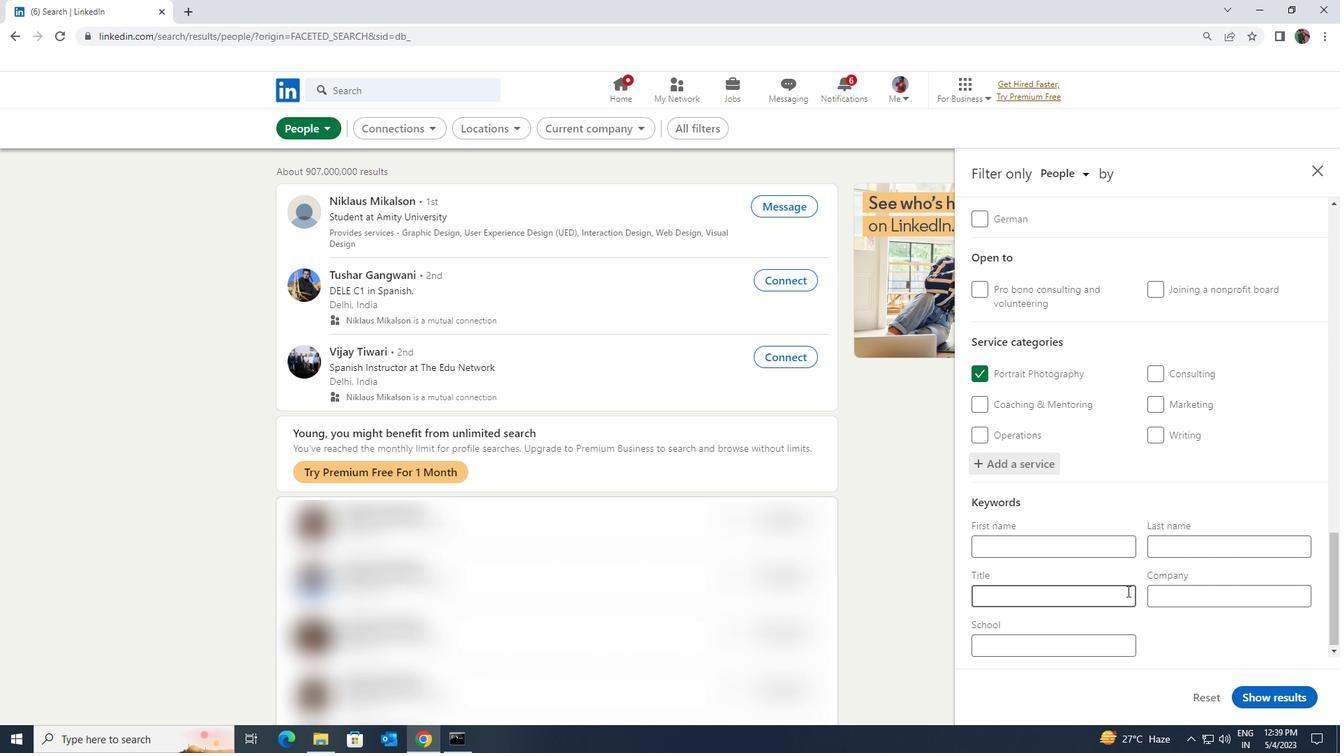 
Action: Key pressed <Key.shift><Key.shift><Key.shift><Key.shift><Key.shift><Key.shift><Key.shift><Key.shift><Key.shift><Key.shift><Key.shift><Key.shift><Key.shift>CHURCH<Key.space><Key.shift>VOLUNTEER
Screenshot: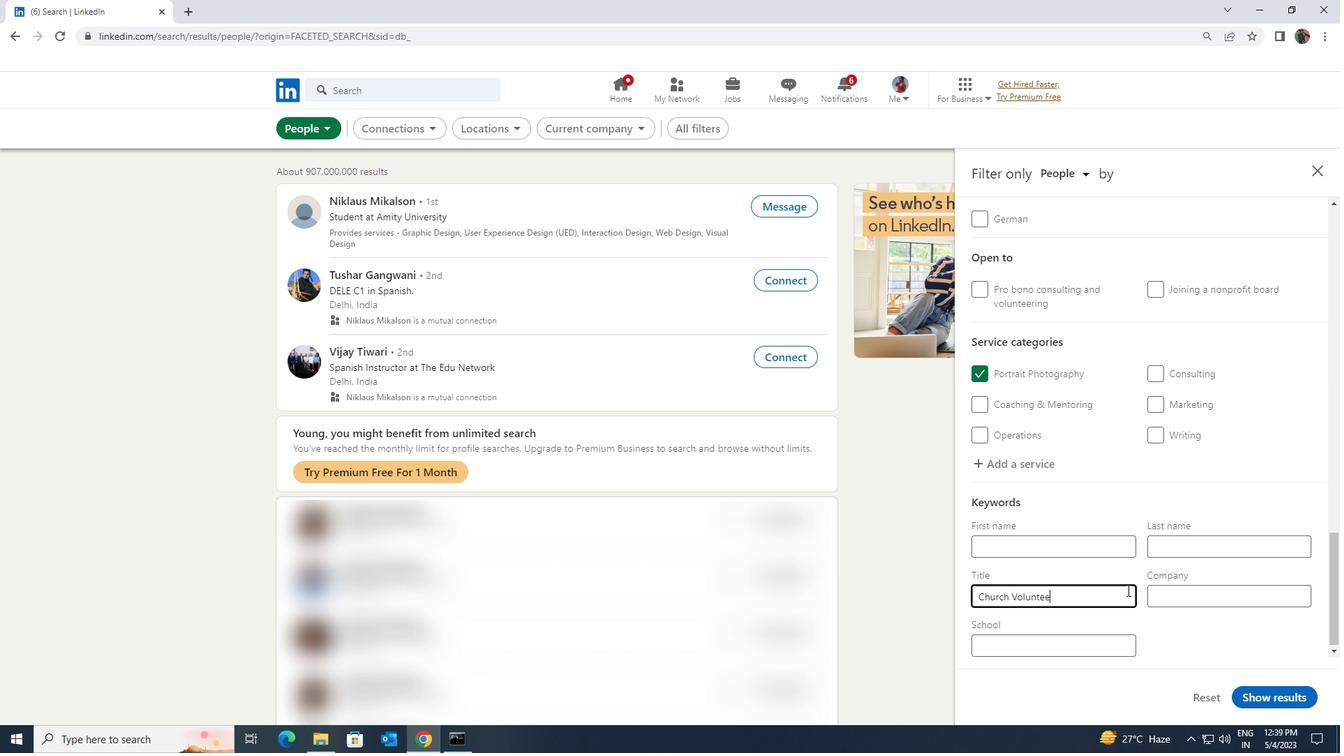 
Action: Mouse moved to (1274, 704)
Screenshot: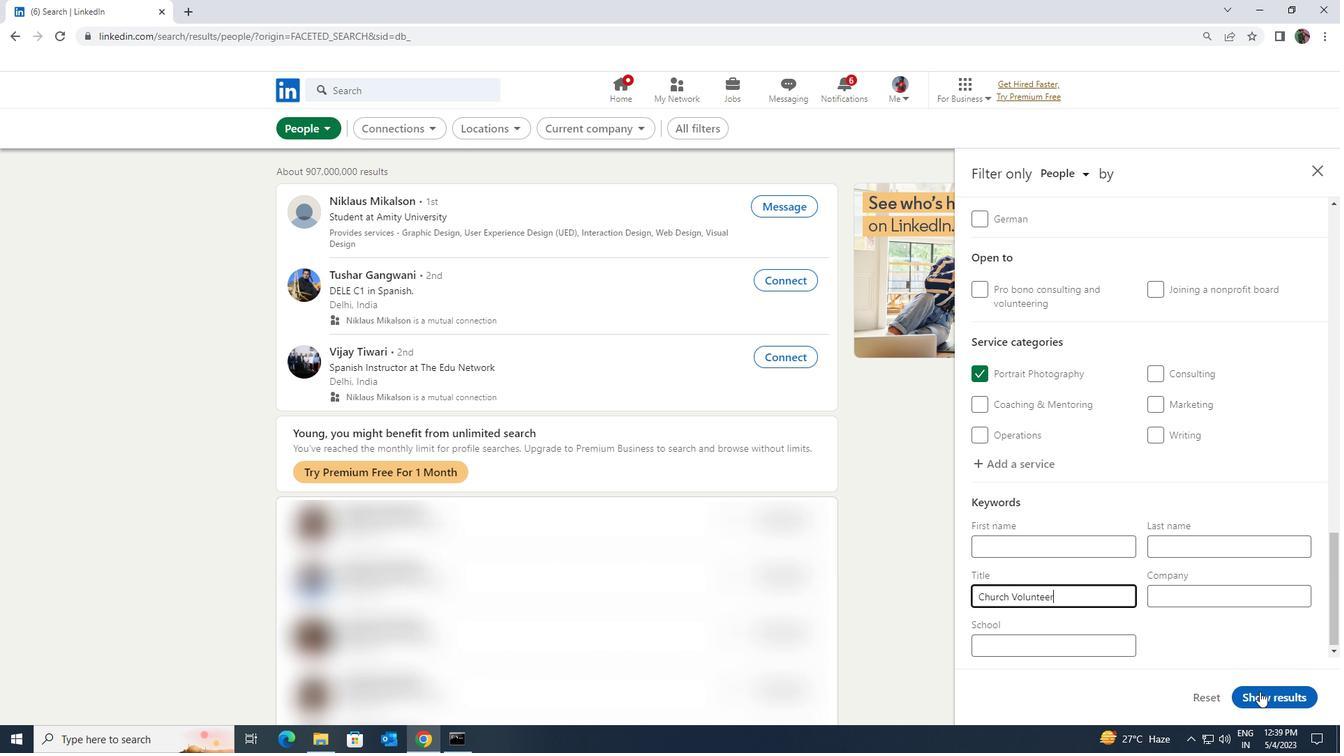 
Action: Mouse pressed left at (1274, 704)
Screenshot: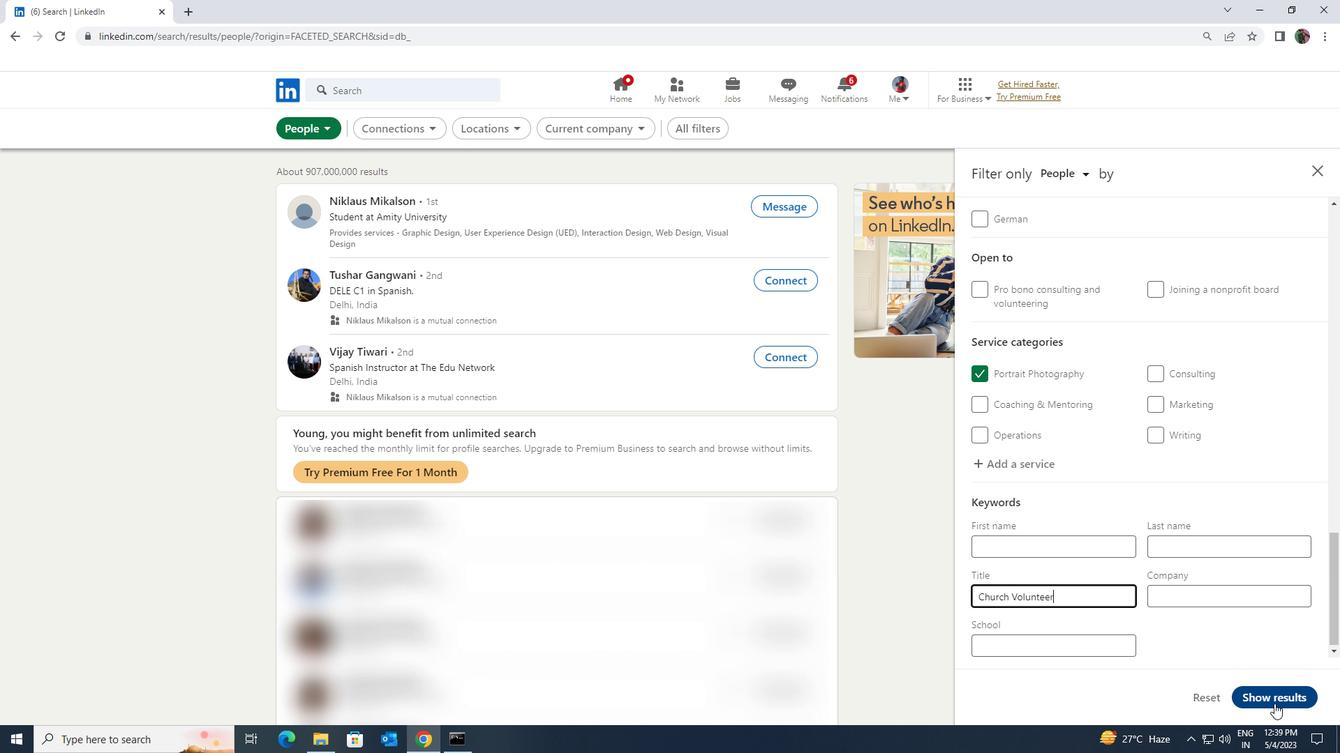 
